 Task: Check the sale-to-list ratio of air conditioning unit in the last 5 years.
Action: Mouse moved to (956, 99)
Screenshot: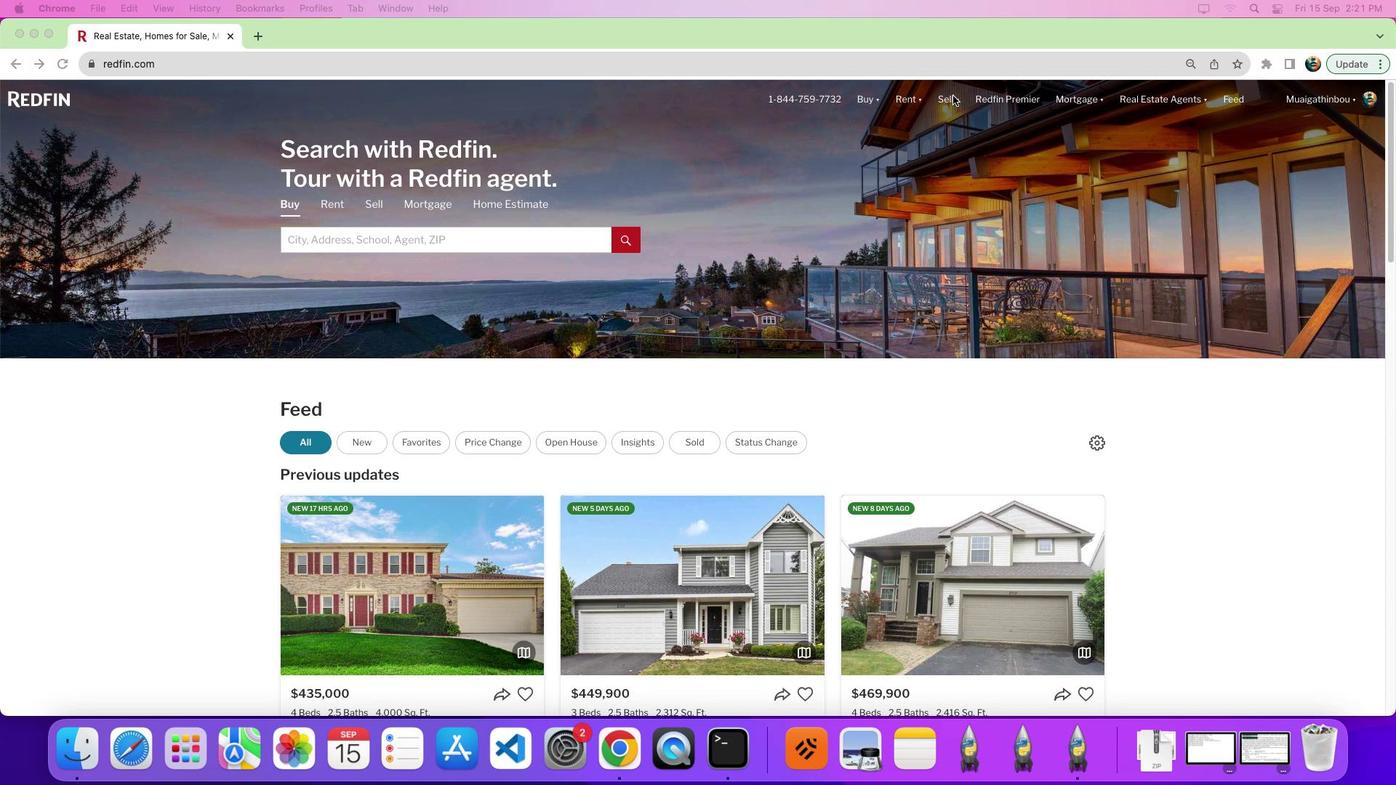 
Action: Mouse pressed left at (956, 99)
Screenshot: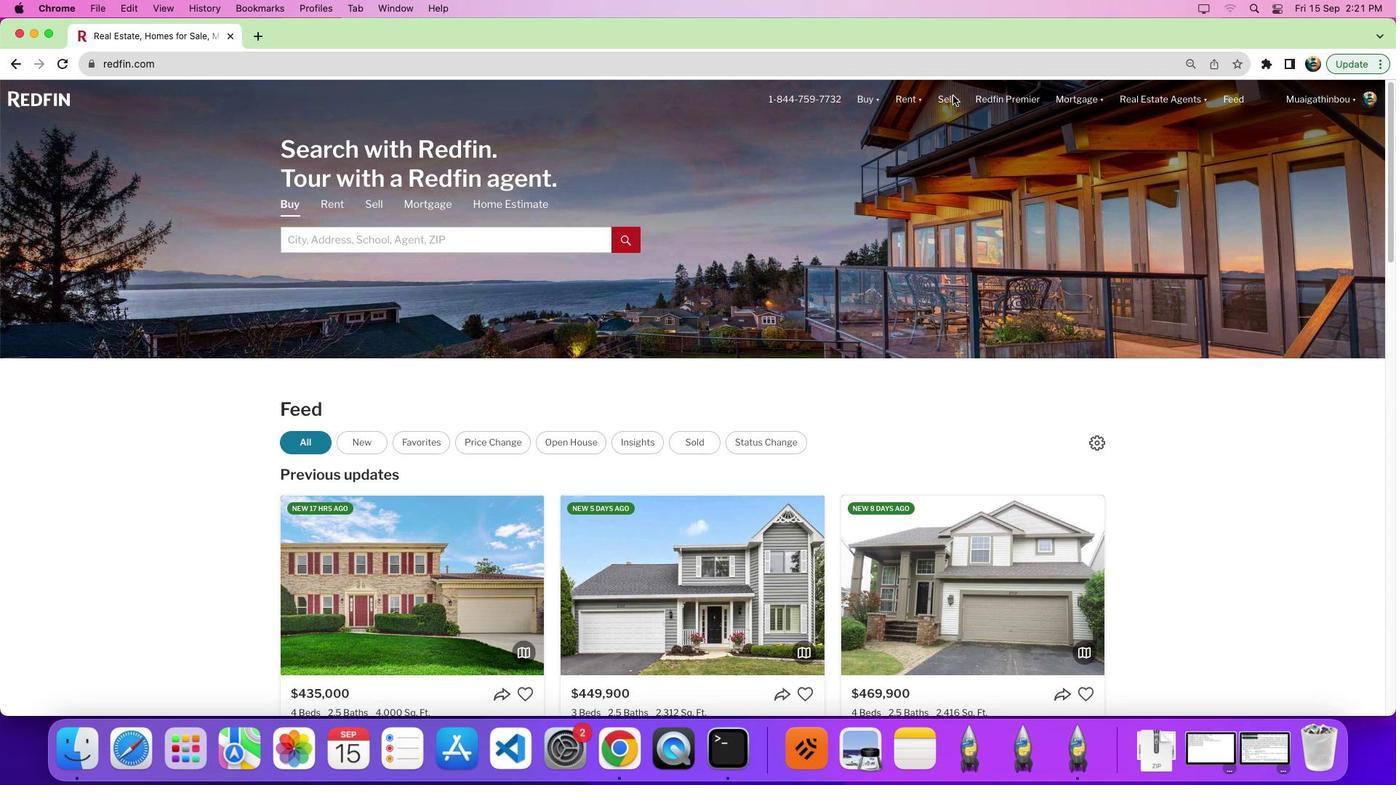 
Action: Mouse moved to (1153, 258)
Screenshot: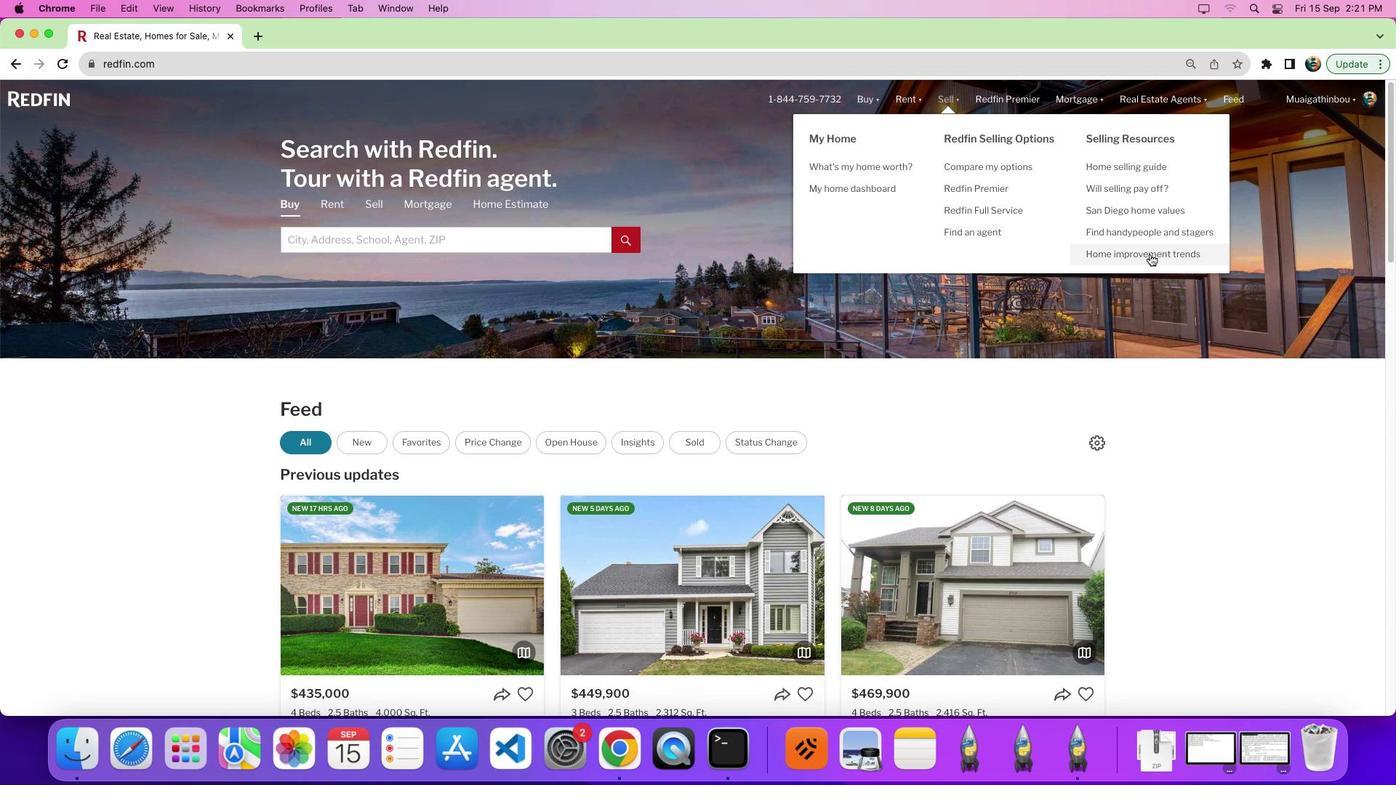 
Action: Mouse pressed left at (1153, 258)
Screenshot: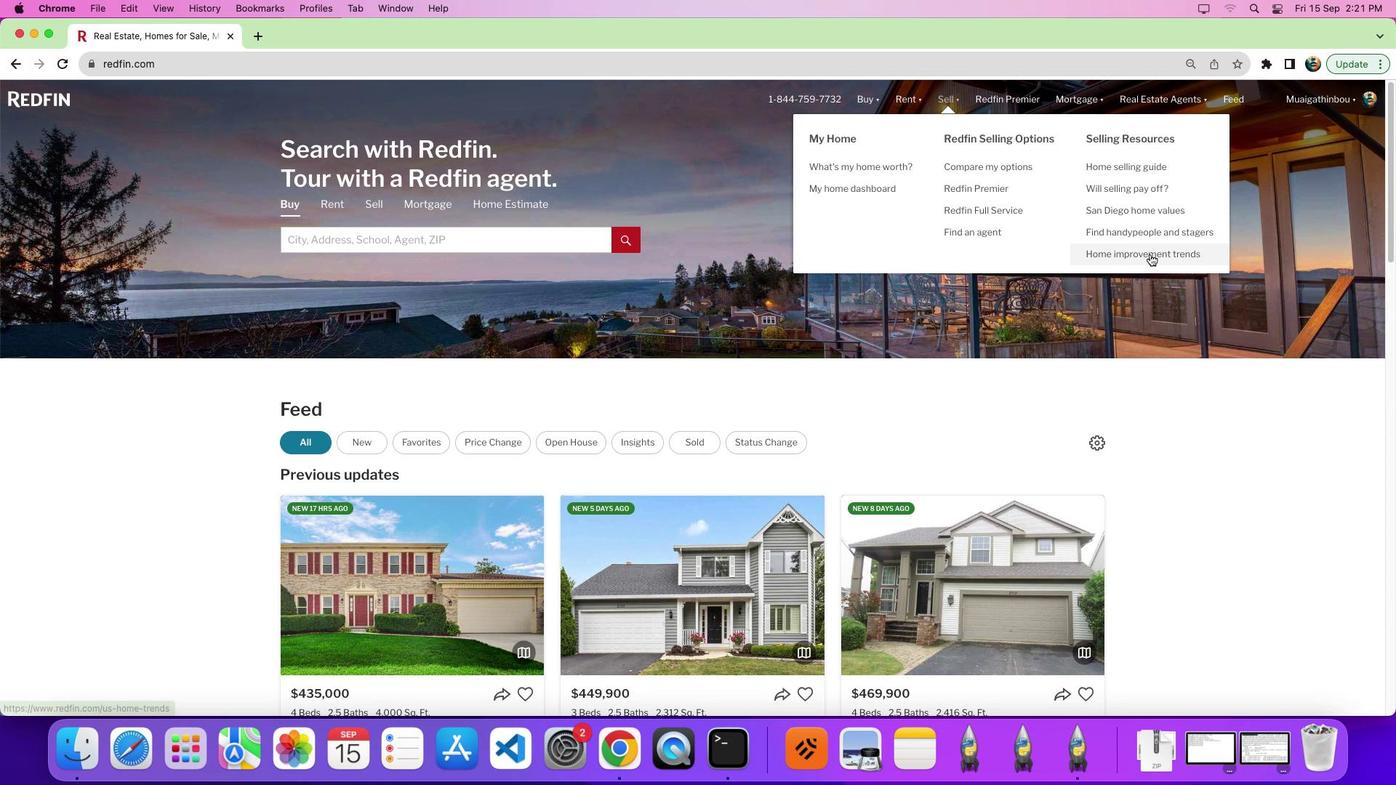 
Action: Mouse moved to (386, 284)
Screenshot: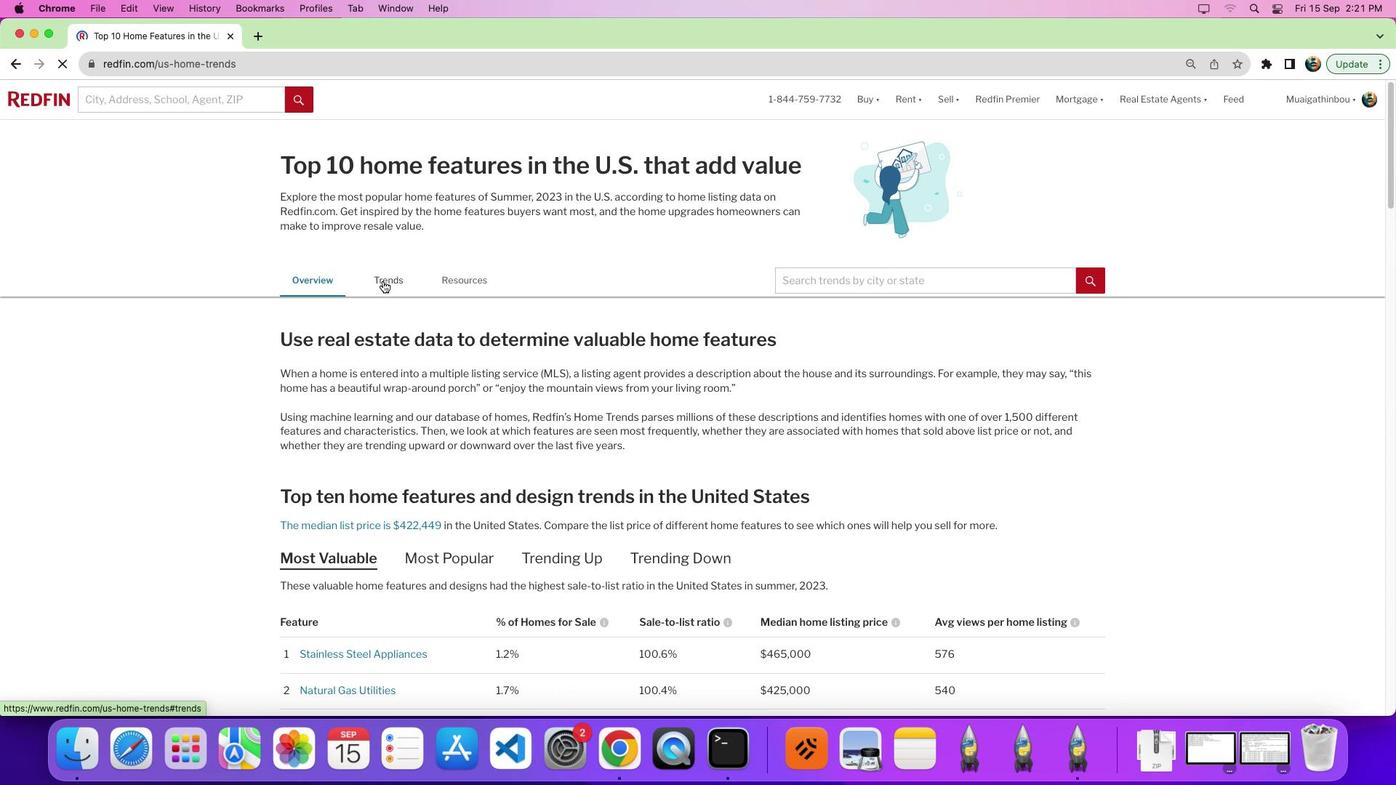 
Action: Mouse pressed left at (386, 284)
Screenshot: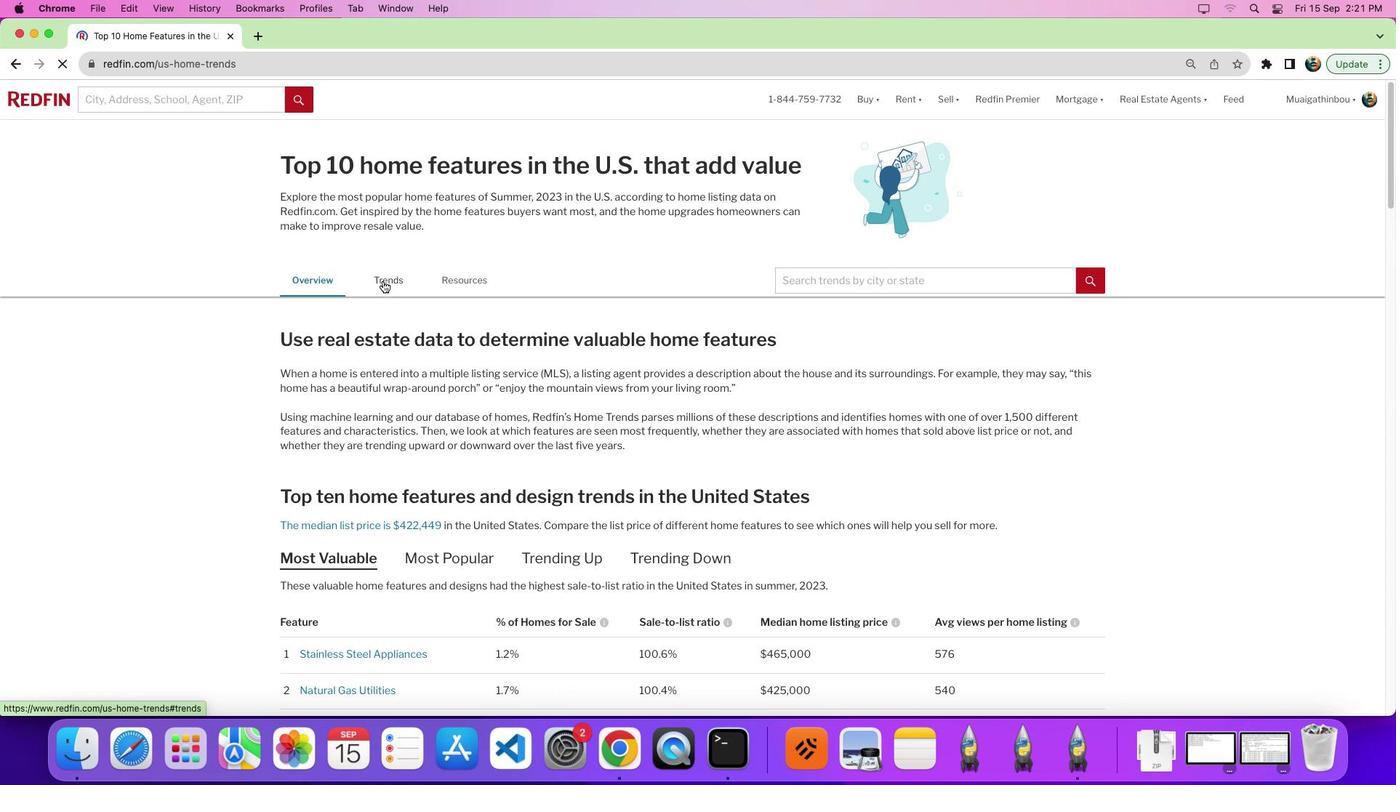 
Action: Mouse pressed left at (386, 284)
Screenshot: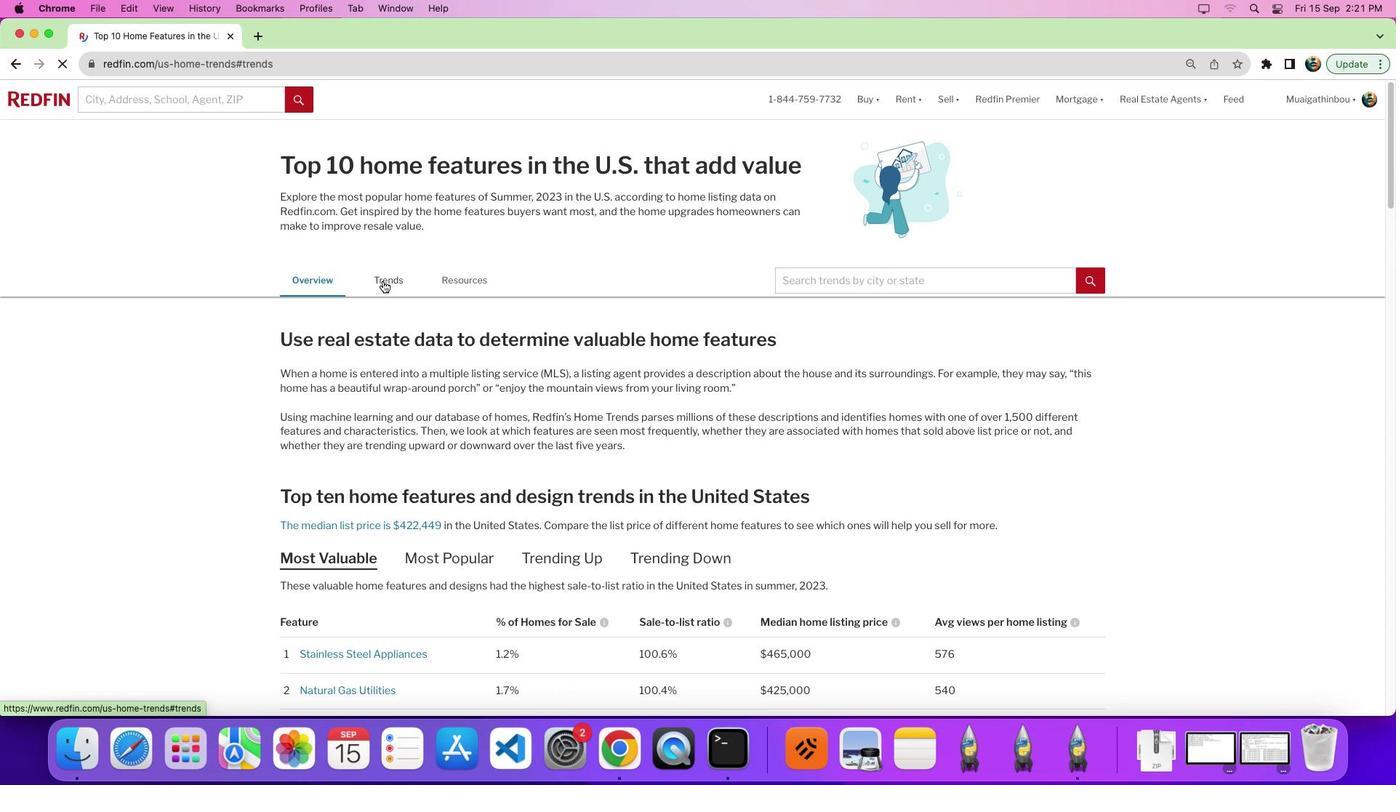 
Action: Mouse moved to (593, 411)
Screenshot: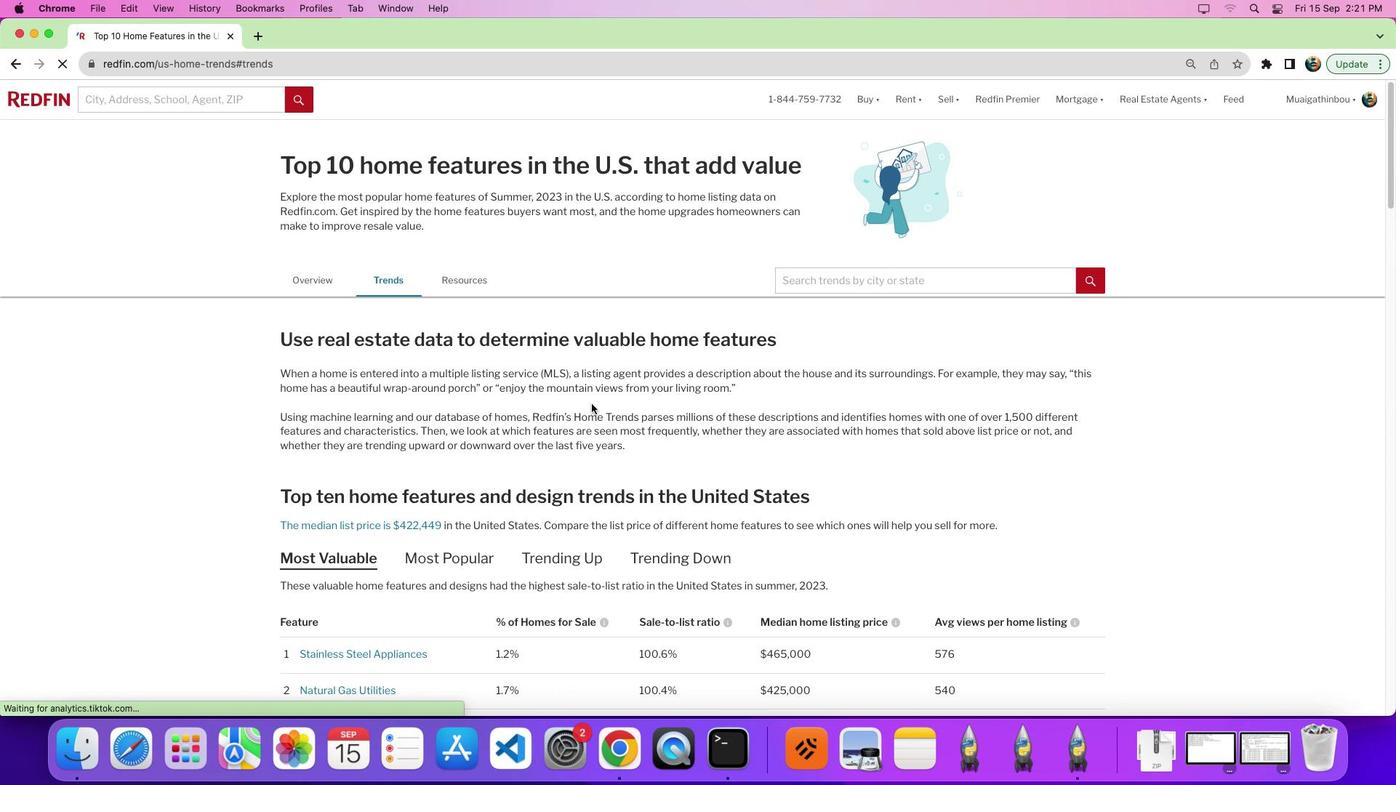 
Action: Mouse scrolled (593, 411) with delta (3, 2)
Screenshot: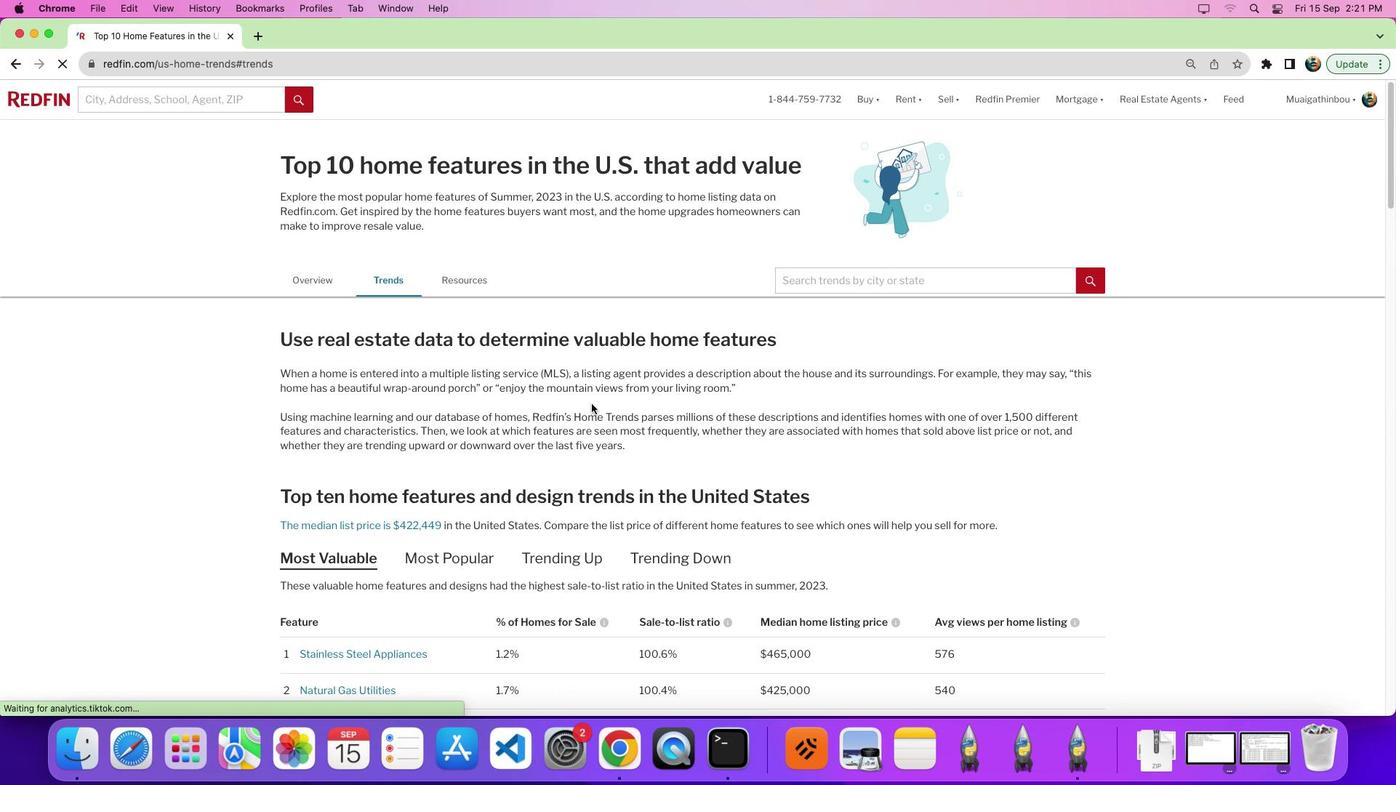 
Action: Mouse moved to (595, 410)
Screenshot: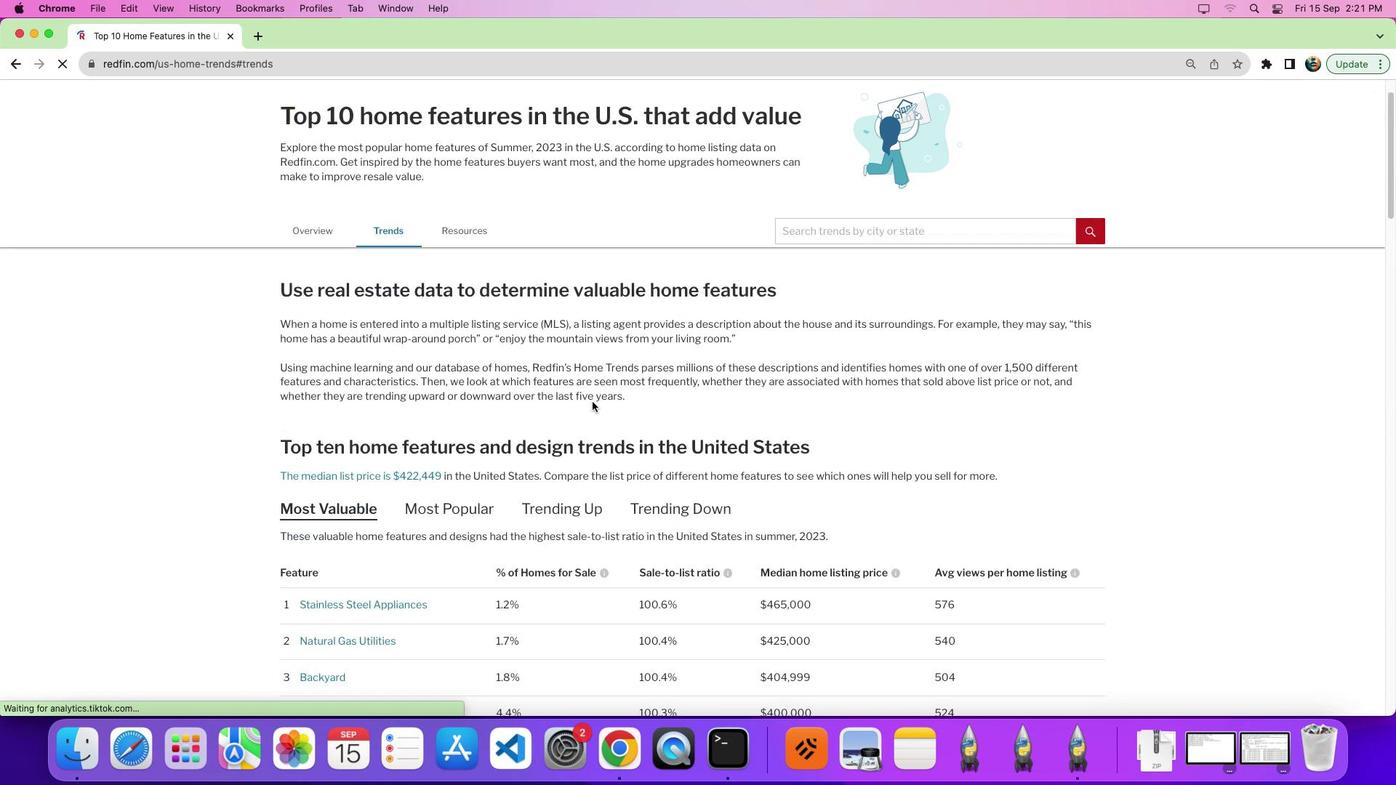 
Action: Mouse scrolled (595, 410) with delta (3, 2)
Screenshot: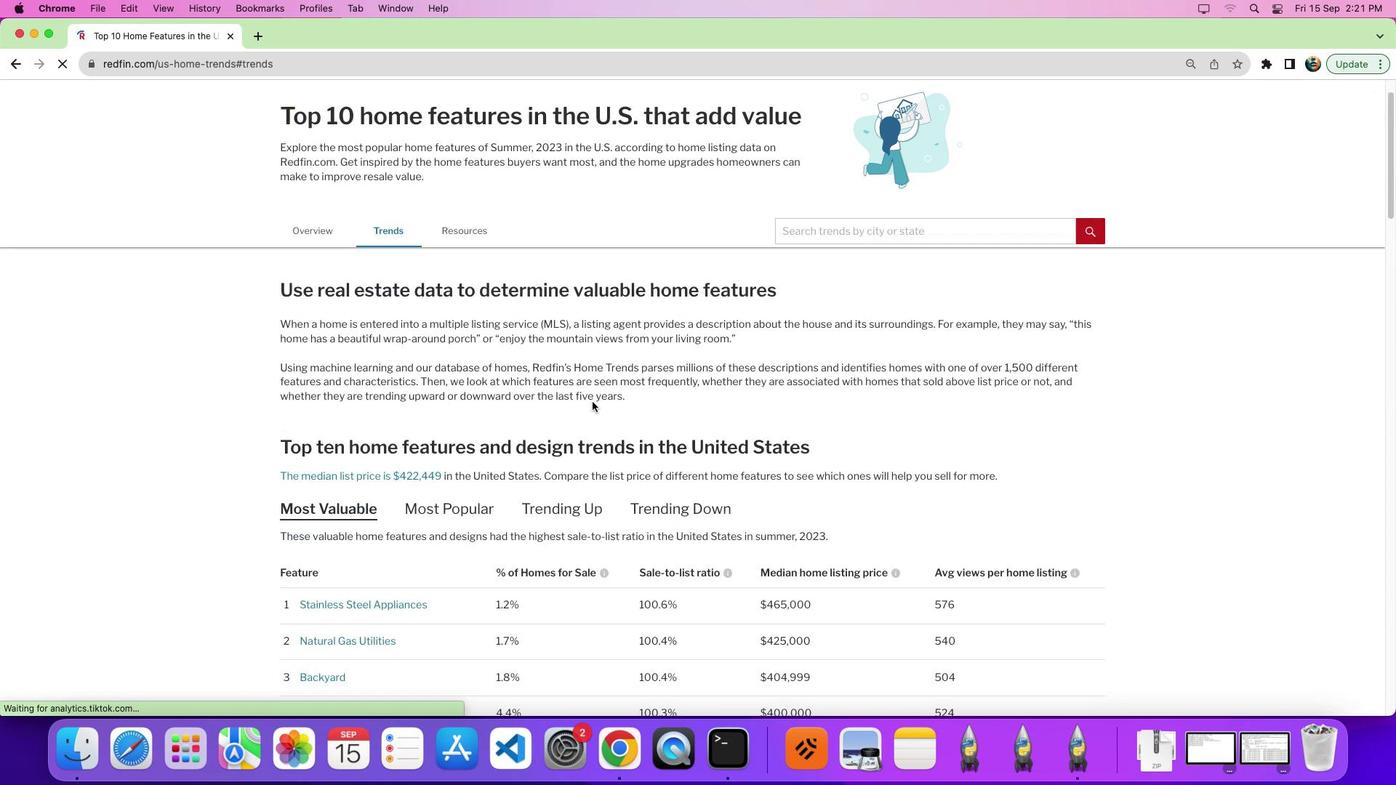 
Action: Mouse moved to (595, 409)
Screenshot: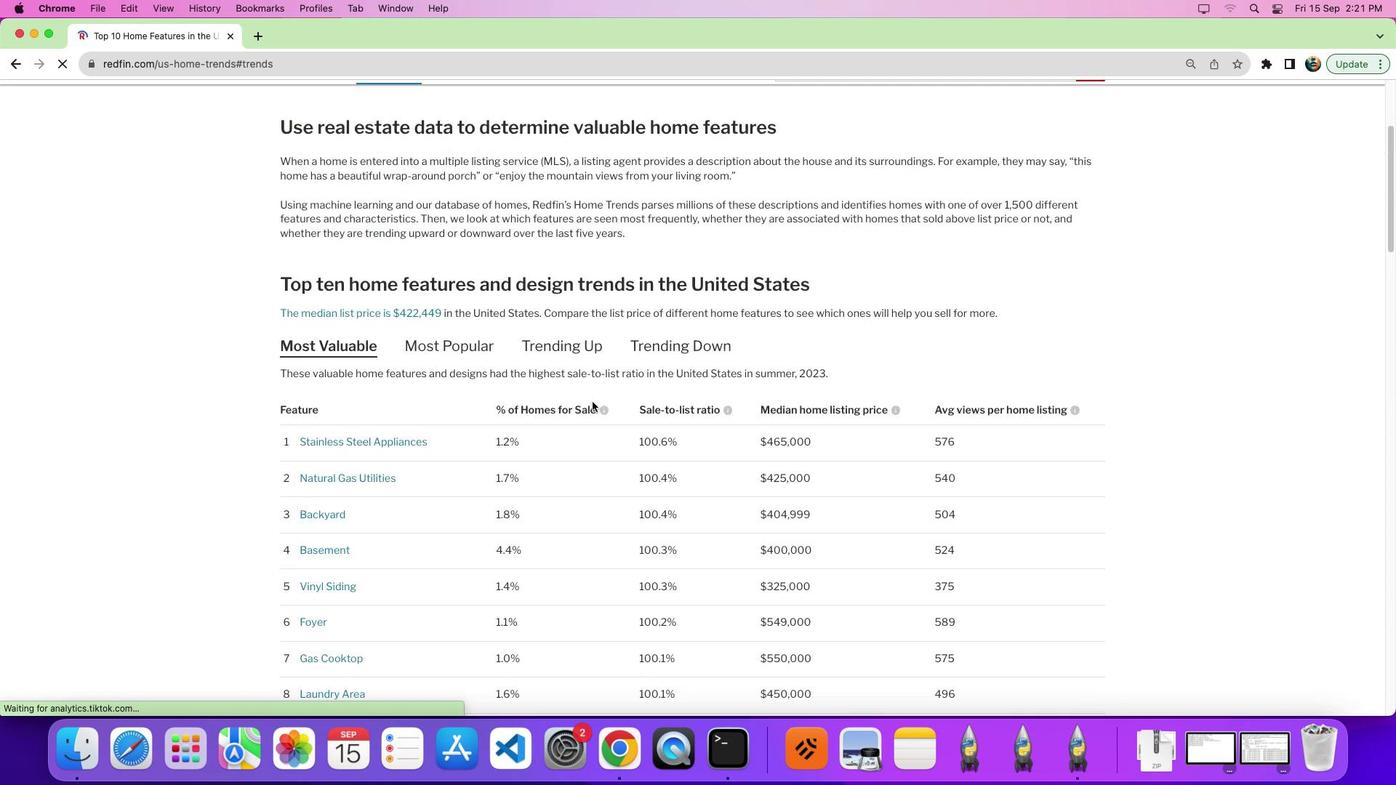 
Action: Mouse scrolled (595, 409) with delta (3, 0)
Screenshot: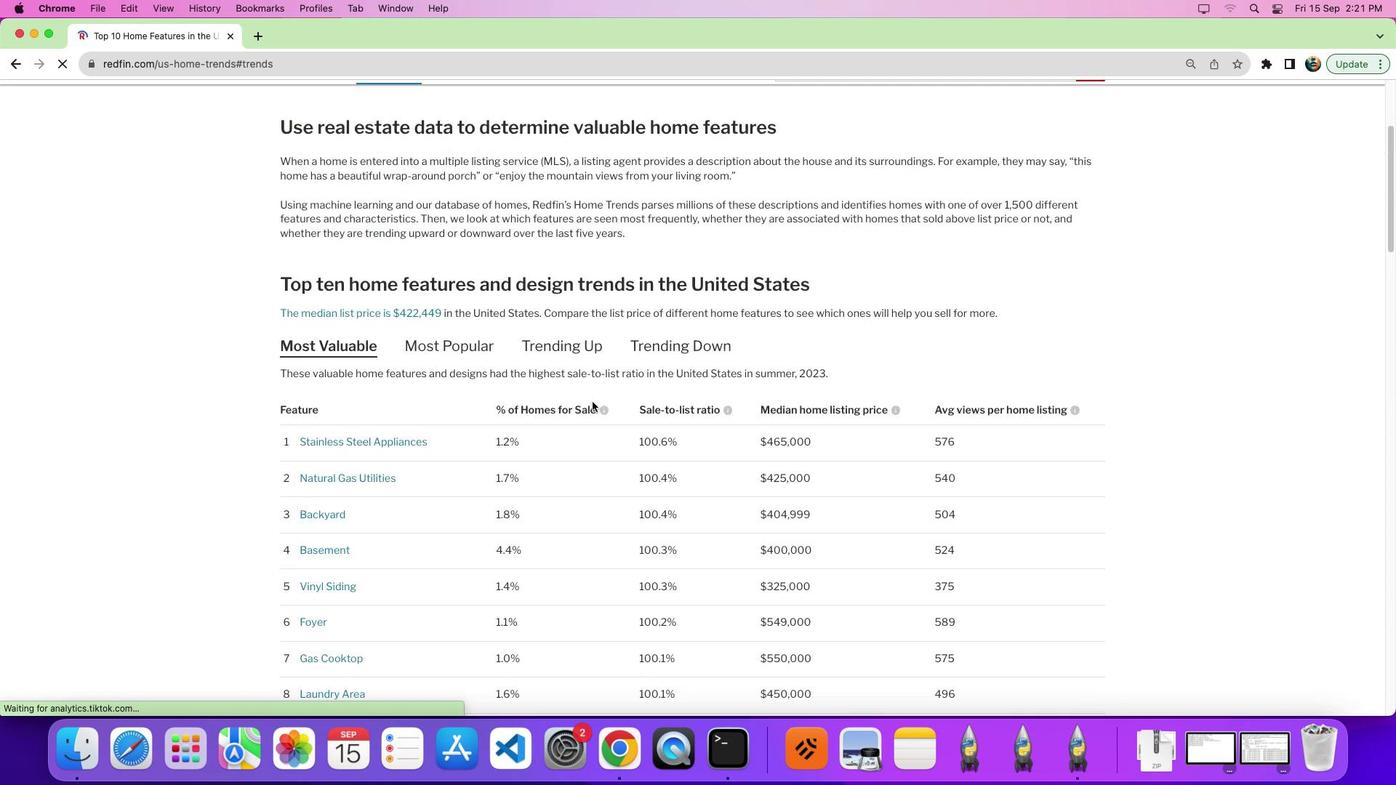 
Action: Mouse moved to (597, 402)
Screenshot: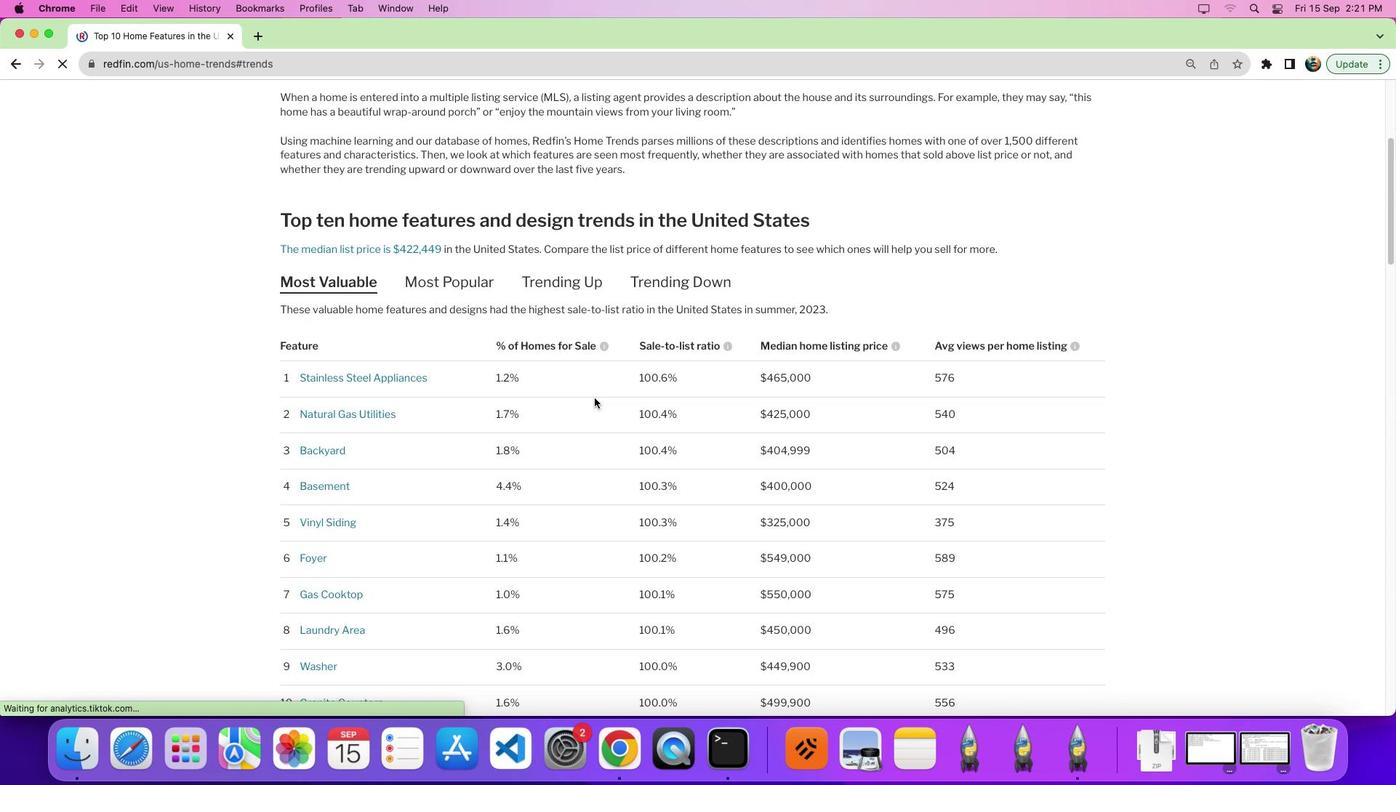 
Action: Mouse scrolled (597, 402) with delta (3, 2)
Screenshot: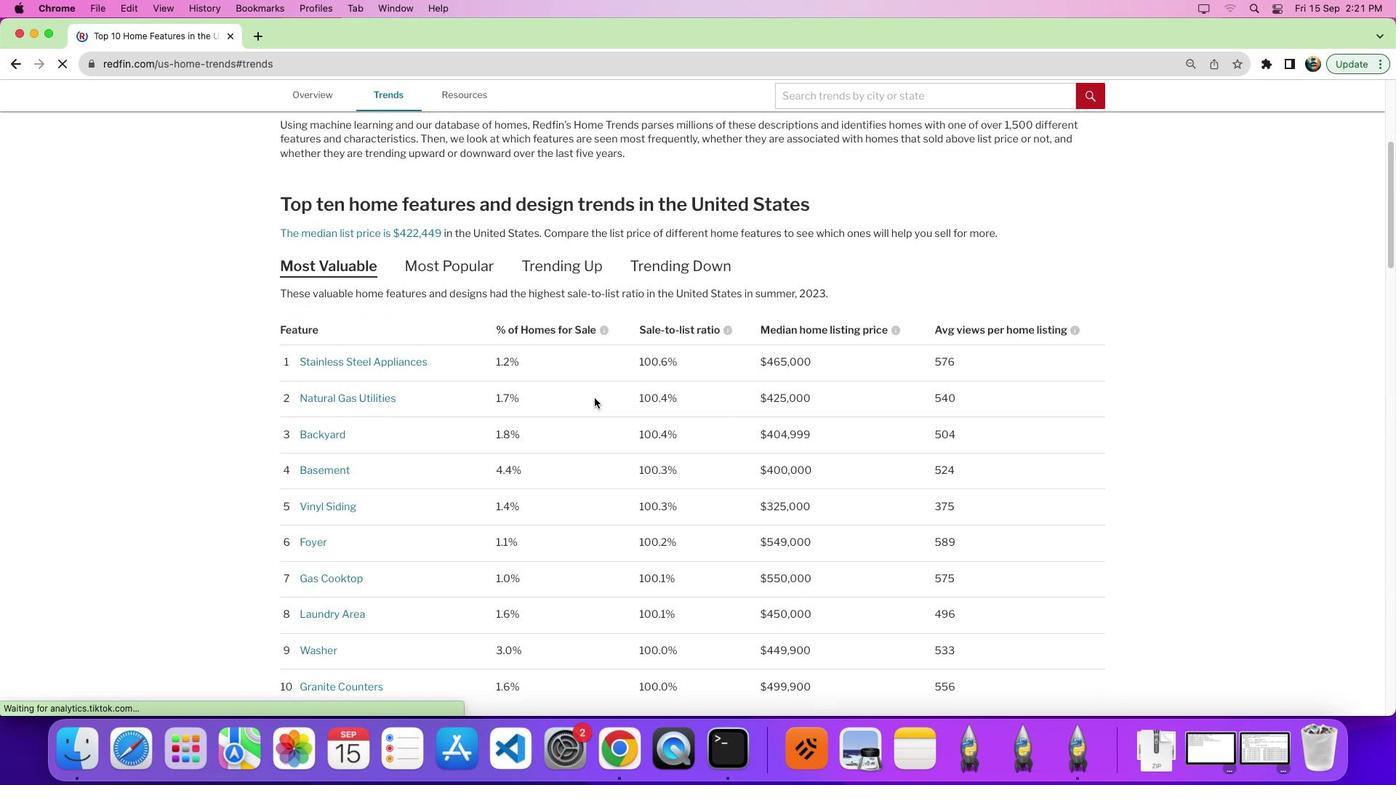 
Action: Mouse scrolled (597, 402) with delta (3, 2)
Screenshot: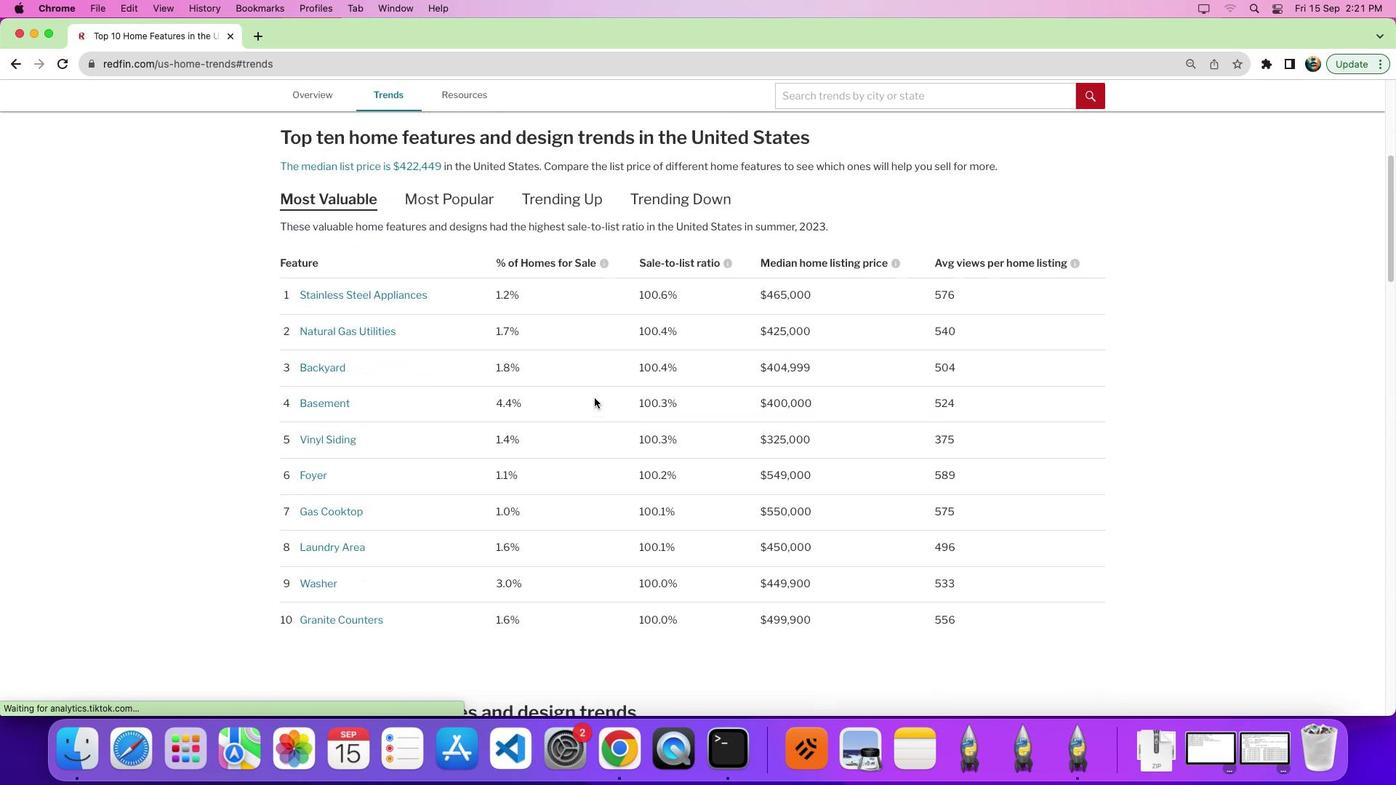 
Action: Mouse scrolled (597, 402) with delta (3, 0)
Screenshot: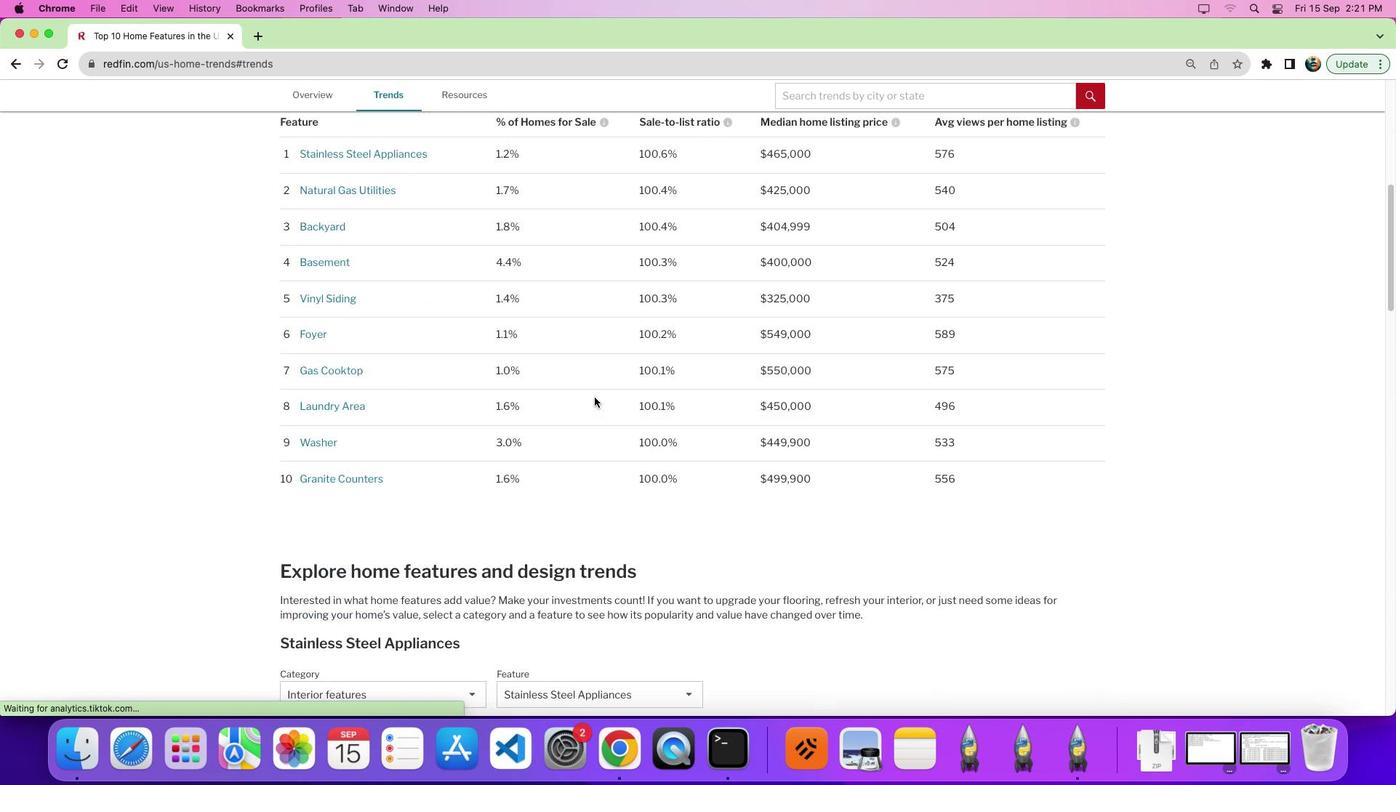 
Action: Mouse scrolled (597, 402) with delta (3, -2)
Screenshot: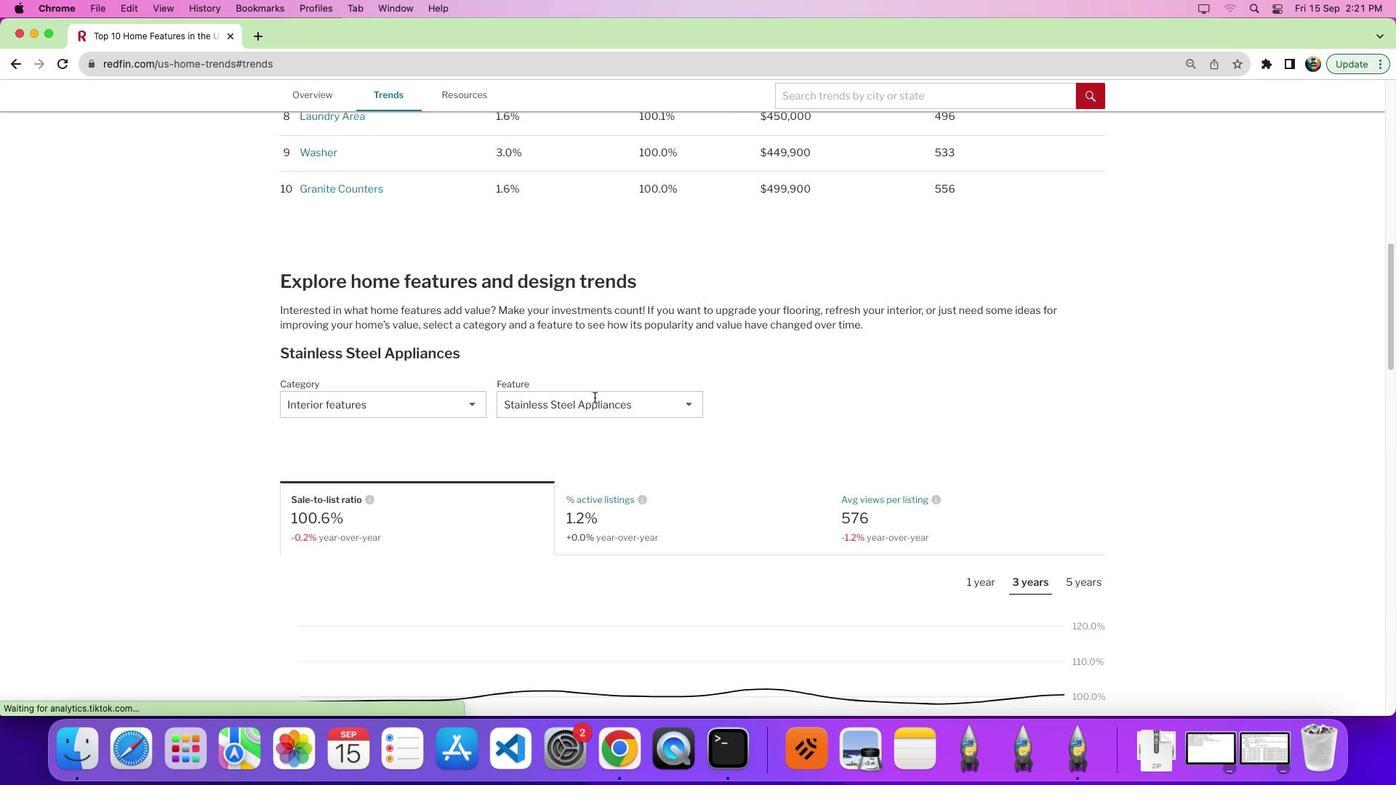 
Action: Mouse moved to (598, 401)
Screenshot: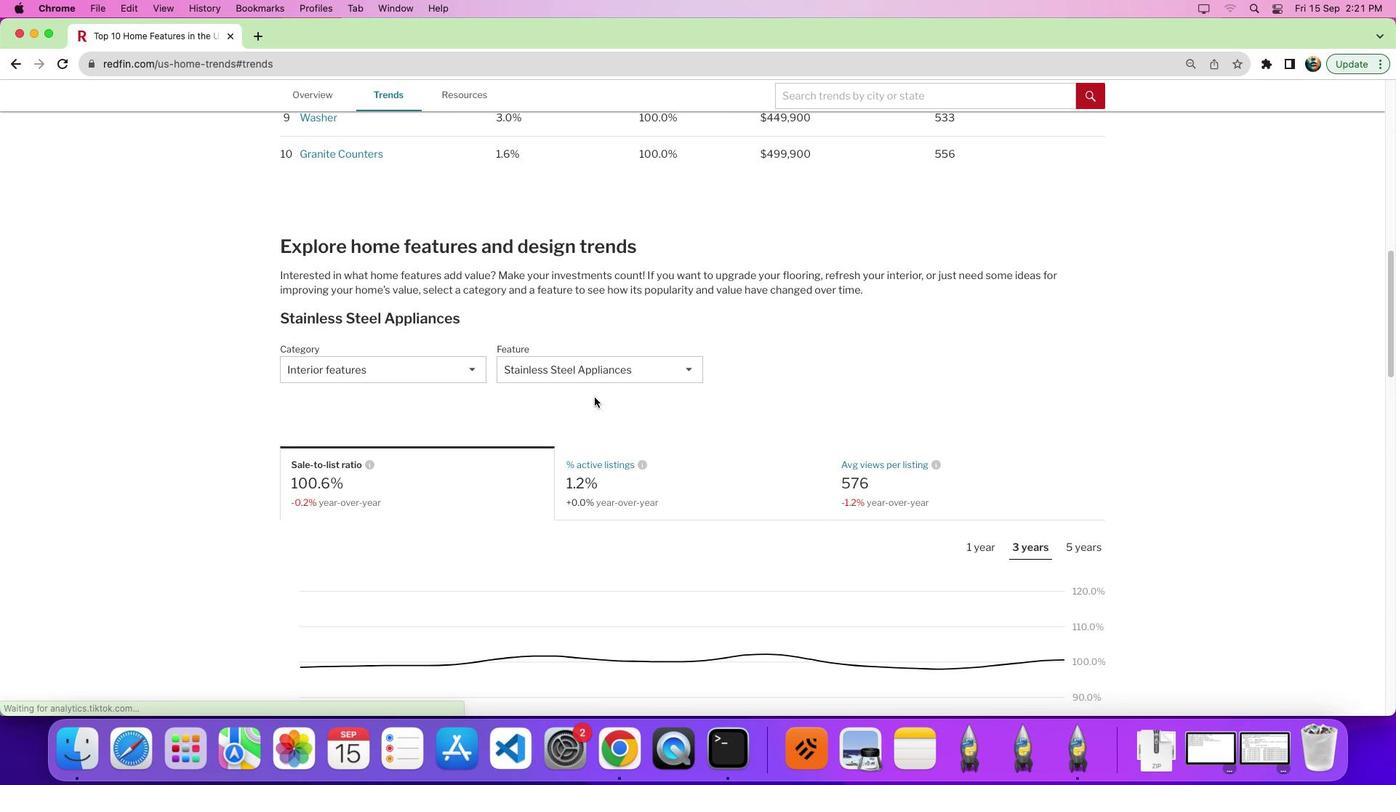 
Action: Mouse scrolled (598, 401) with delta (3, 2)
Screenshot: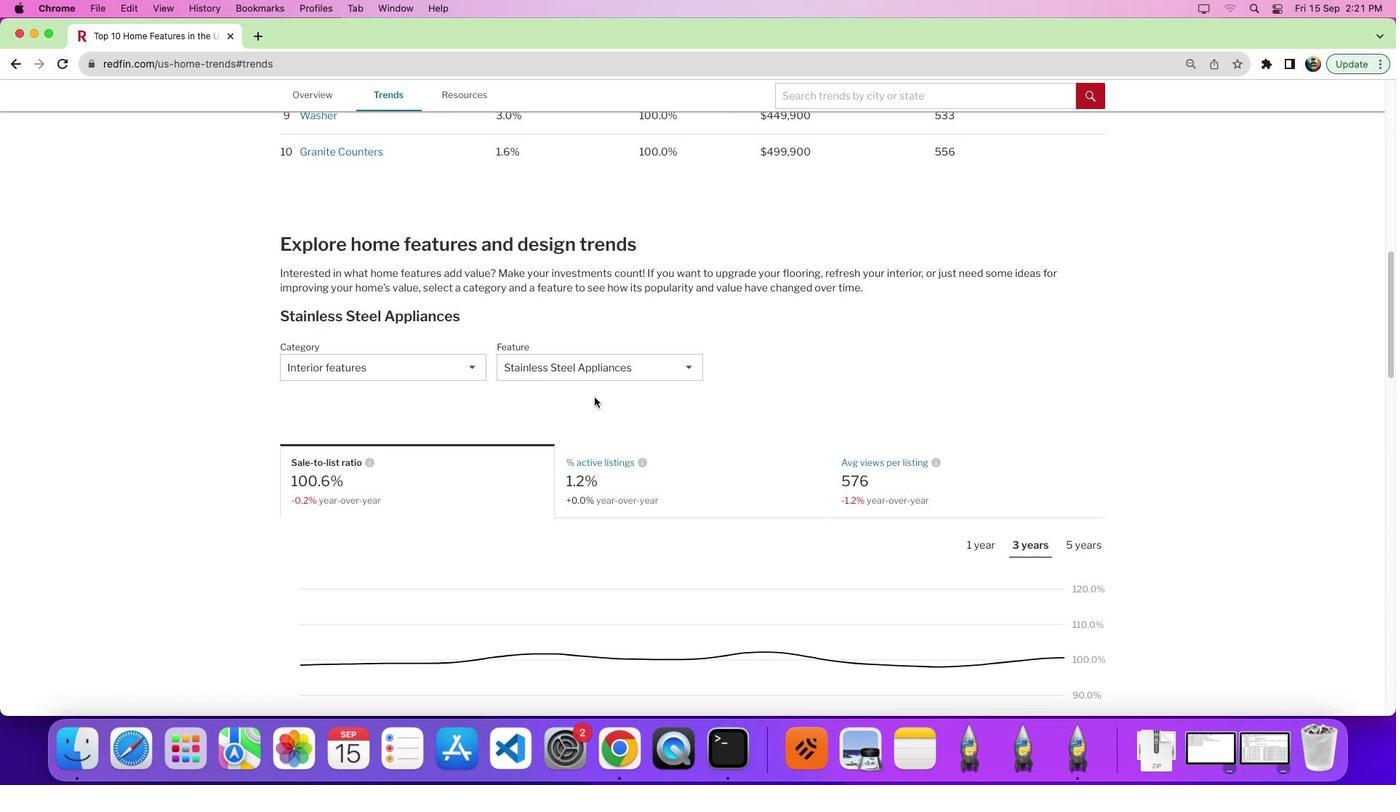 
Action: Mouse moved to (605, 416)
Screenshot: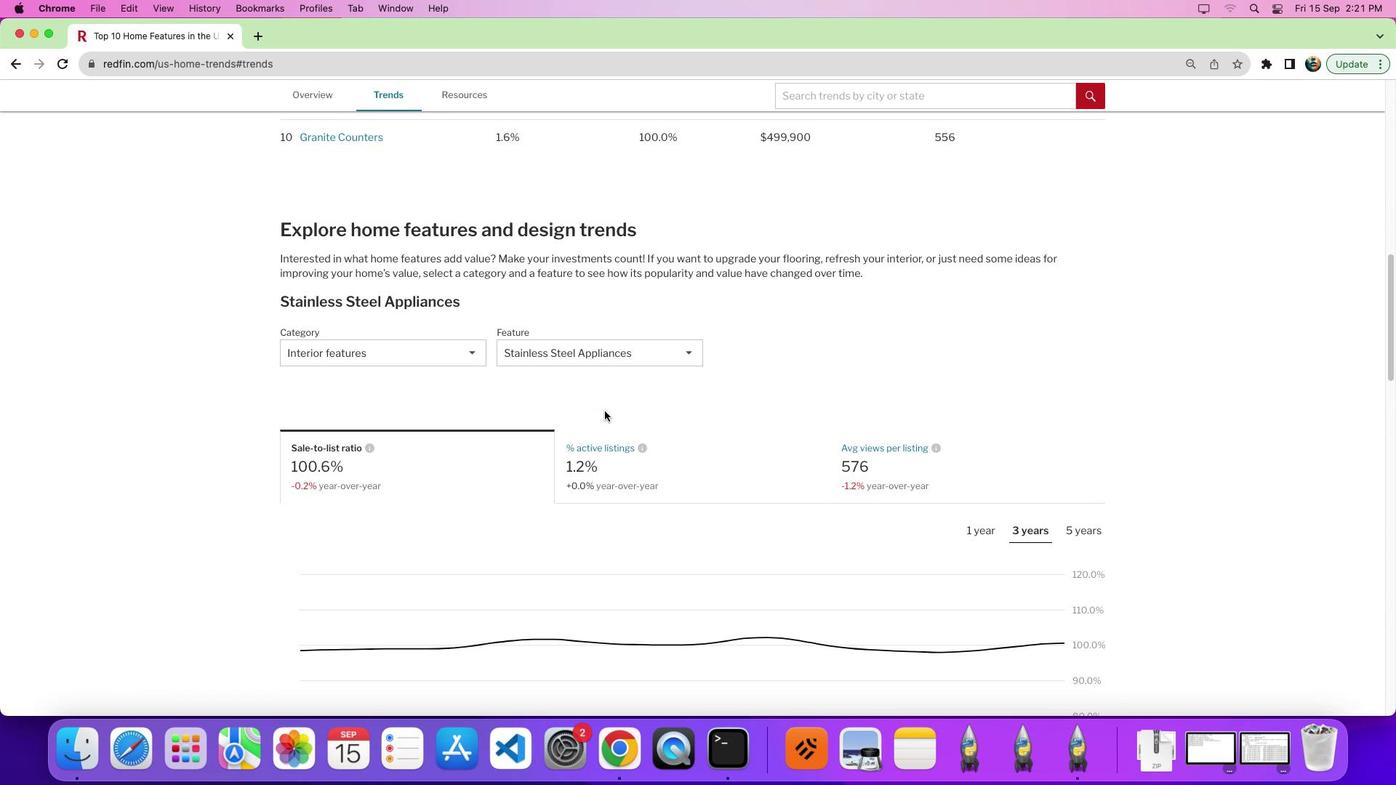 
Action: Mouse scrolled (605, 416) with delta (3, 2)
Screenshot: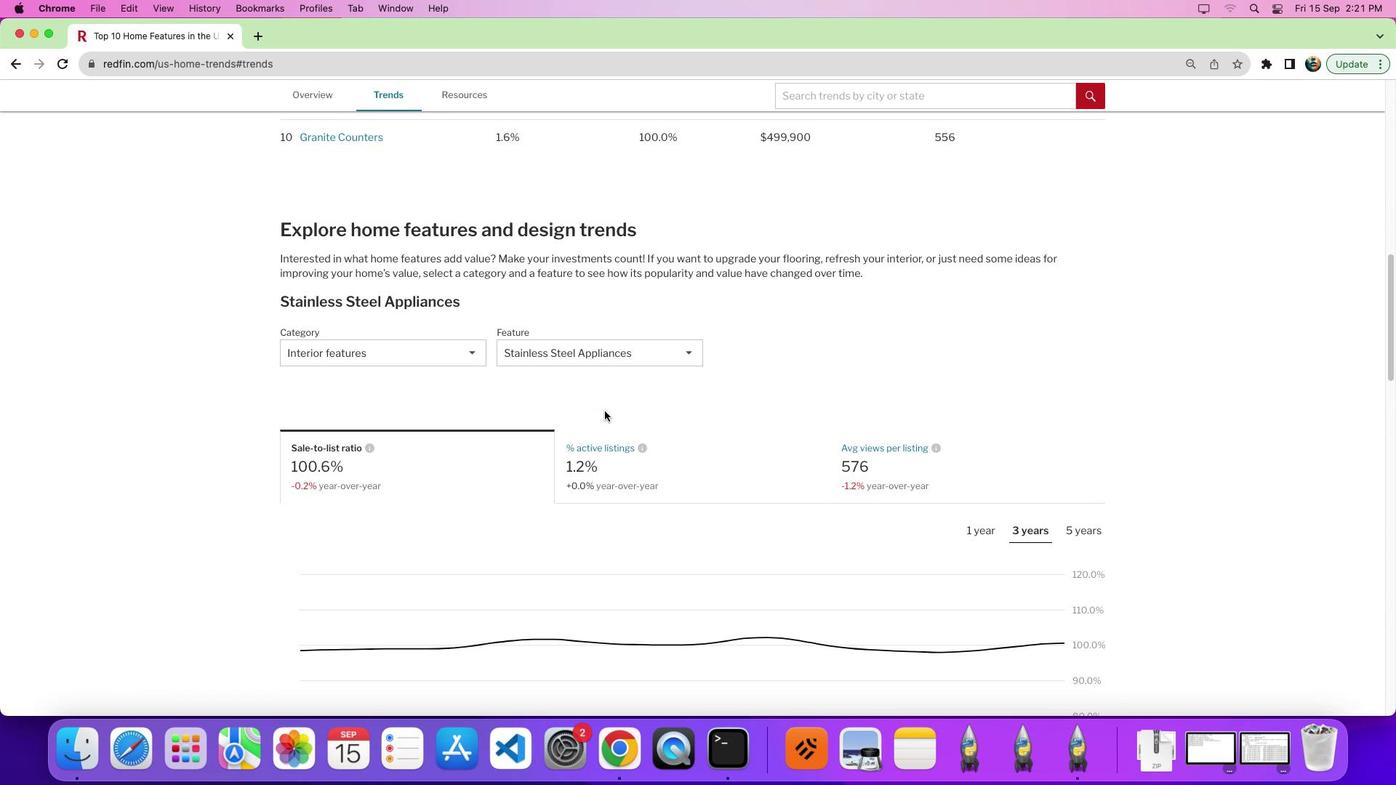 
Action: Mouse moved to (608, 415)
Screenshot: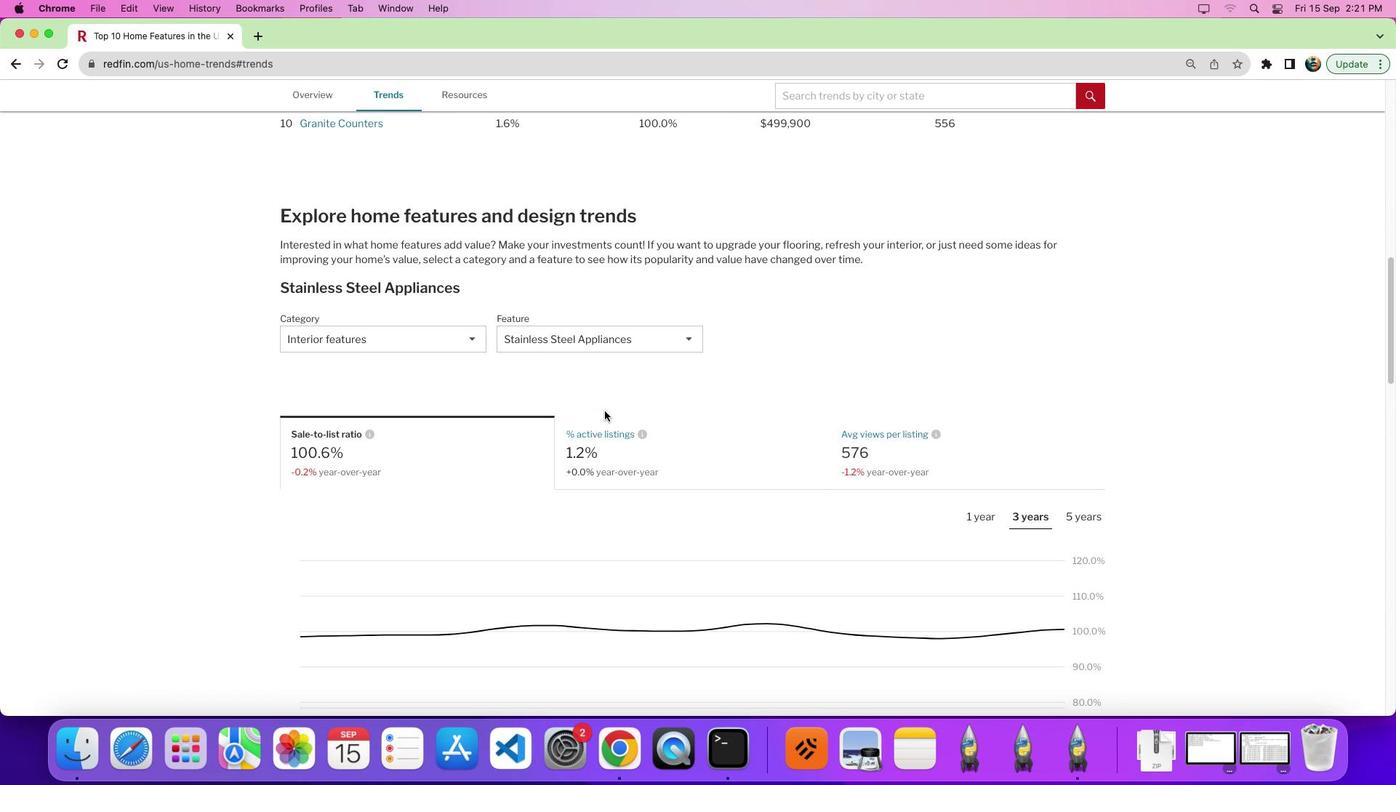 
Action: Mouse scrolled (608, 415) with delta (3, 2)
Screenshot: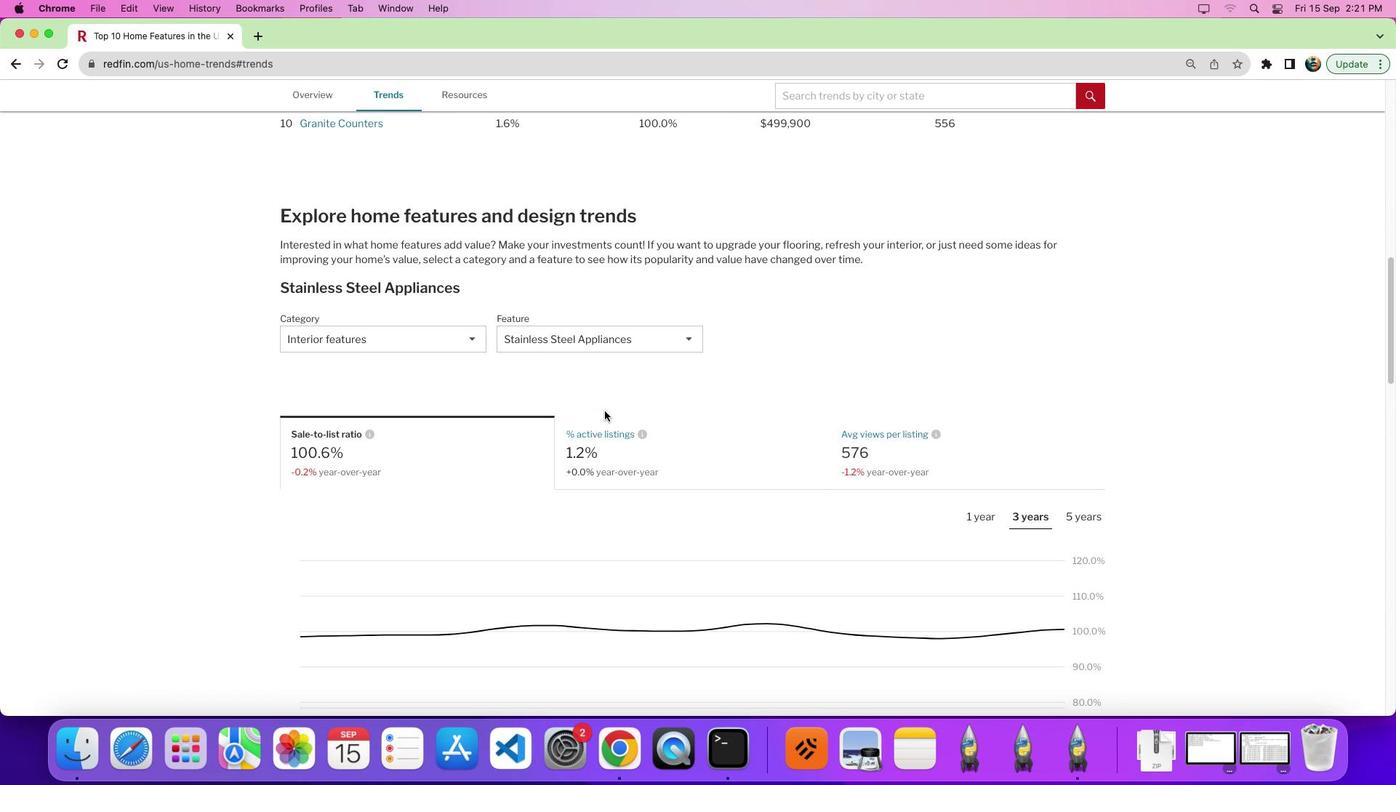 
Action: Mouse moved to (763, 467)
Screenshot: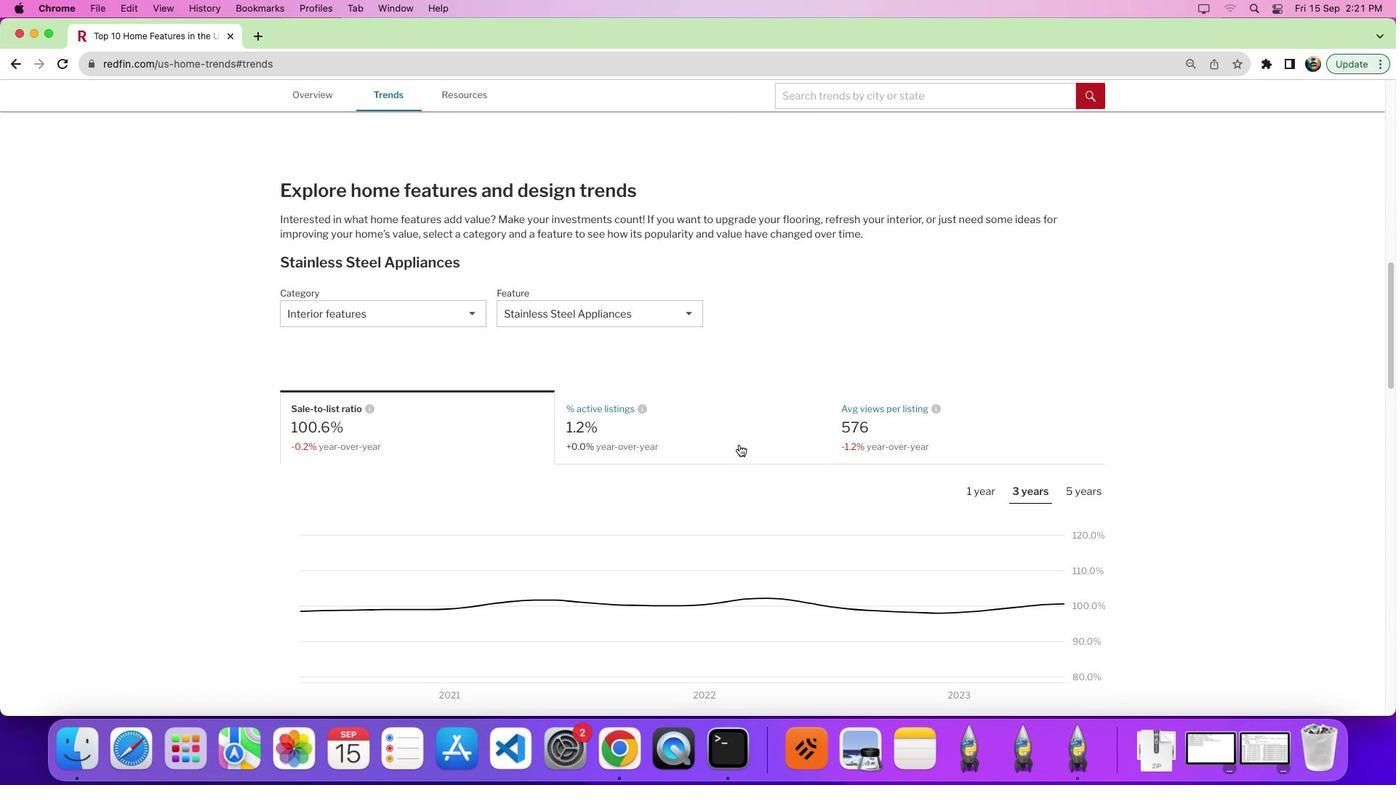 
Action: Mouse scrolled (763, 467) with delta (3, 2)
Screenshot: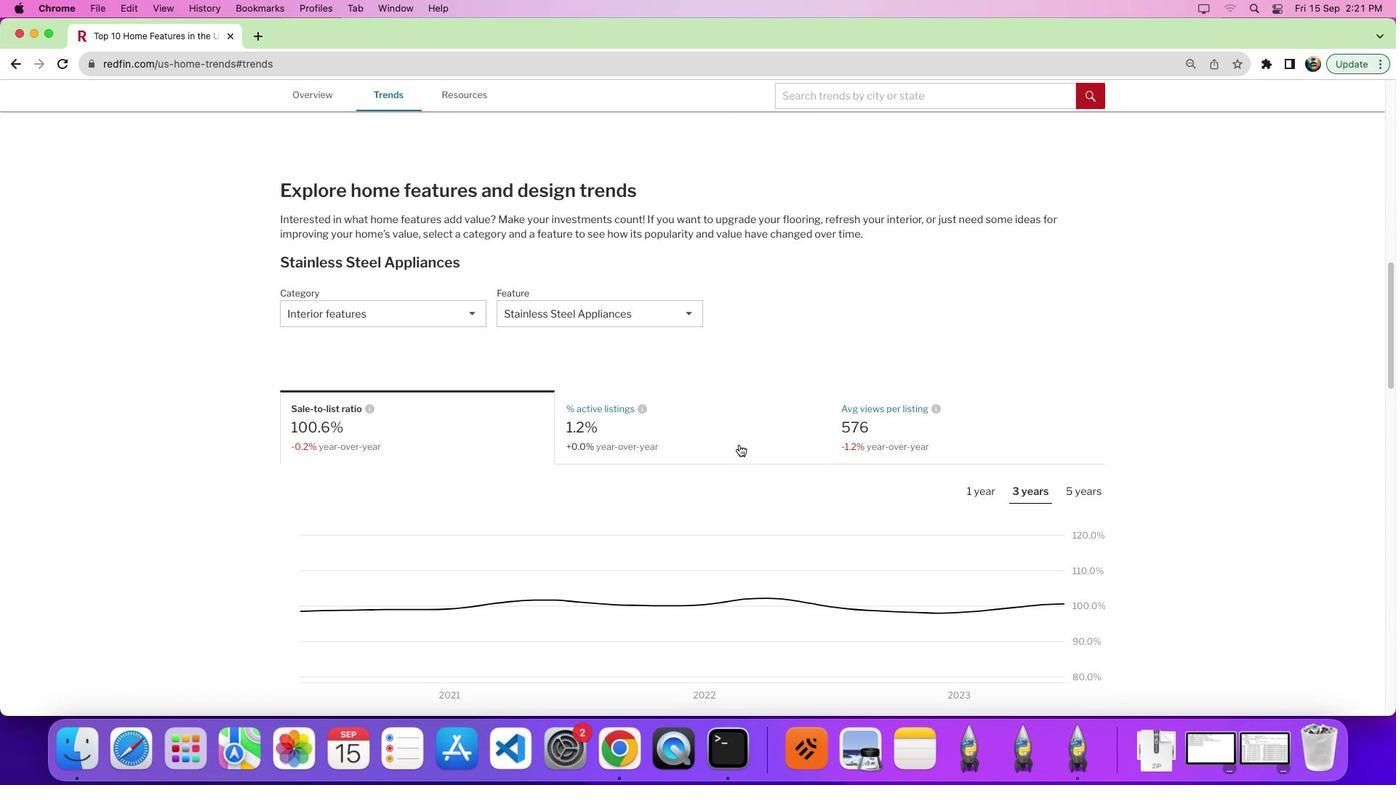 
Action: Mouse moved to (760, 447)
Screenshot: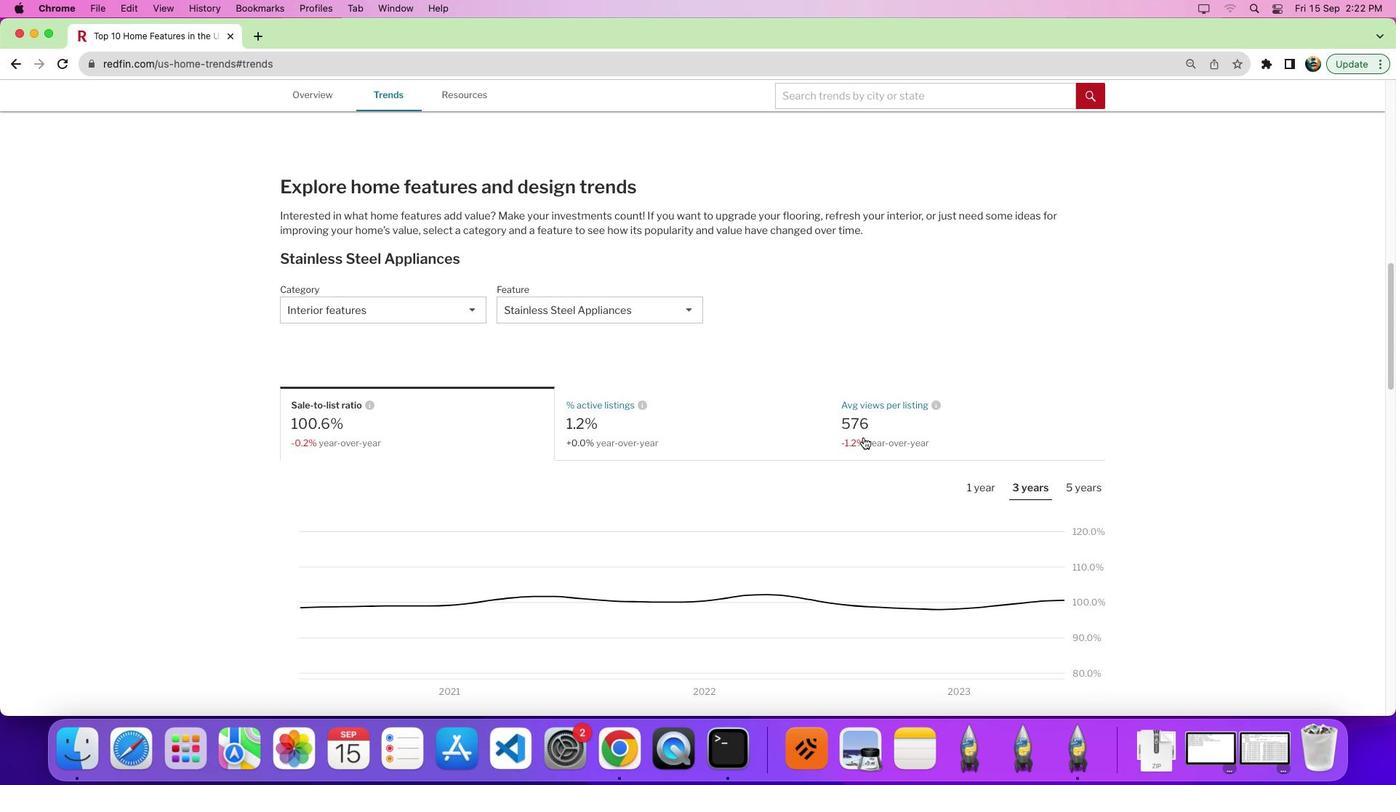 
Action: Mouse scrolled (760, 447) with delta (3, 2)
Screenshot: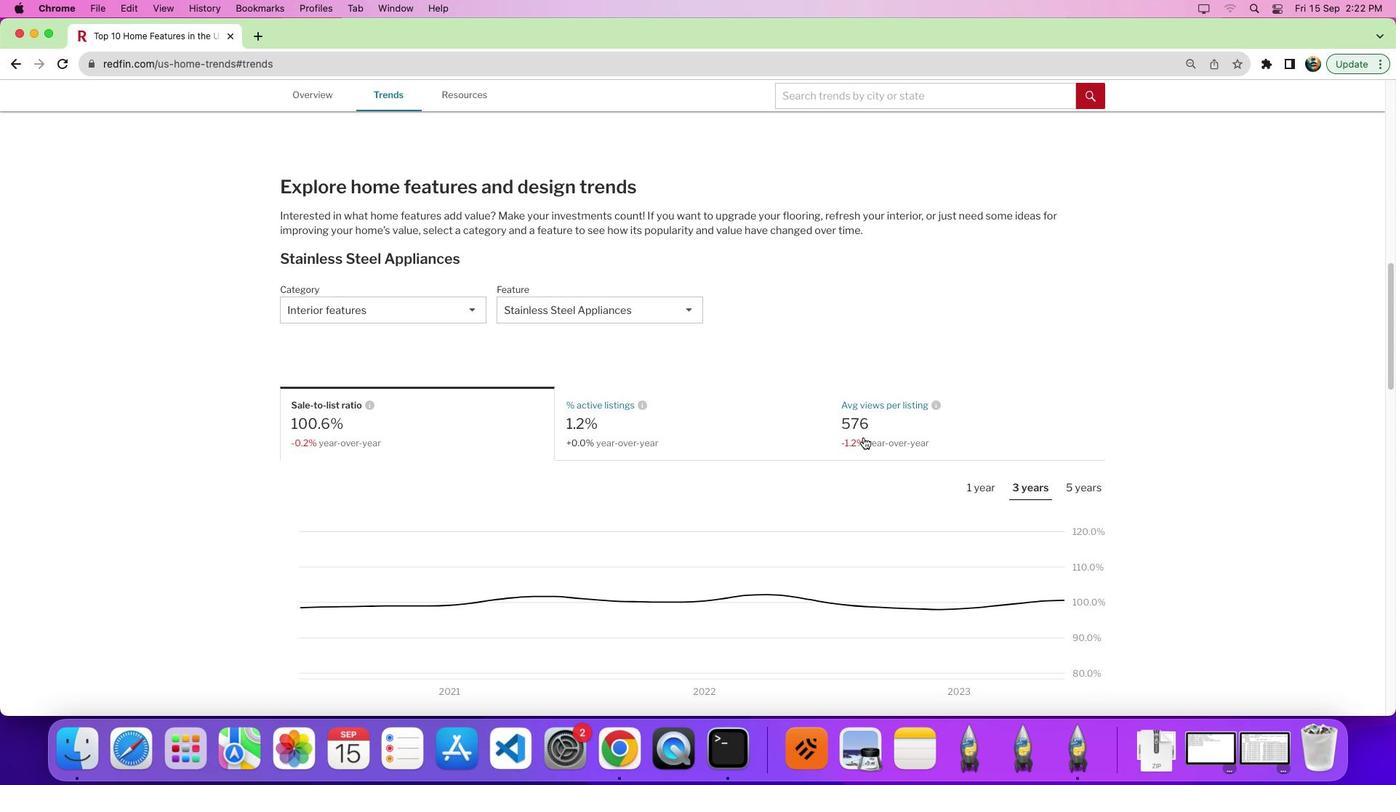 
Action: Mouse moved to (413, 322)
Screenshot: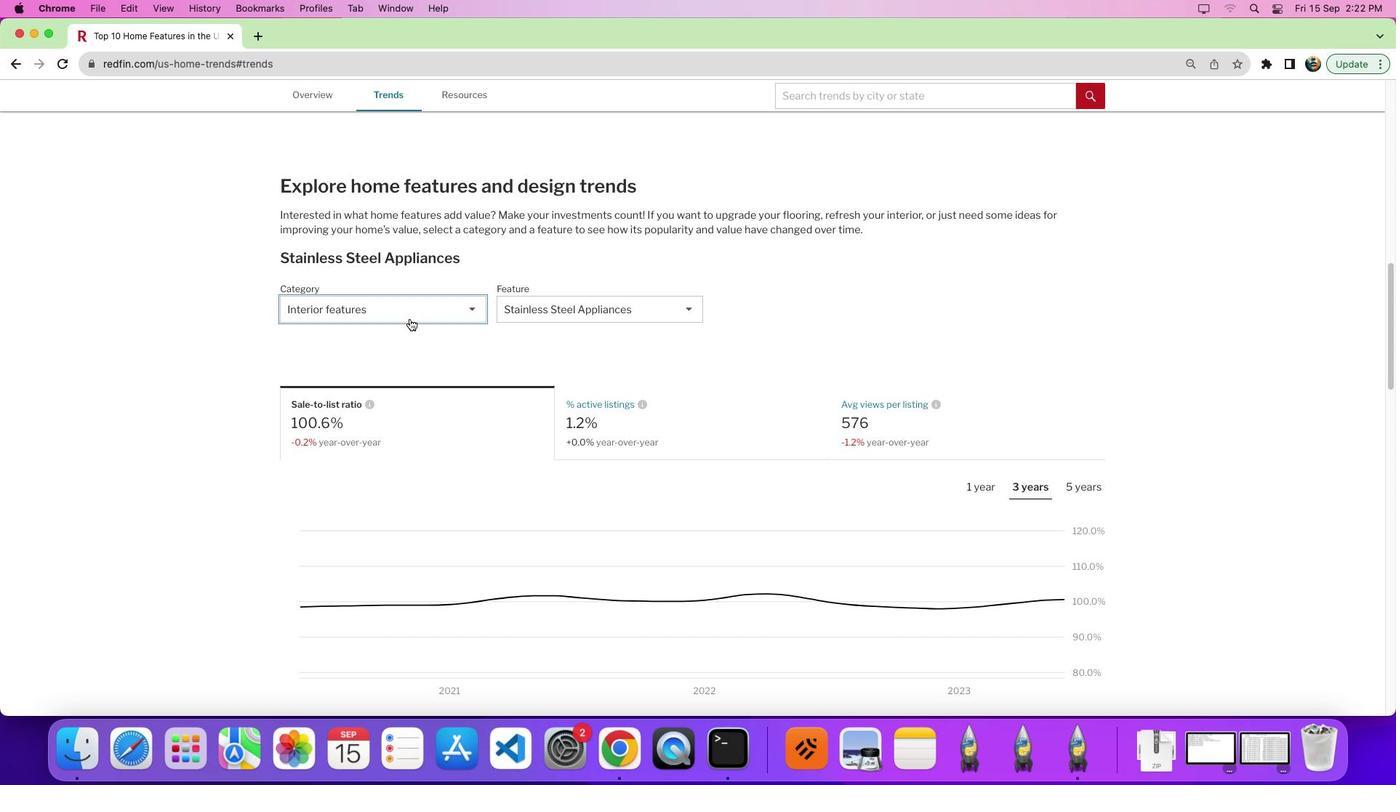 
Action: Mouse pressed left at (413, 322)
Screenshot: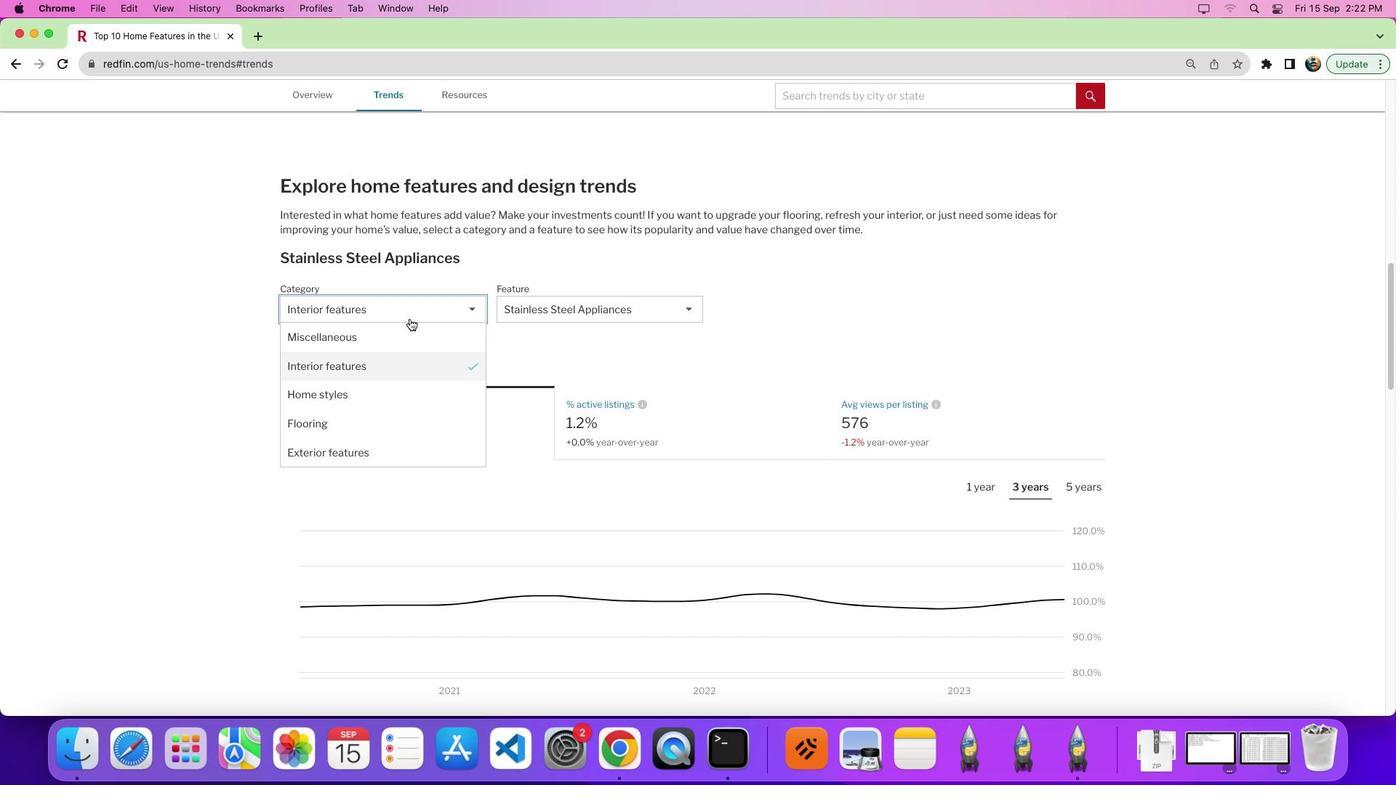 
Action: Mouse moved to (421, 363)
Screenshot: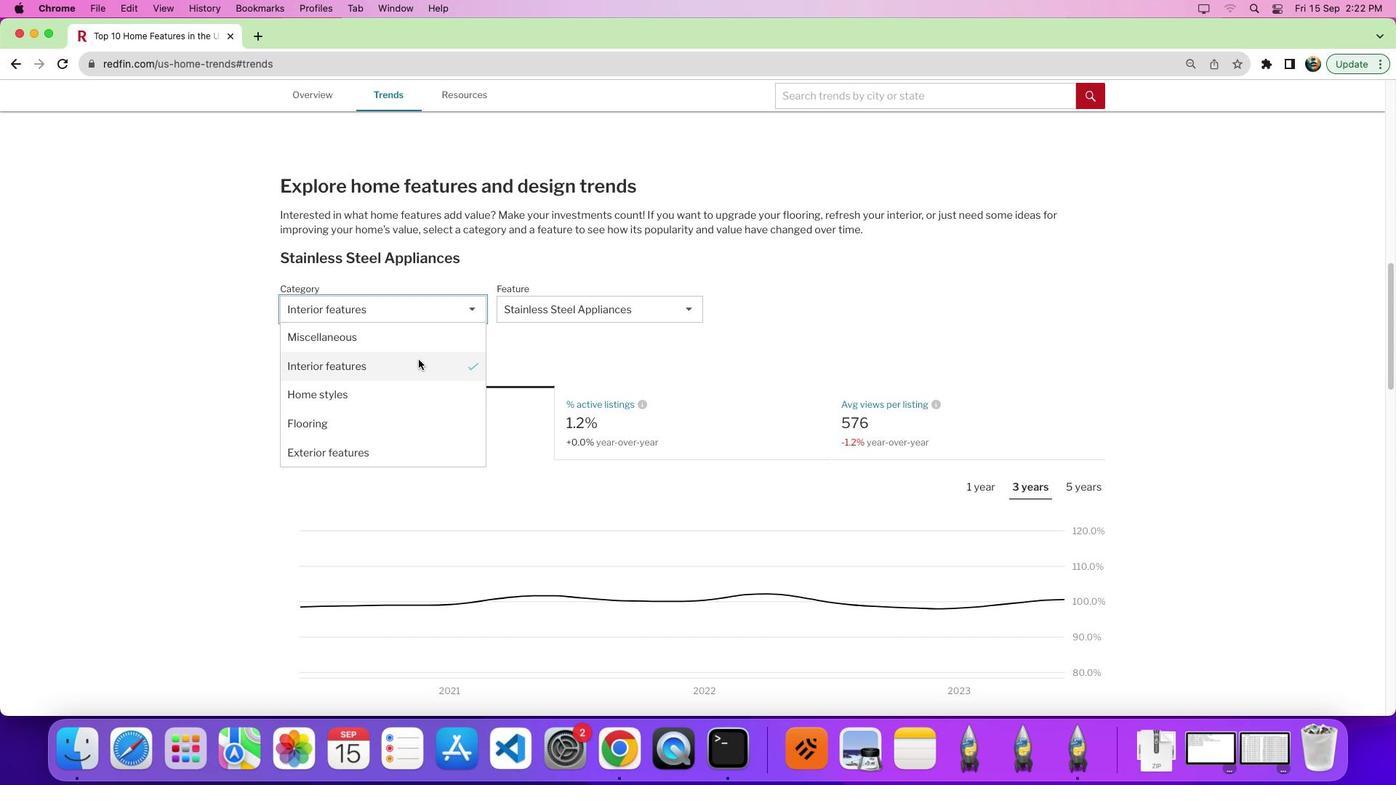 
Action: Mouse pressed left at (421, 363)
Screenshot: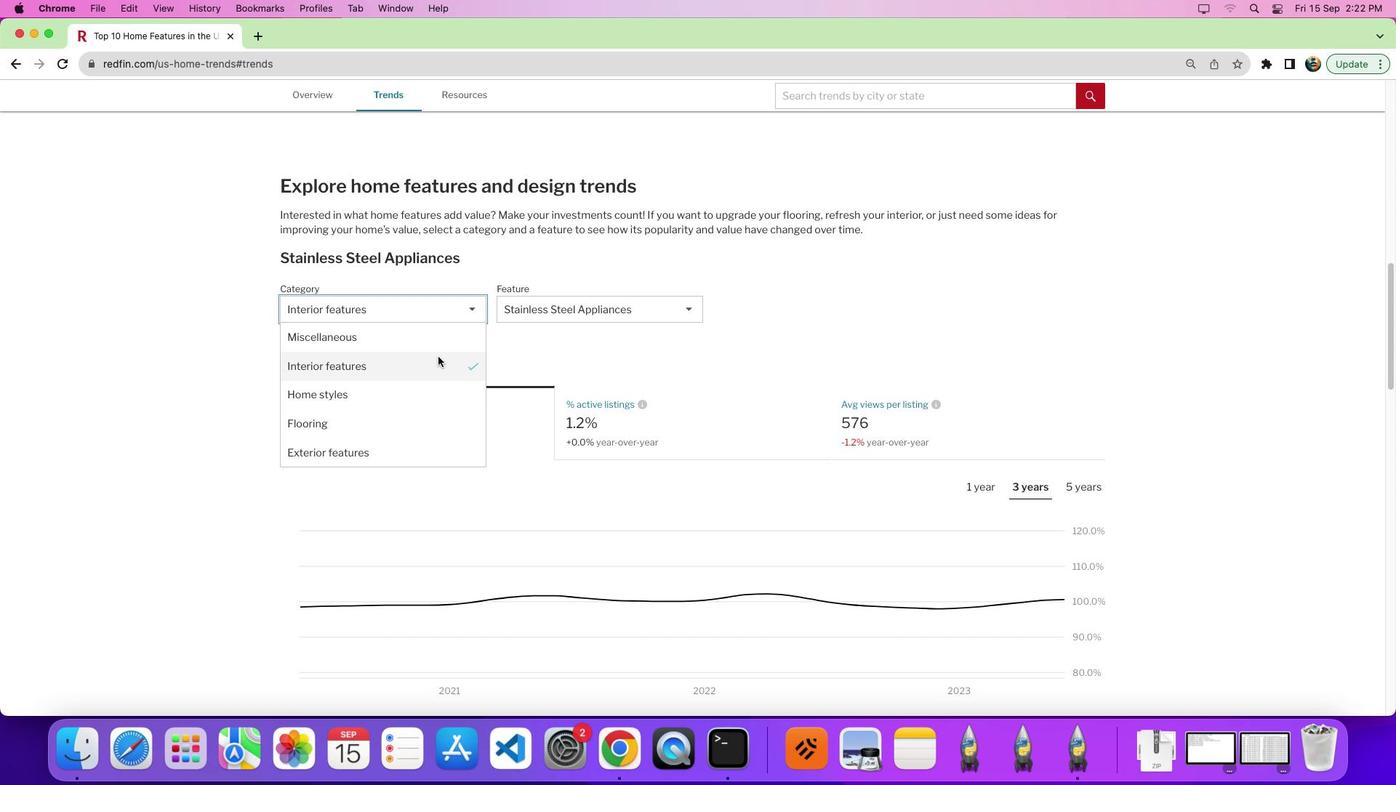 
Action: Mouse moved to (603, 303)
Screenshot: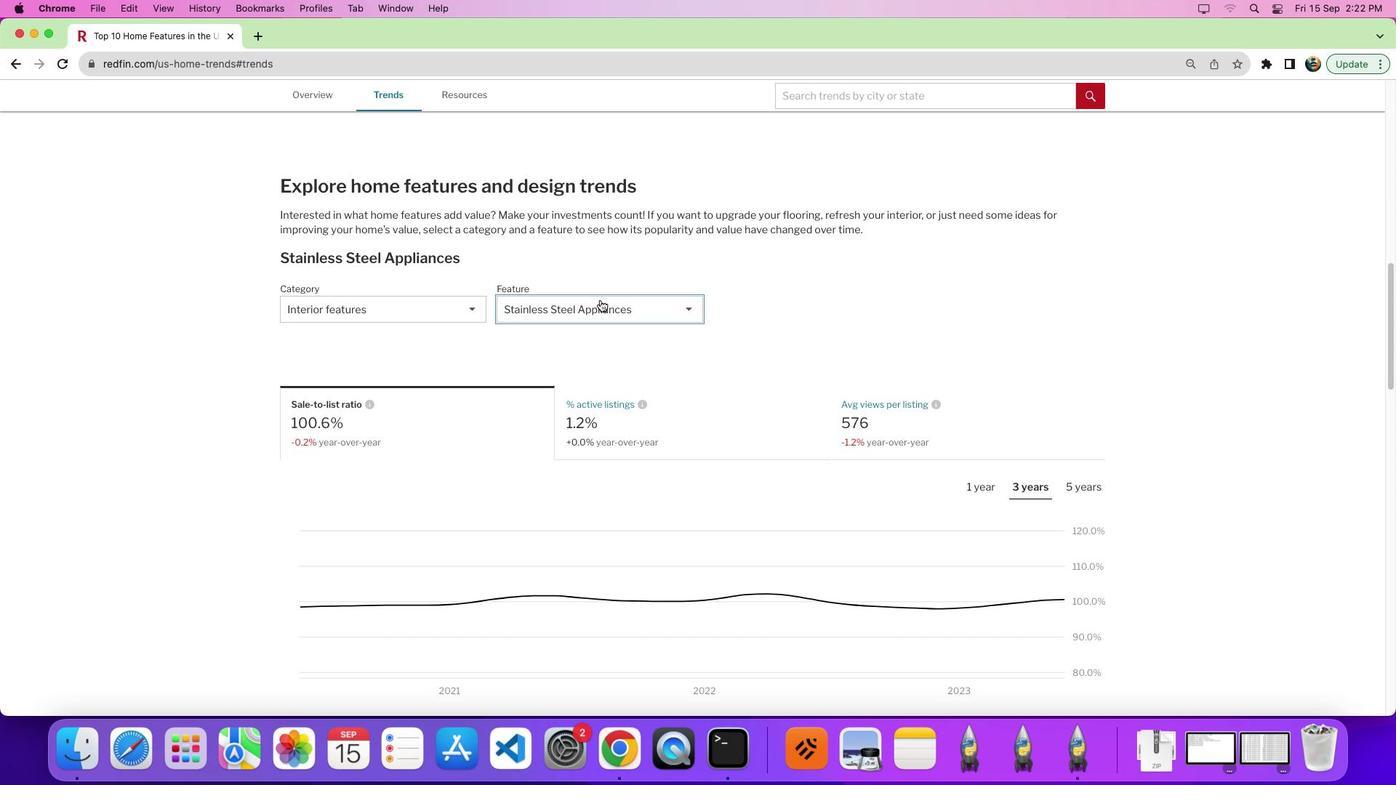 
Action: Mouse pressed left at (603, 303)
Screenshot: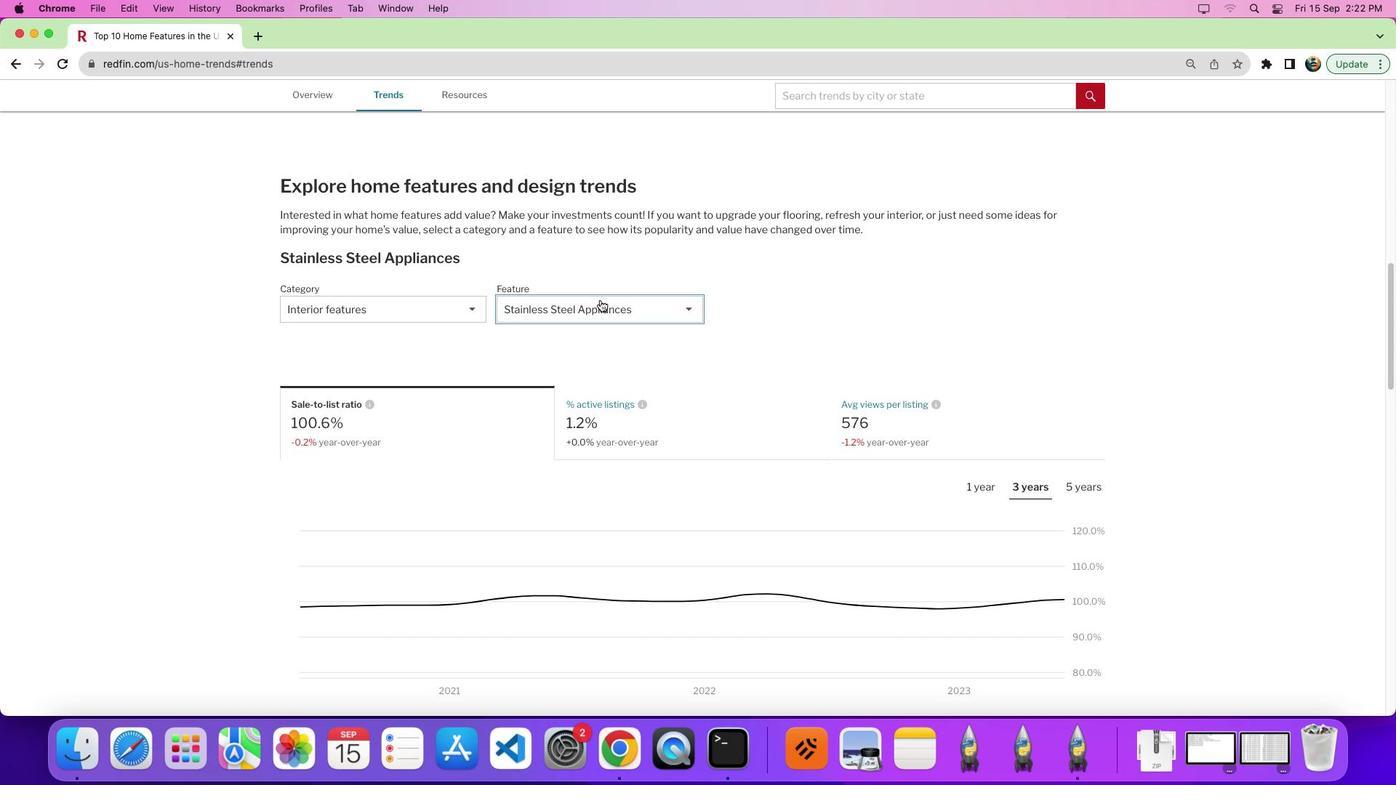 
Action: Mouse moved to (595, 353)
Screenshot: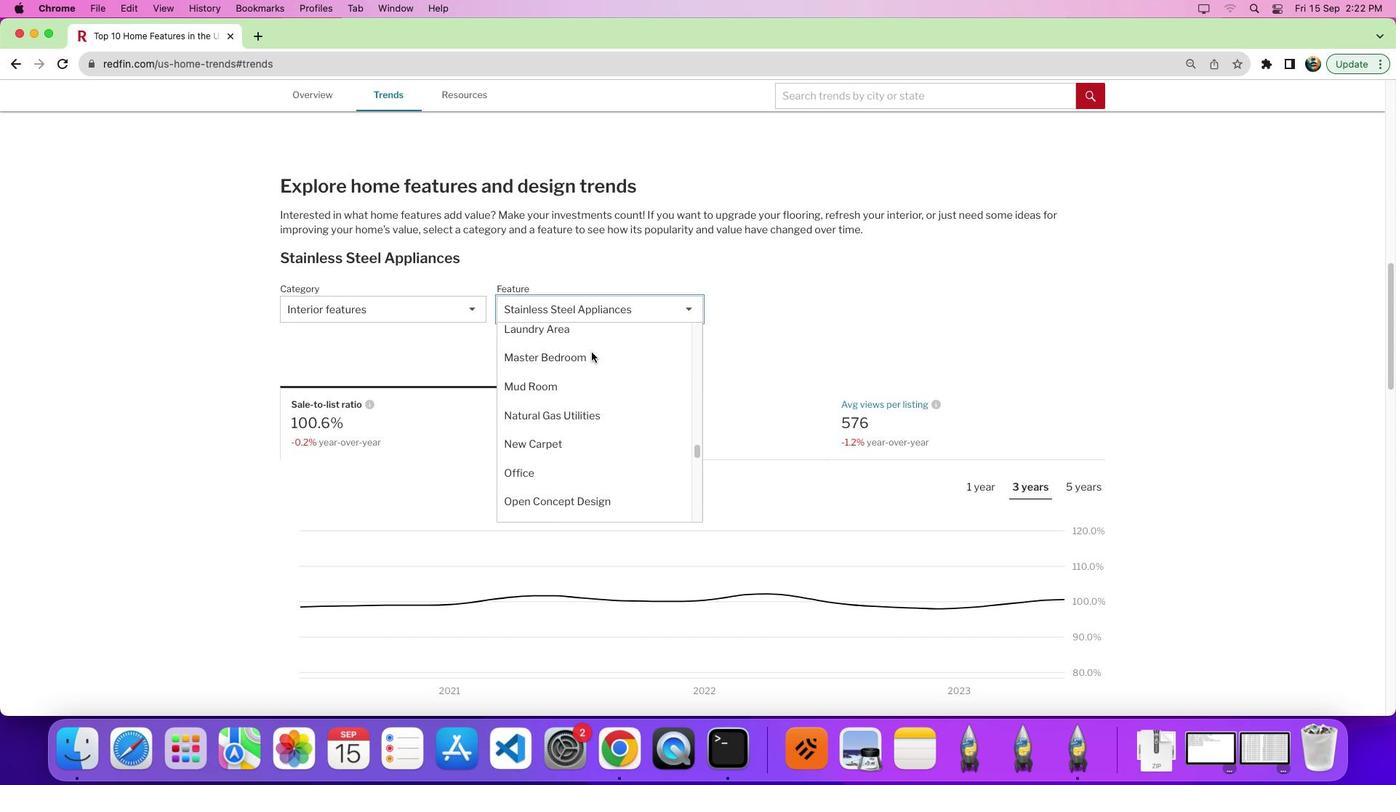 
Action: Mouse scrolled (595, 353) with delta (3, 4)
Screenshot: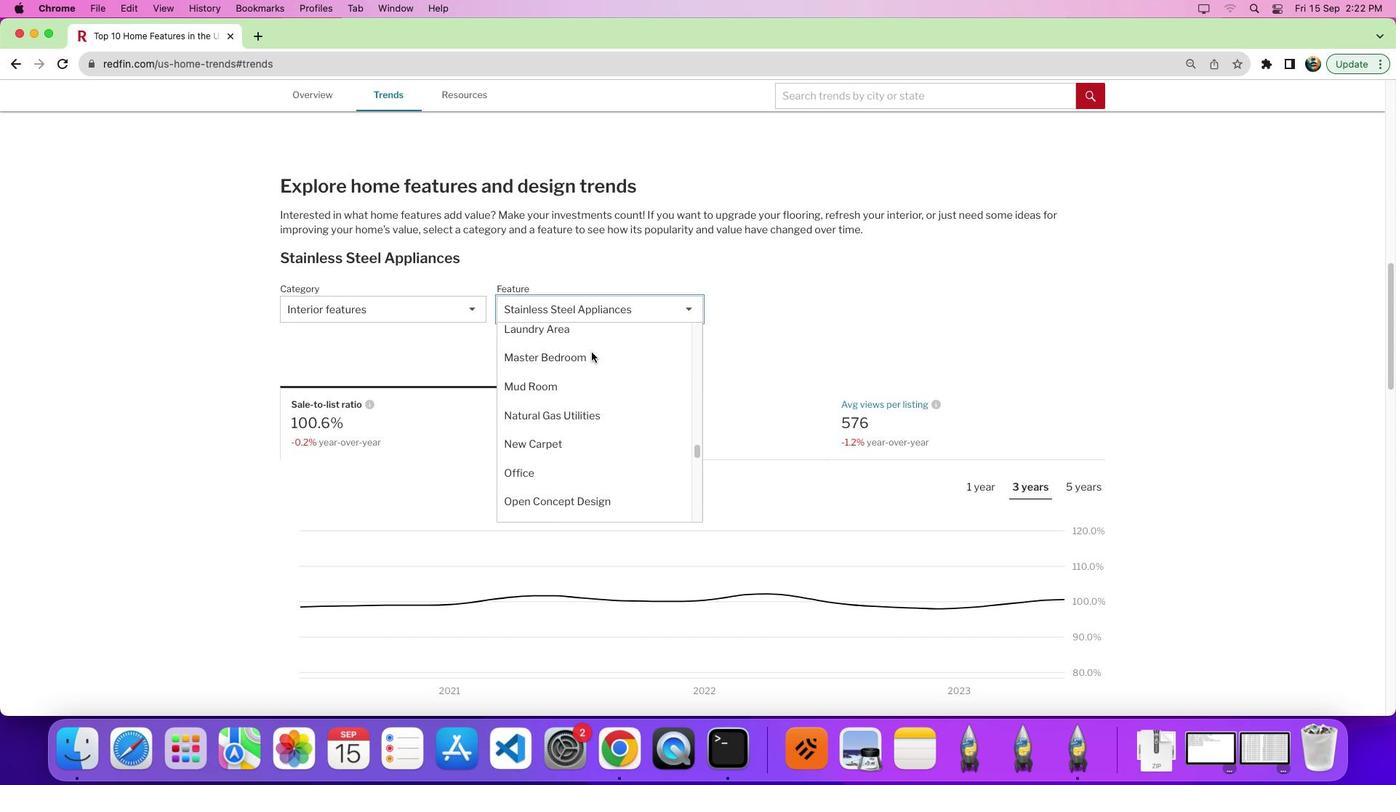 
Action: Mouse moved to (595, 354)
Screenshot: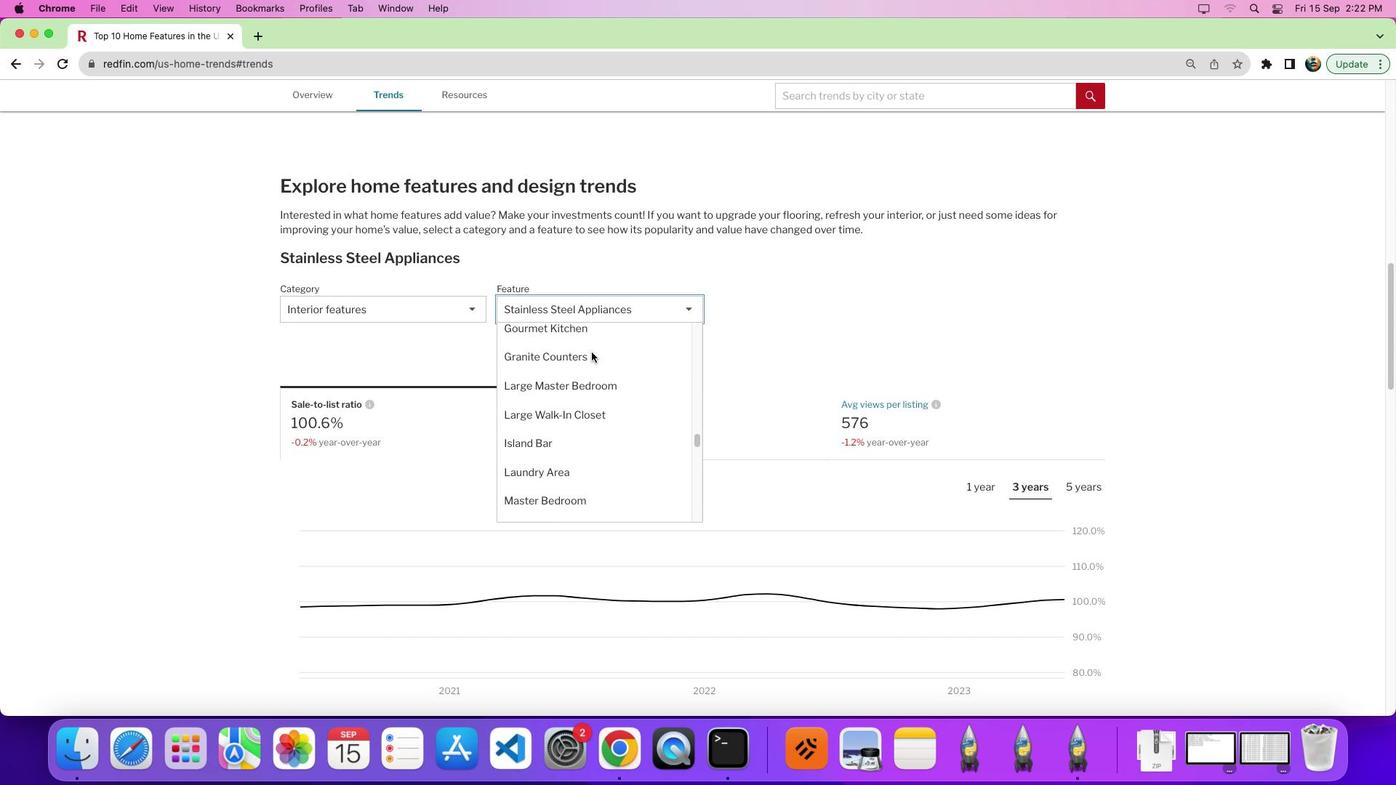 
Action: Mouse scrolled (595, 354) with delta (3, 5)
Screenshot: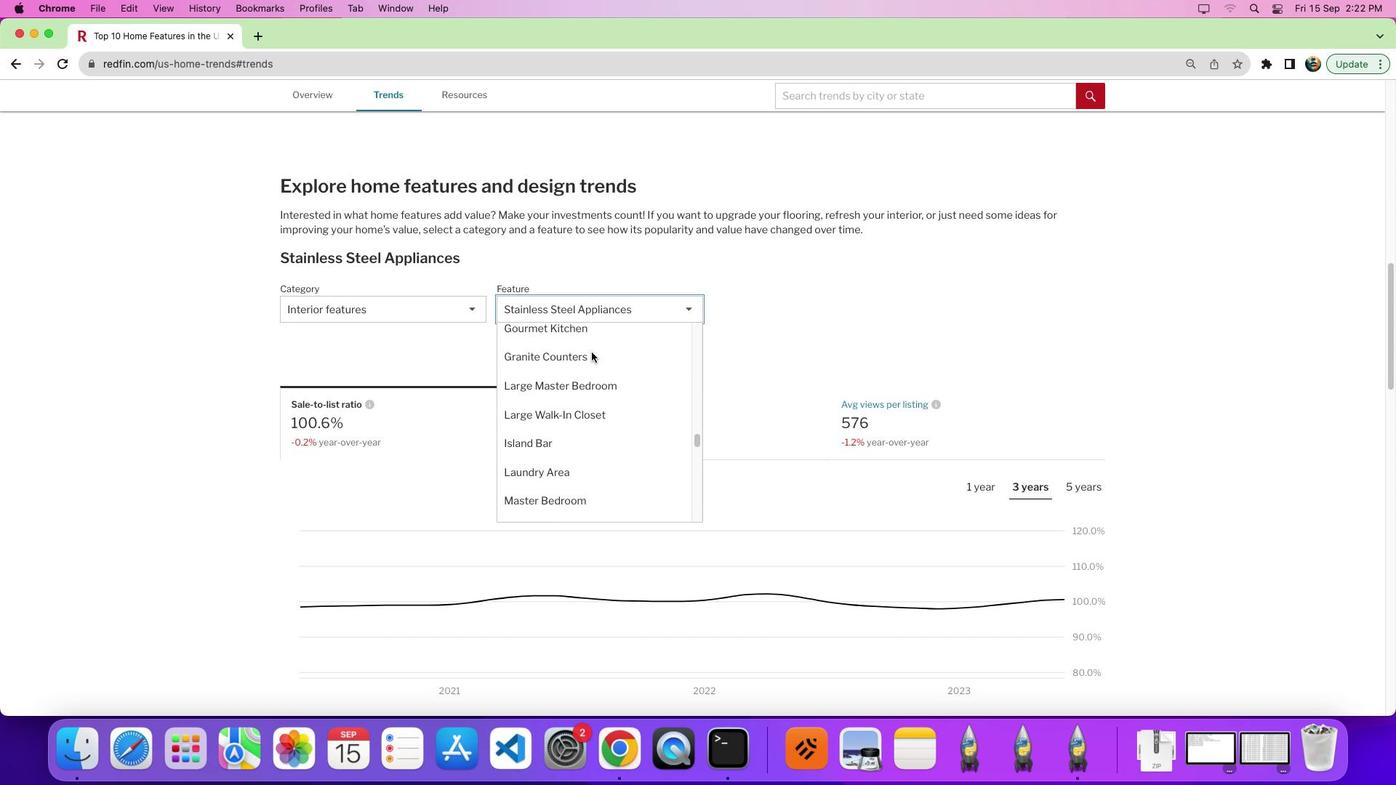 
Action: Mouse scrolled (595, 354) with delta (3, 10)
Screenshot: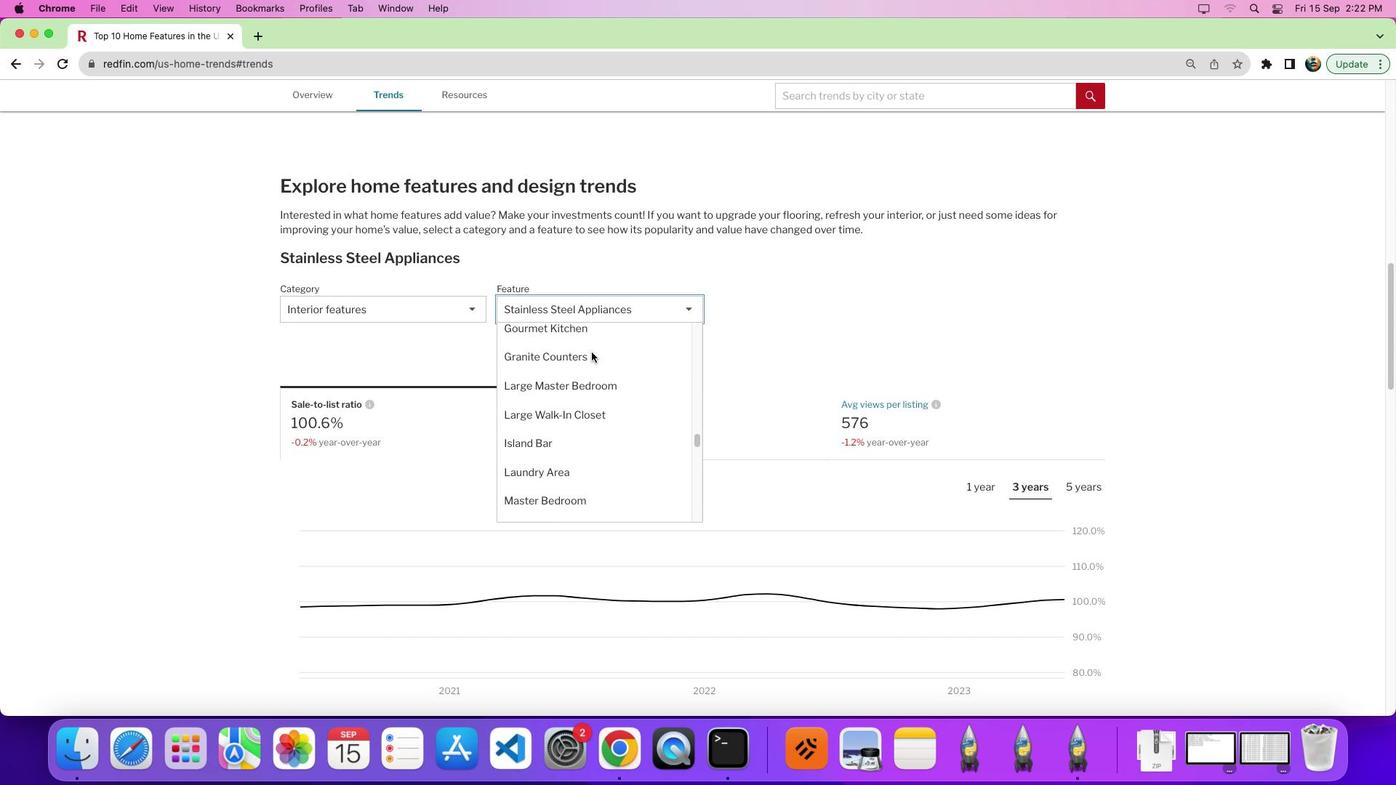 
Action: Mouse moved to (595, 355)
Screenshot: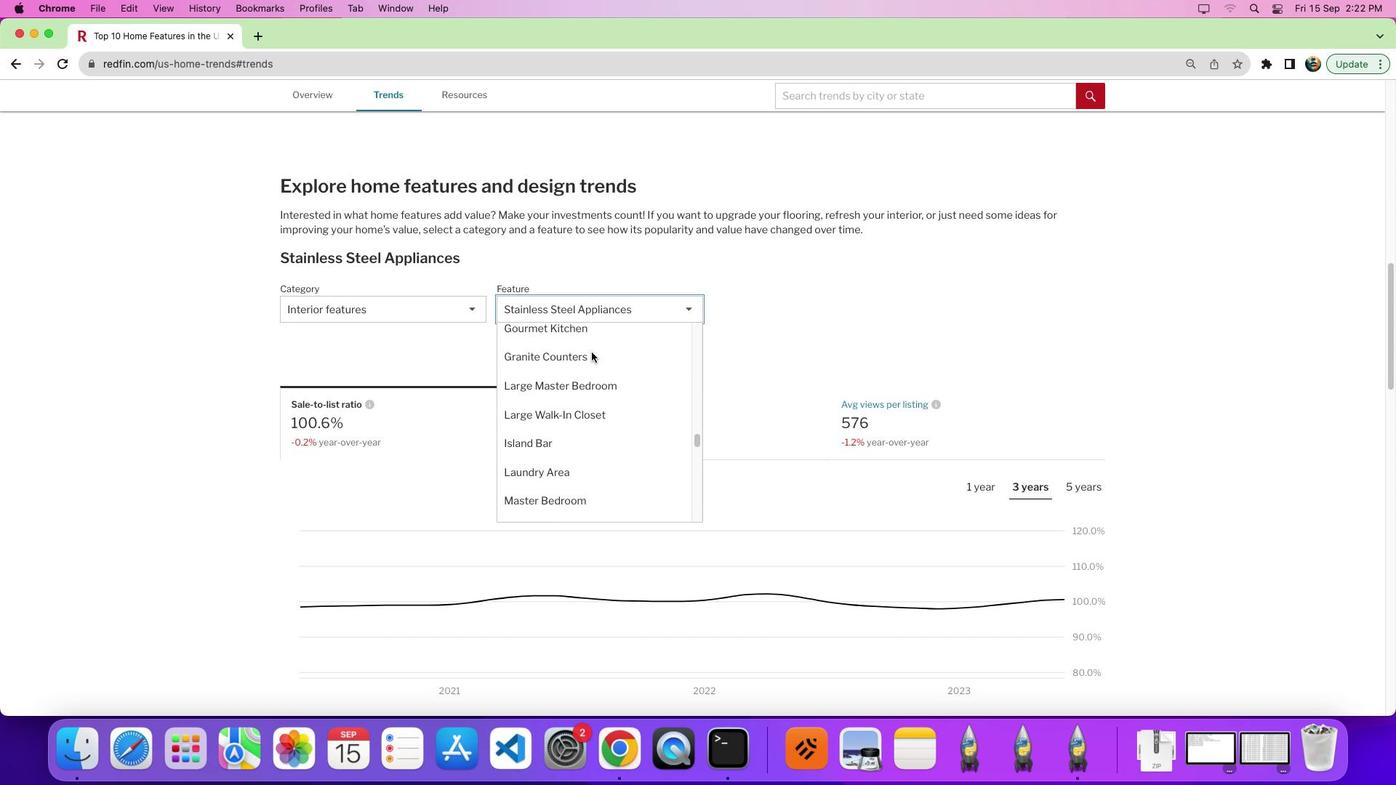
Action: Mouse scrolled (595, 355) with delta (3, 13)
Screenshot: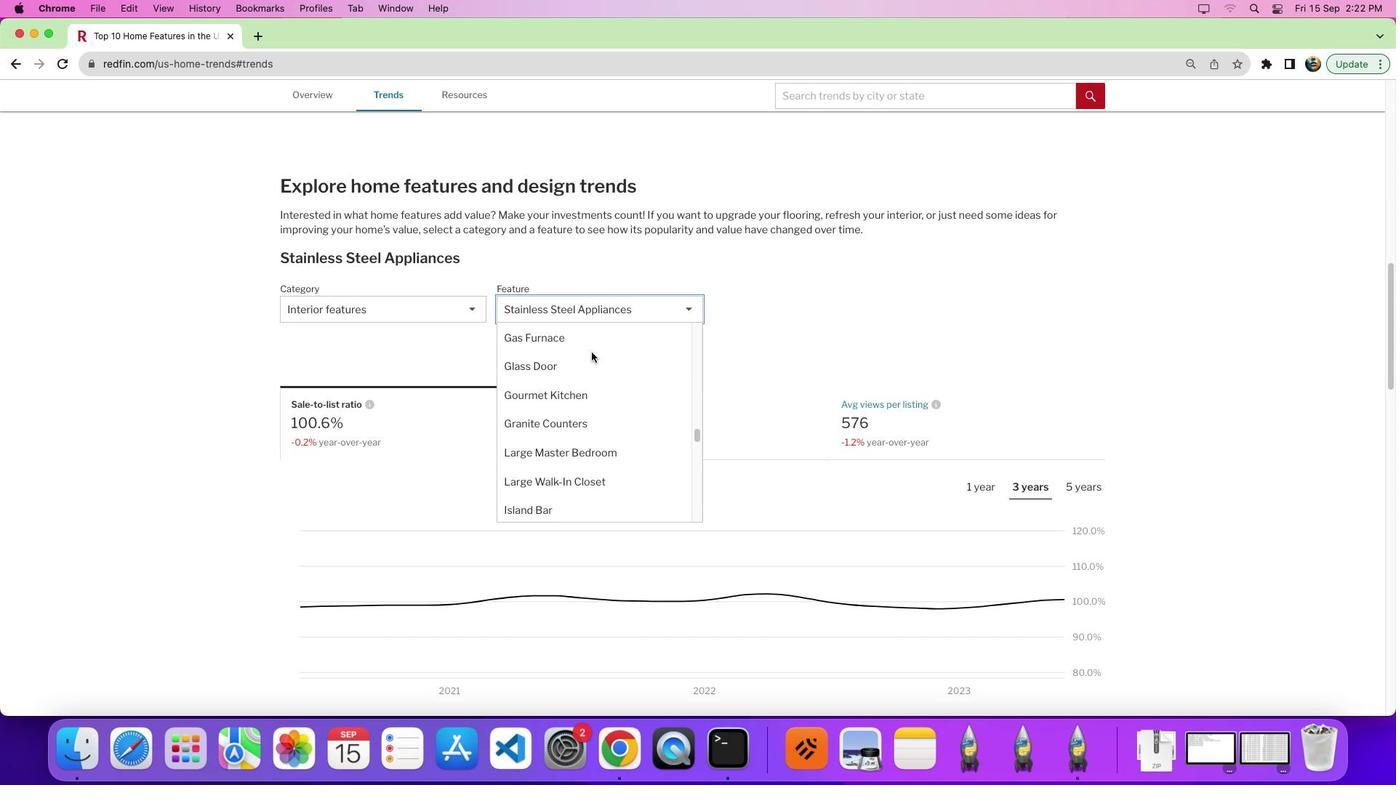 
Action: Mouse moved to (595, 355)
Screenshot: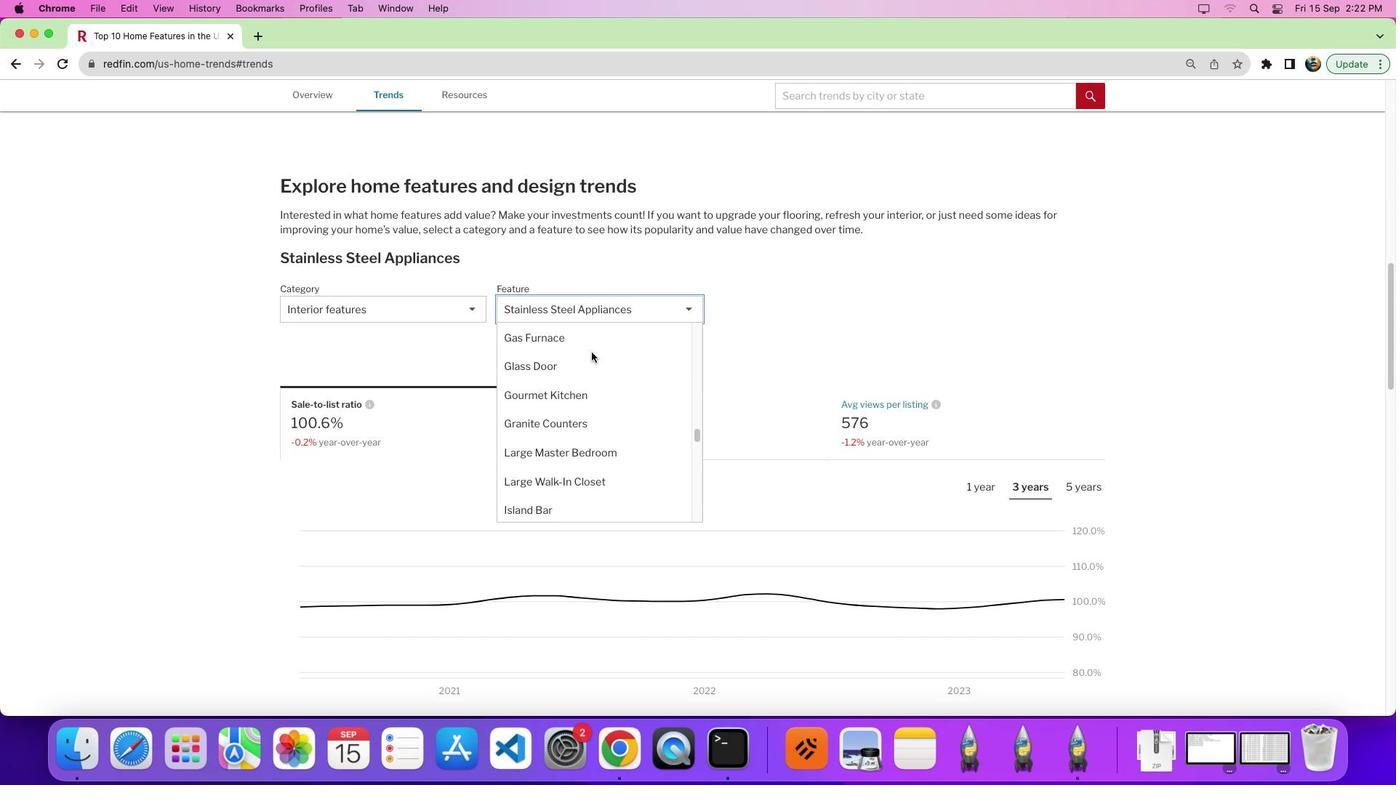 
Action: Mouse scrolled (595, 355) with delta (3, 4)
Screenshot: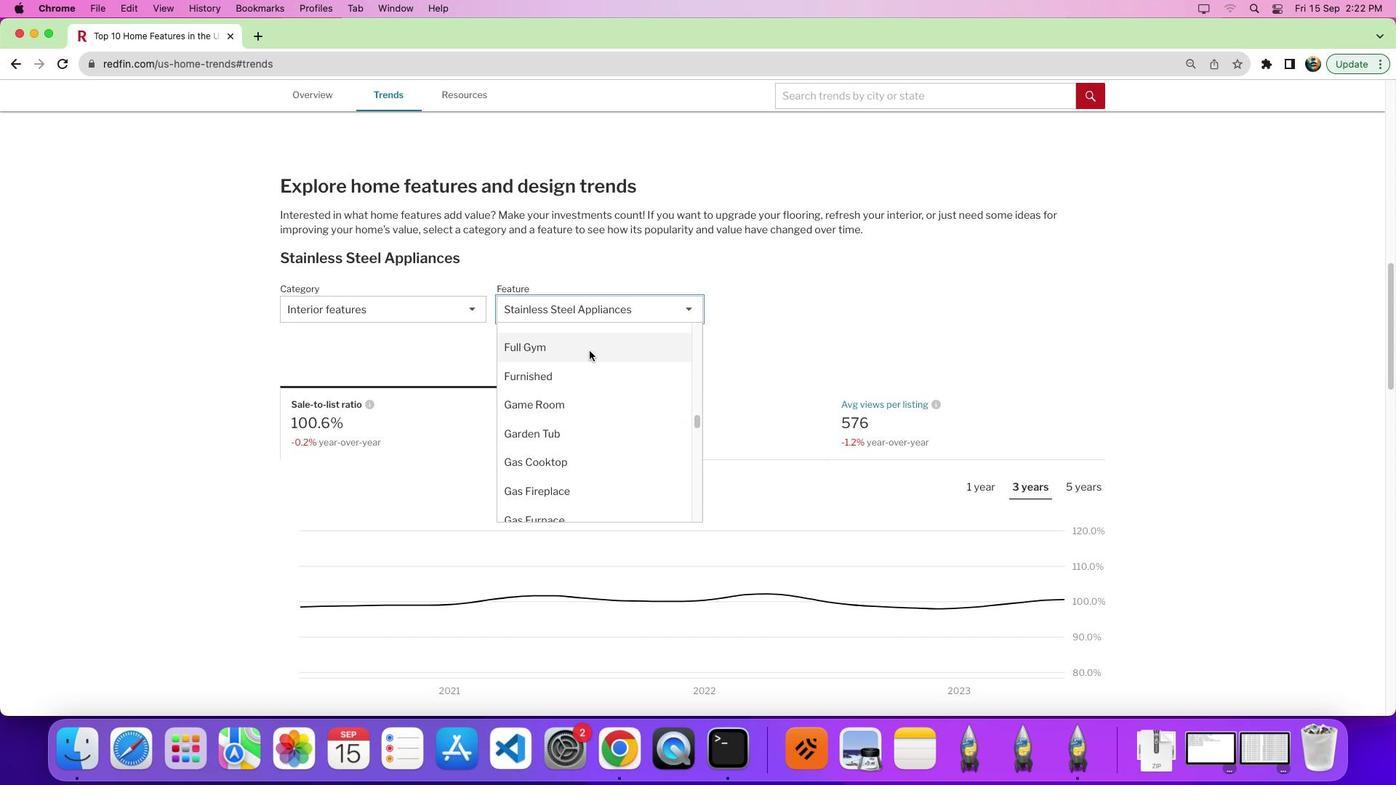 
Action: Mouse scrolled (595, 355) with delta (3, 5)
Screenshot: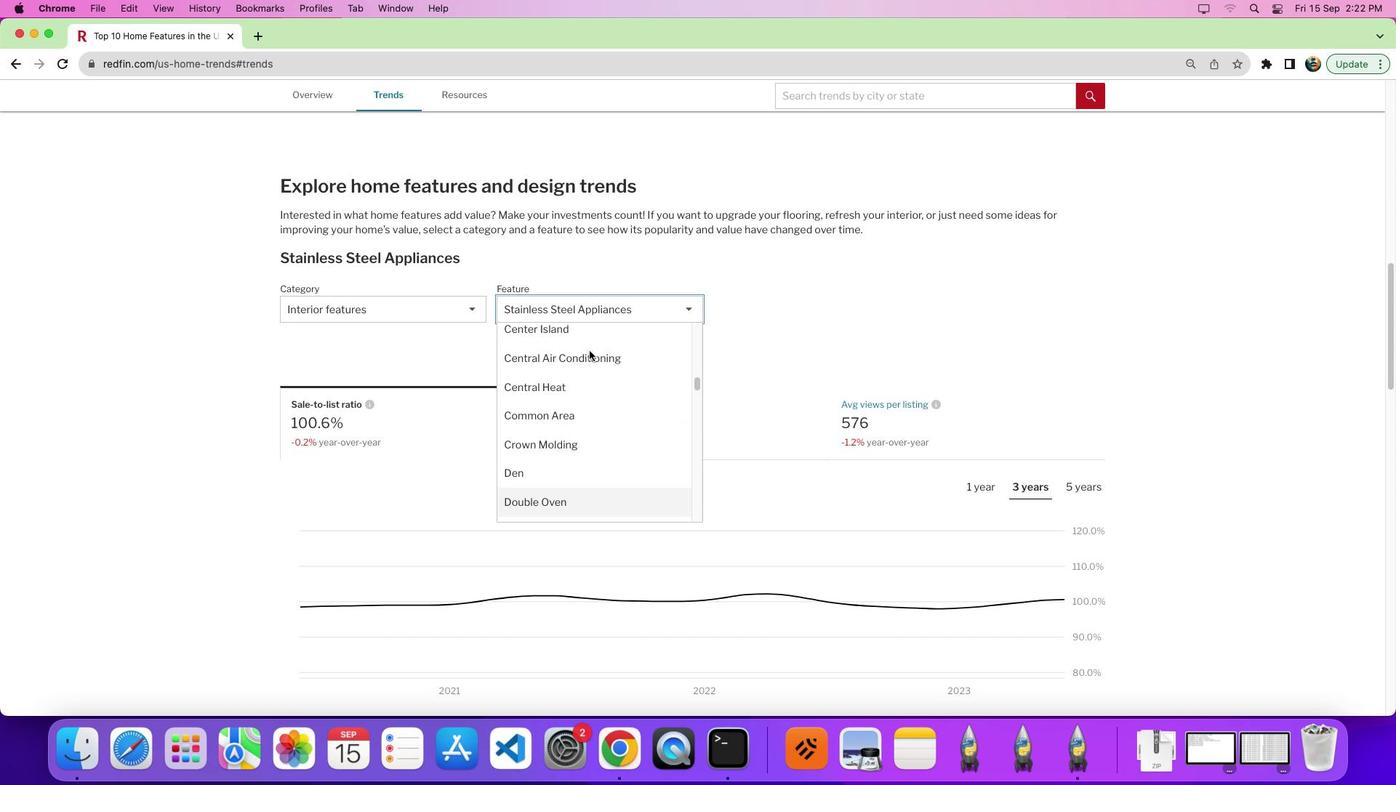 
Action: Mouse scrolled (595, 355) with delta (3, 10)
Screenshot: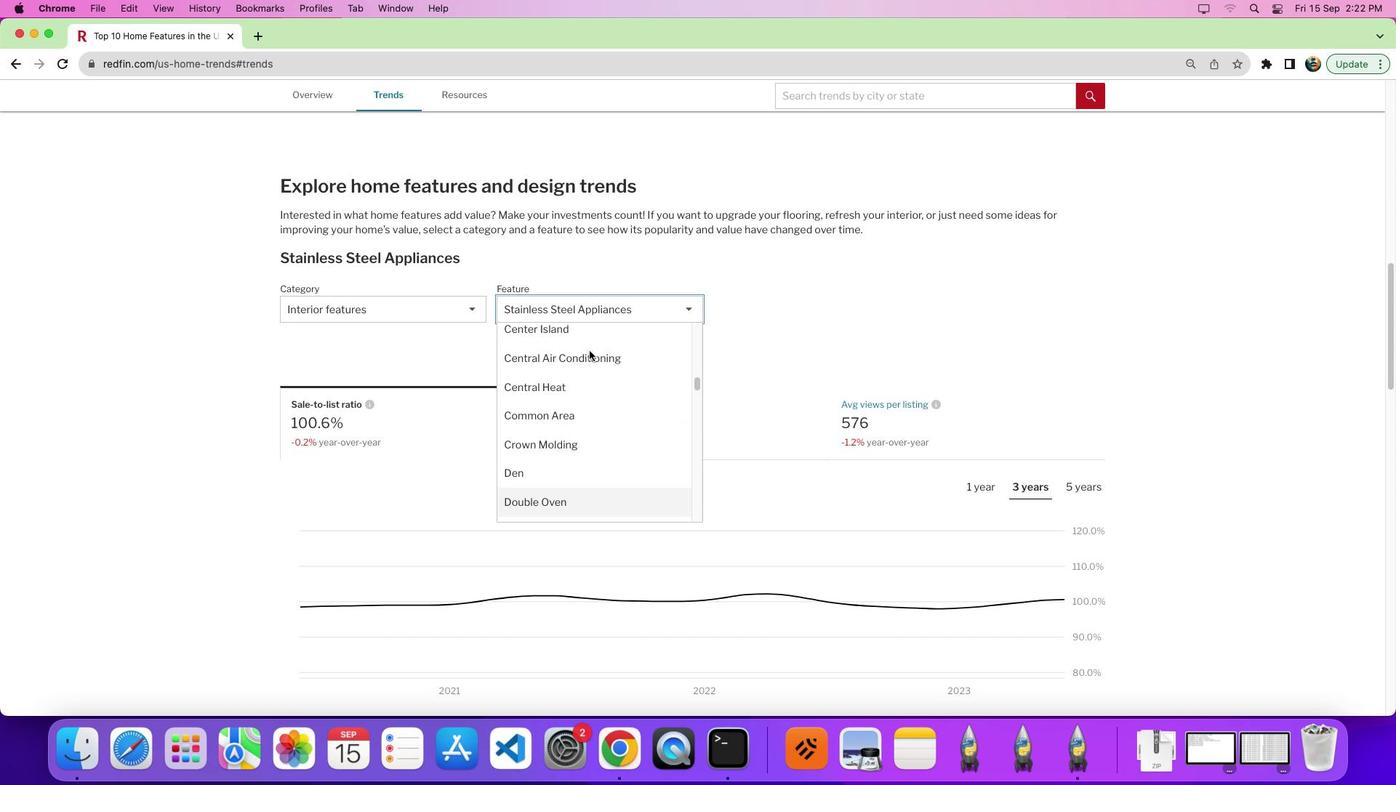 
Action: Mouse moved to (595, 355)
Screenshot: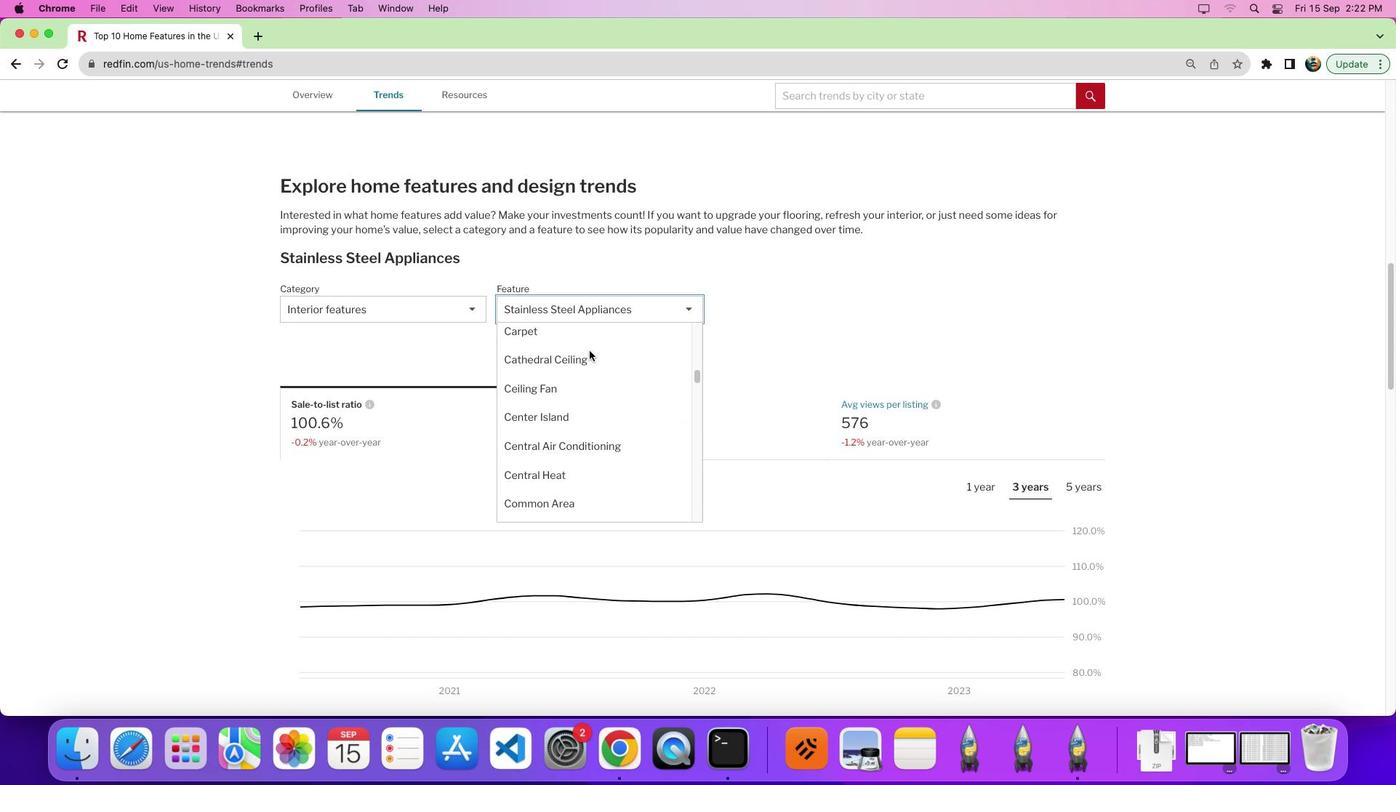 
Action: Mouse scrolled (595, 355) with delta (3, 13)
Screenshot: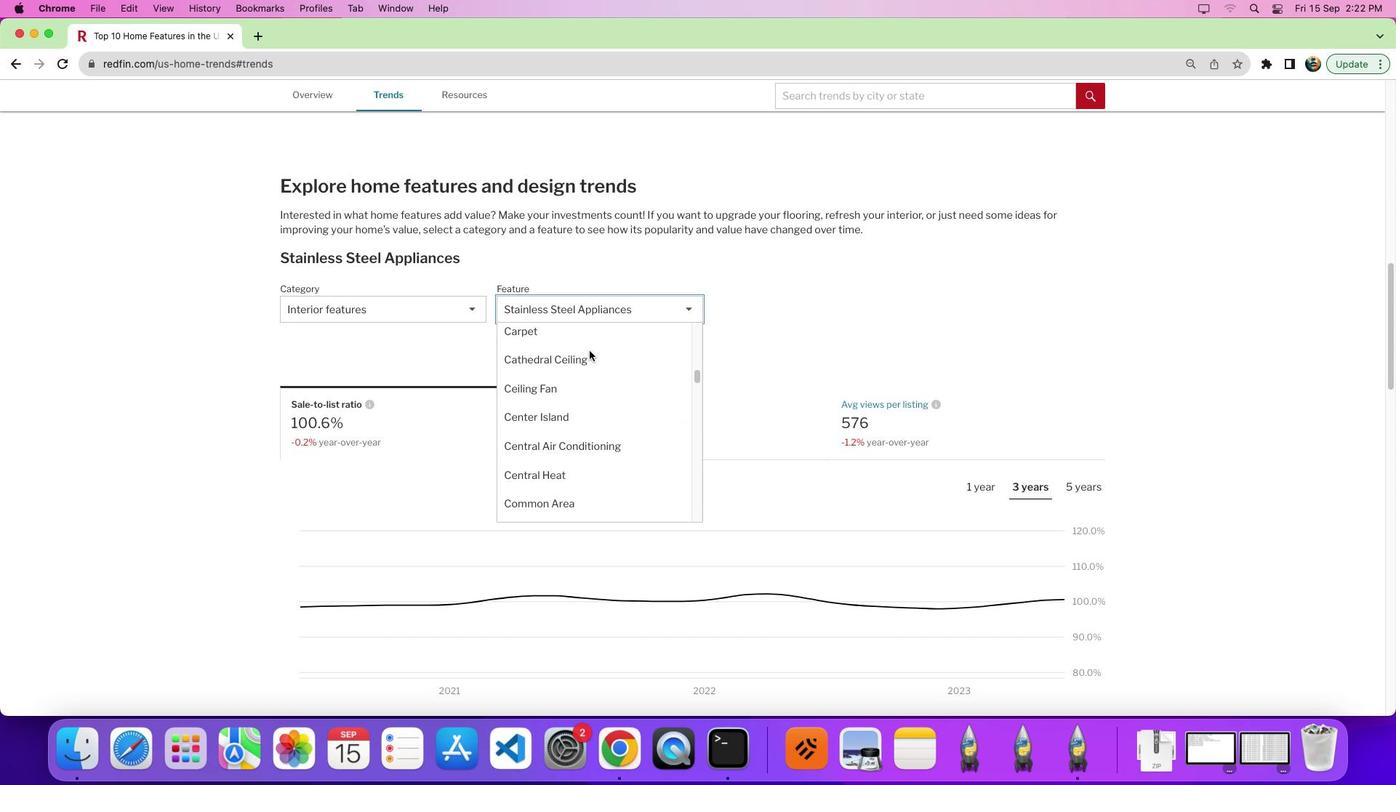 
Action: Mouse moved to (593, 353)
Screenshot: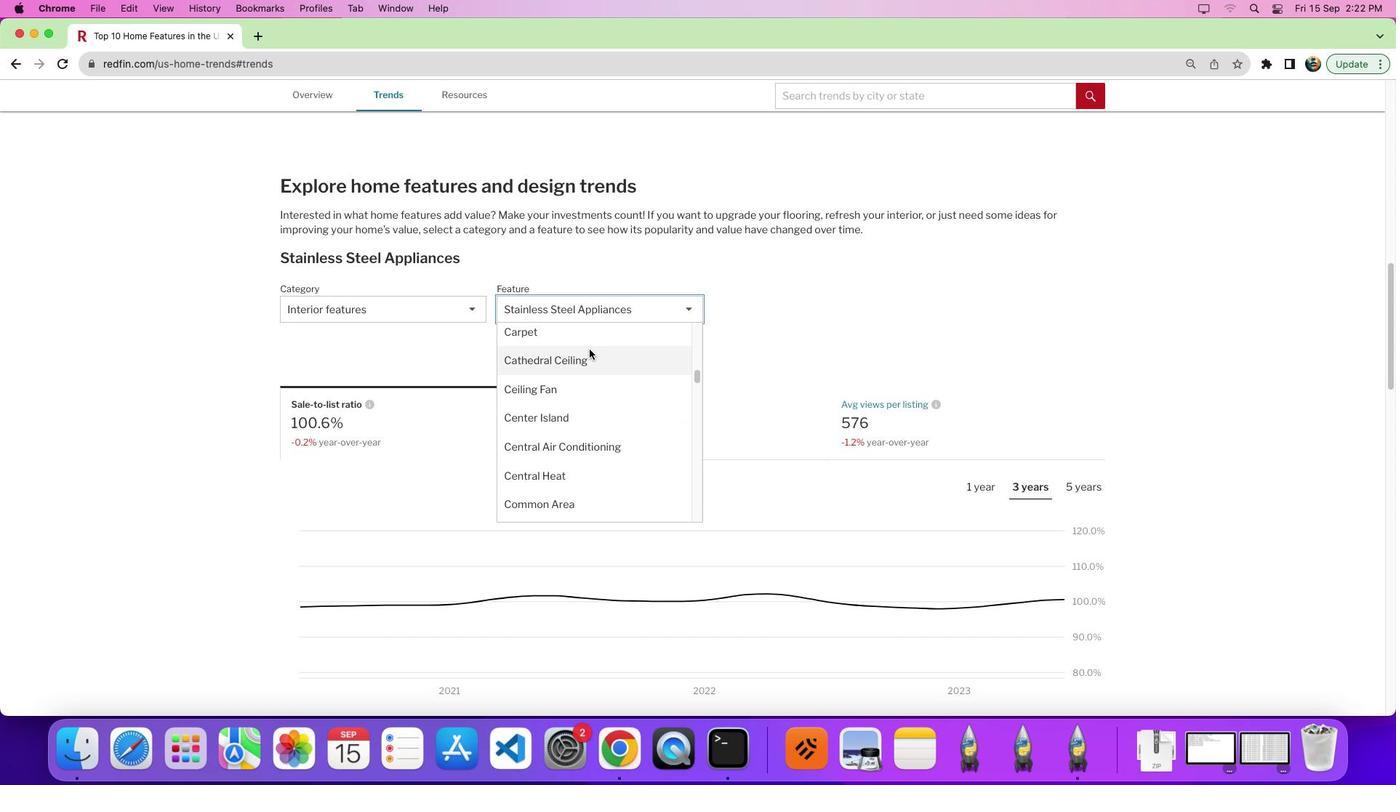 
Action: Mouse scrolled (593, 353) with delta (3, 4)
Screenshot: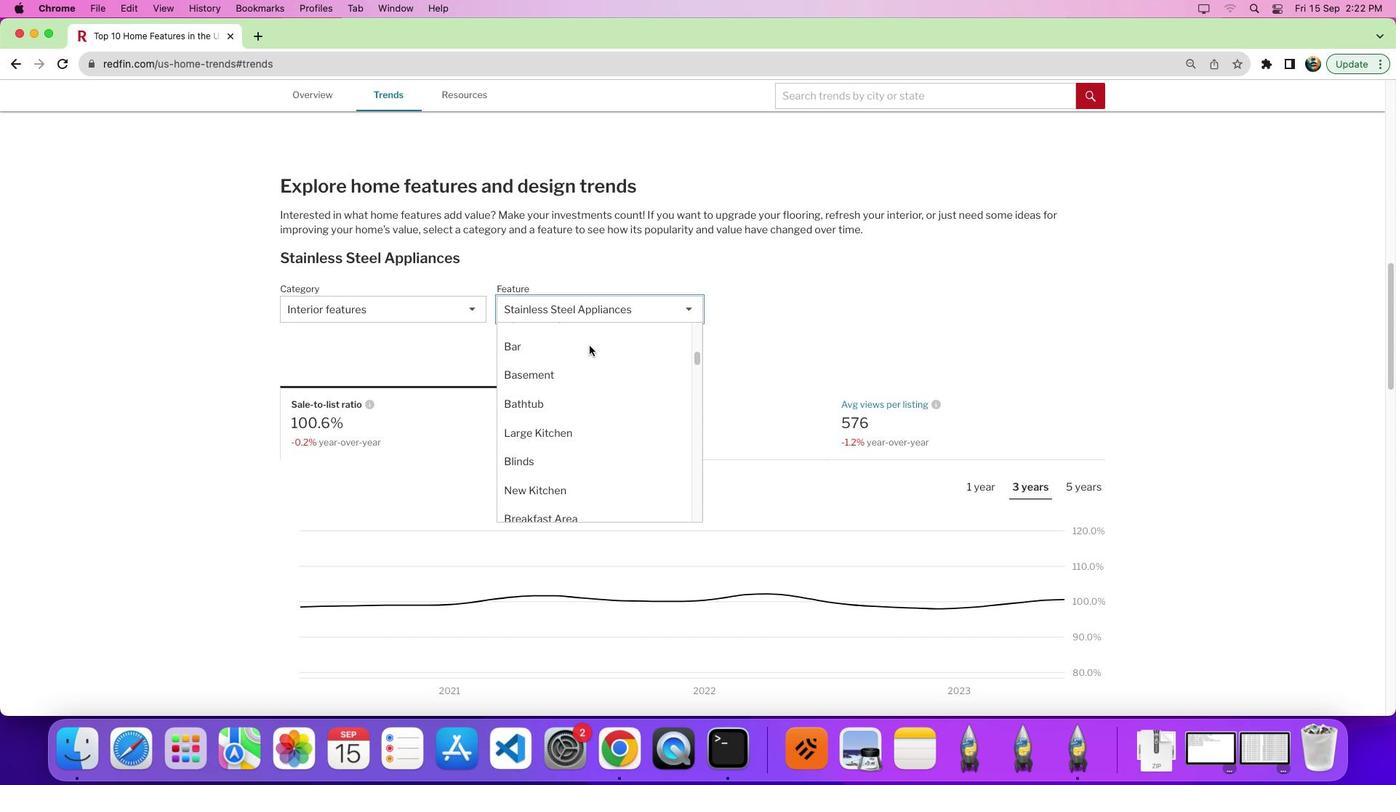 
Action: Mouse scrolled (593, 353) with delta (3, 4)
Screenshot: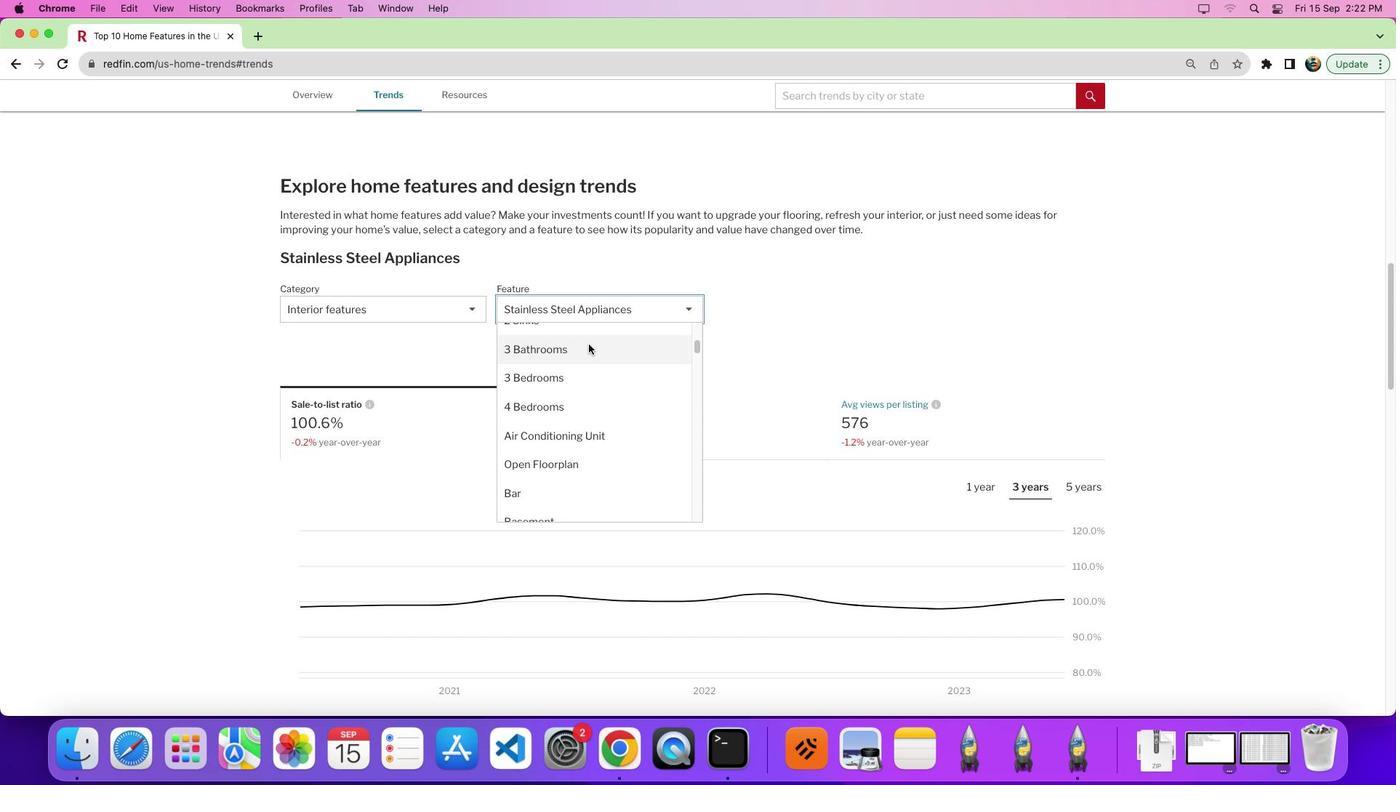 
Action: Mouse scrolled (593, 353) with delta (3, 10)
Screenshot: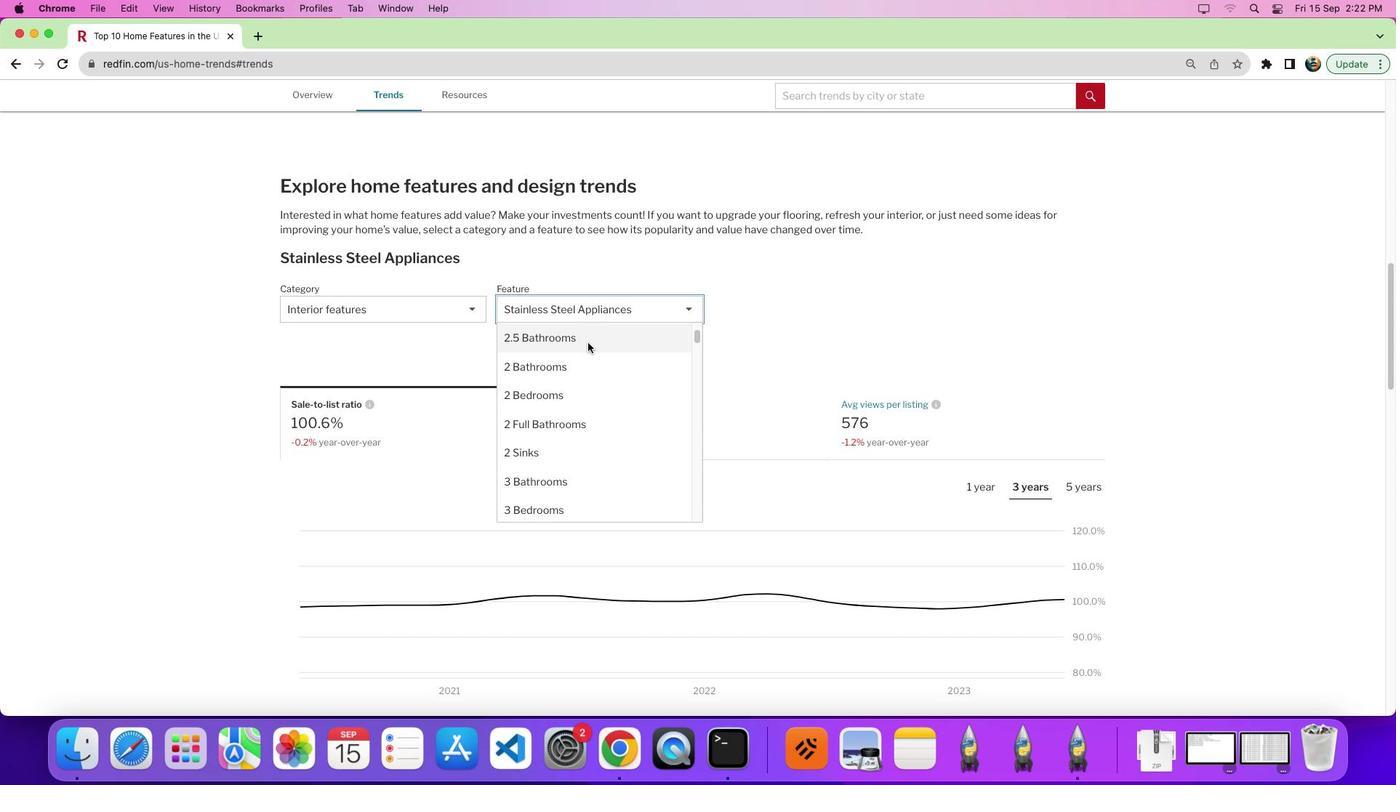 
Action: Mouse scrolled (593, 353) with delta (3, 13)
Screenshot: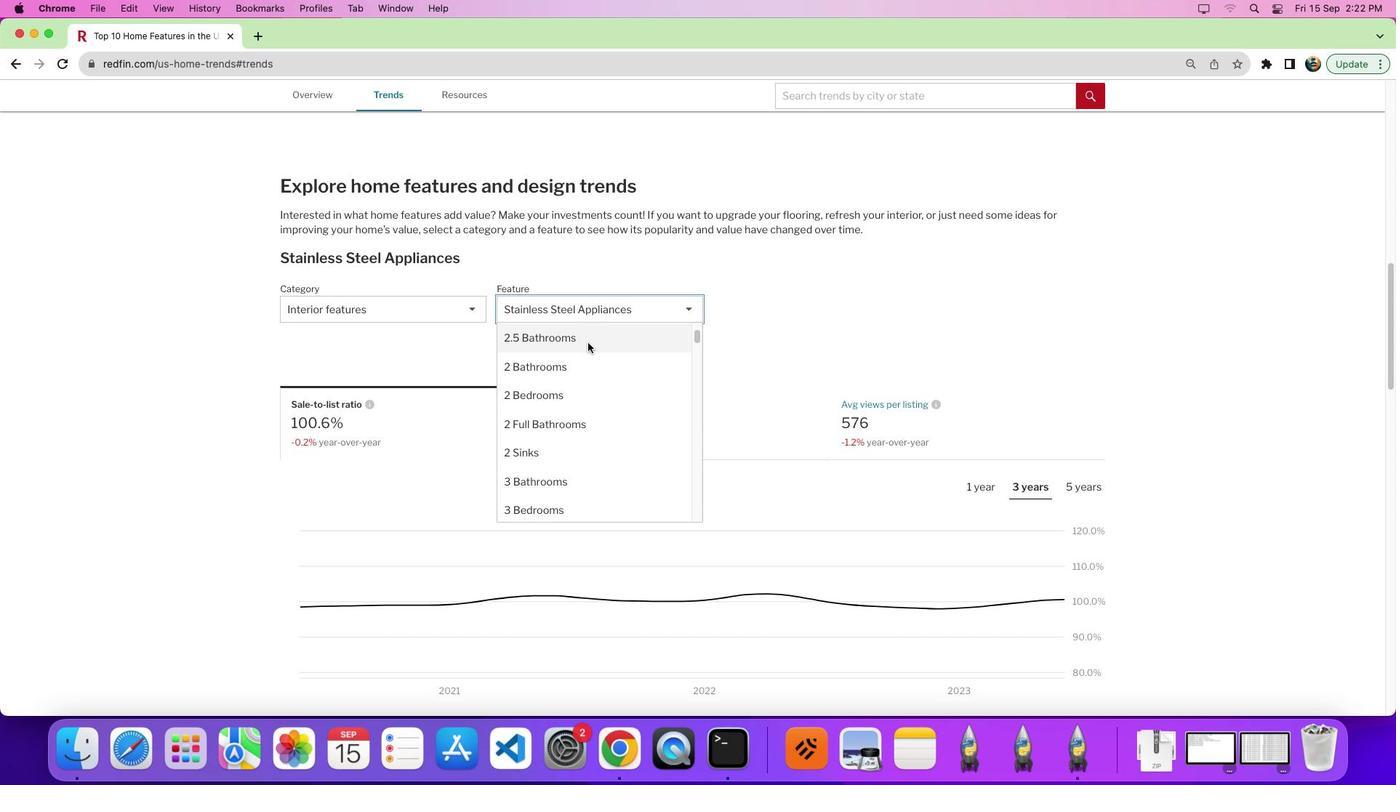 
Action: Mouse moved to (559, 427)
Screenshot: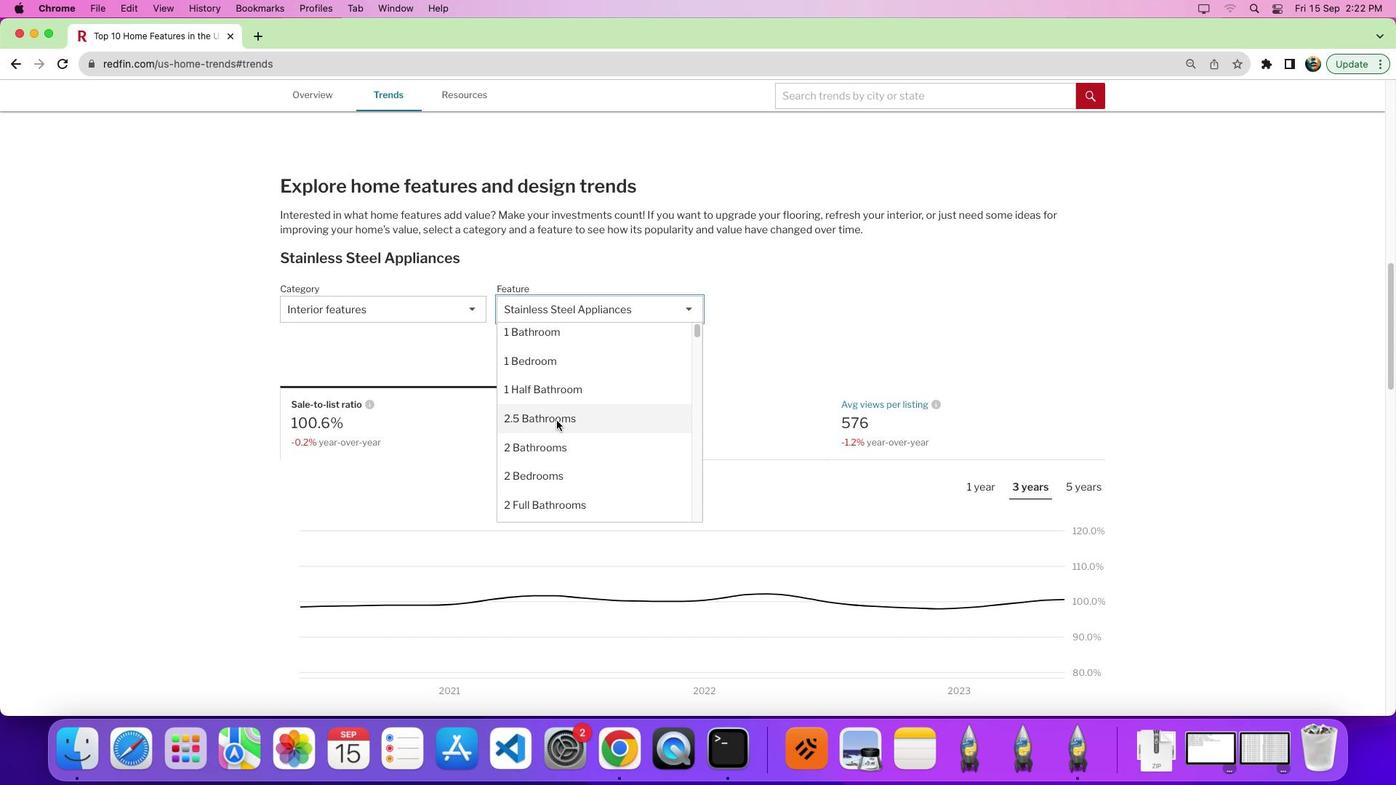 
Action: Mouse scrolled (559, 427) with delta (3, 2)
Screenshot: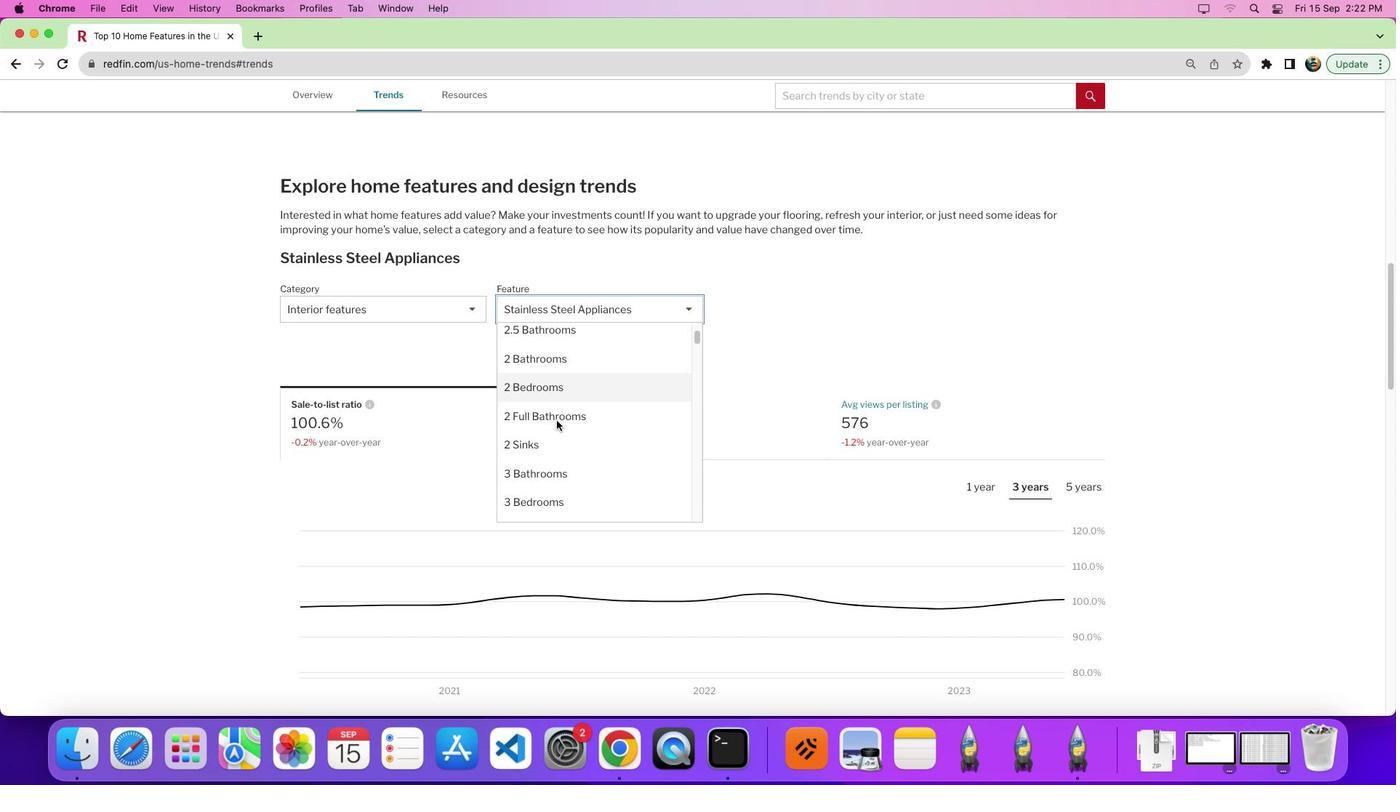 
Action: Mouse moved to (560, 427)
Screenshot: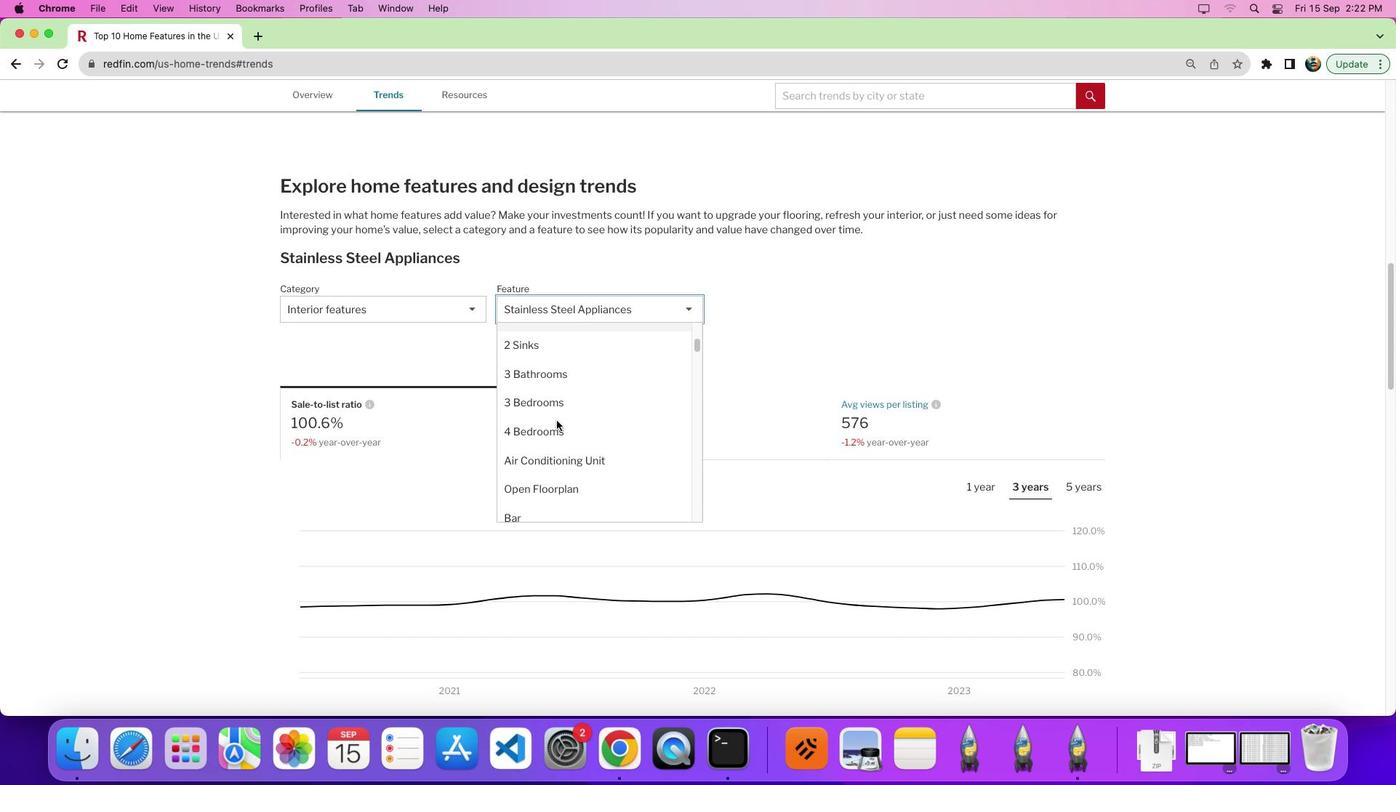 
Action: Mouse scrolled (560, 427) with delta (3, 2)
Screenshot: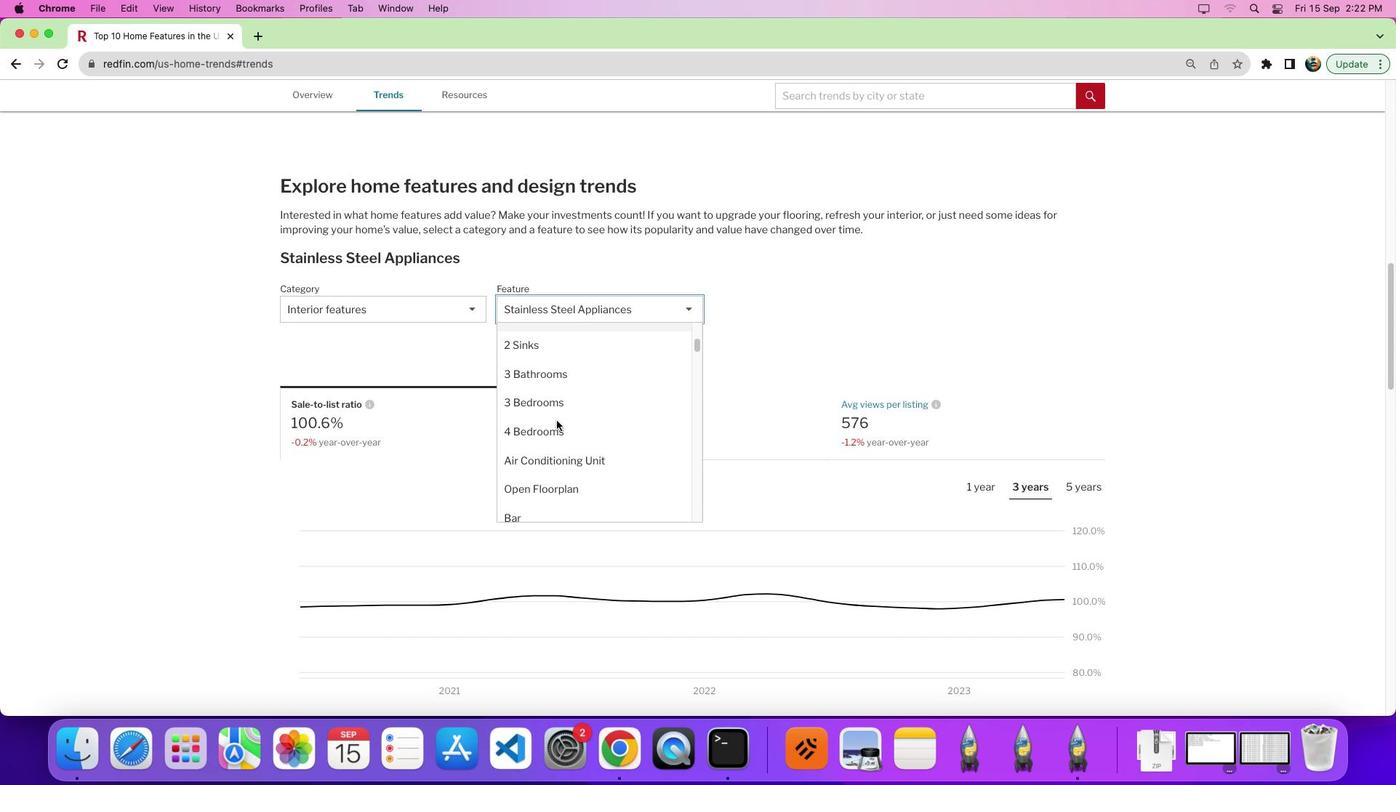 
Action: Mouse moved to (560, 427)
Screenshot: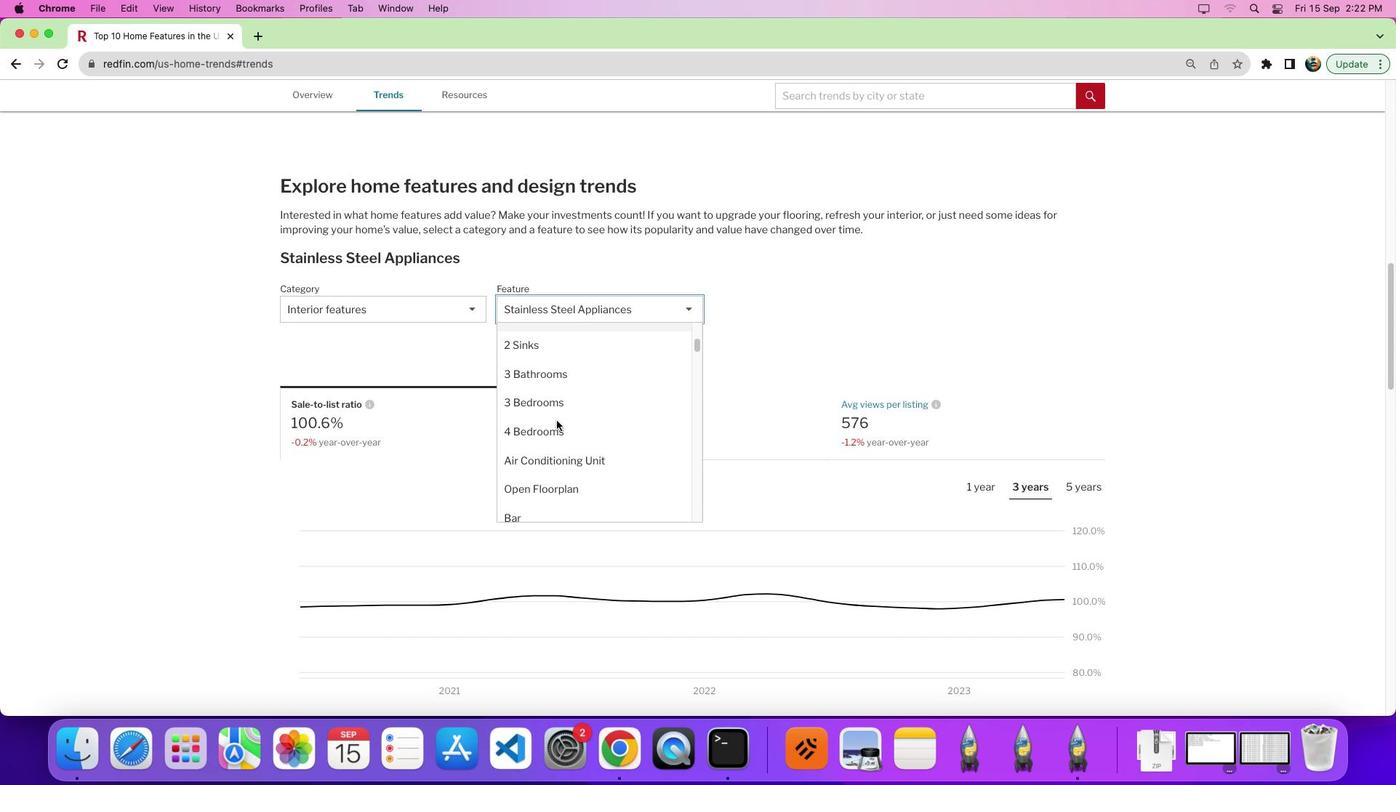 
Action: Mouse scrolled (560, 427) with delta (3, 0)
Screenshot: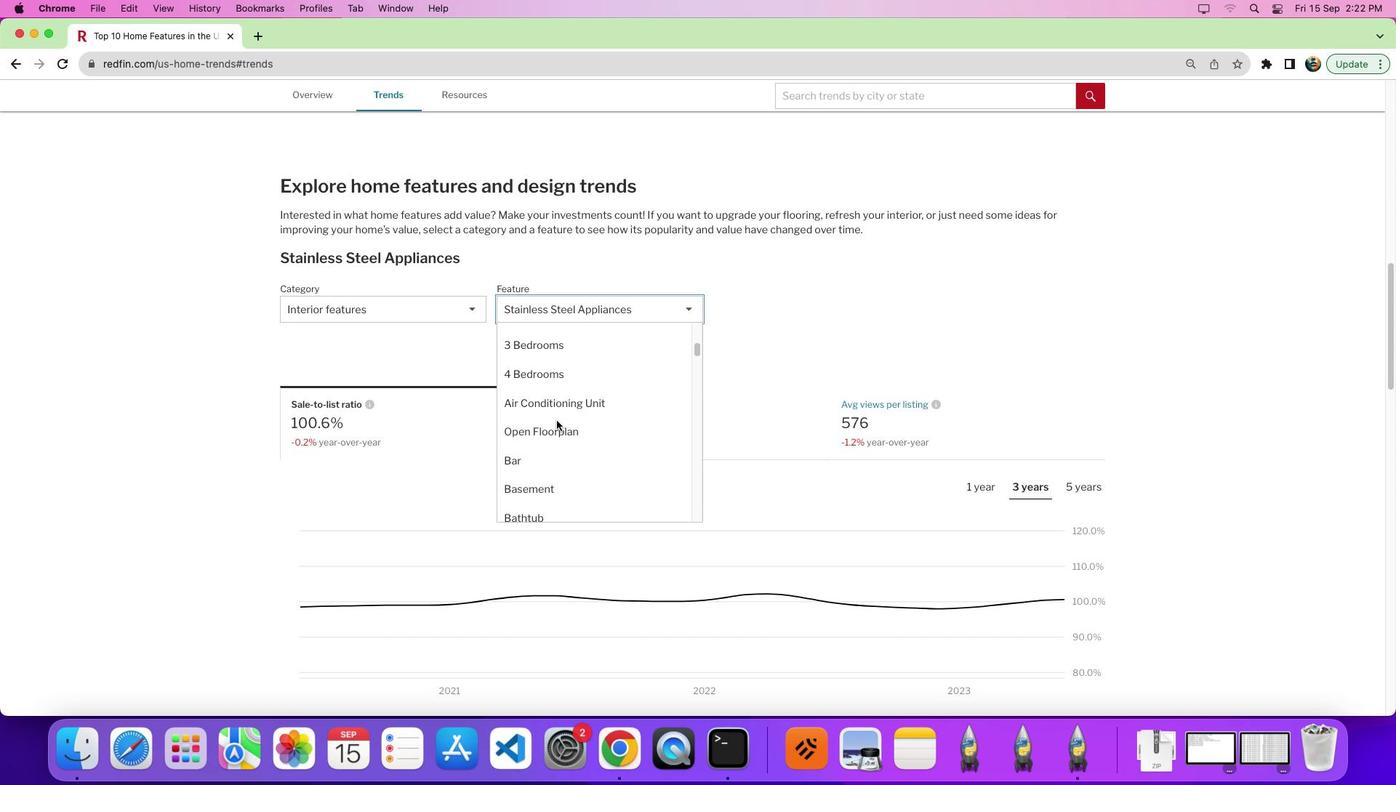 
Action: Mouse moved to (563, 407)
Screenshot: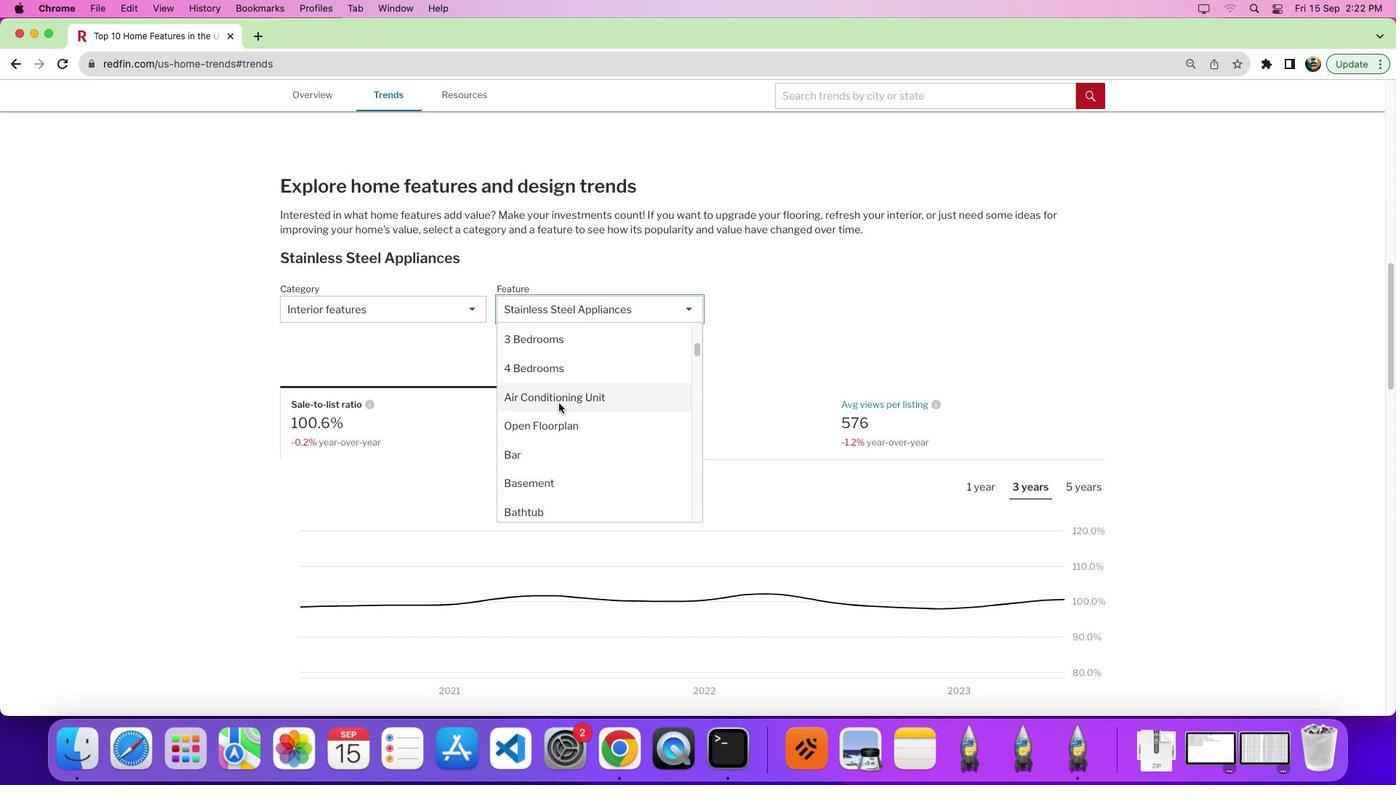 
Action: Mouse pressed left at (563, 407)
Screenshot: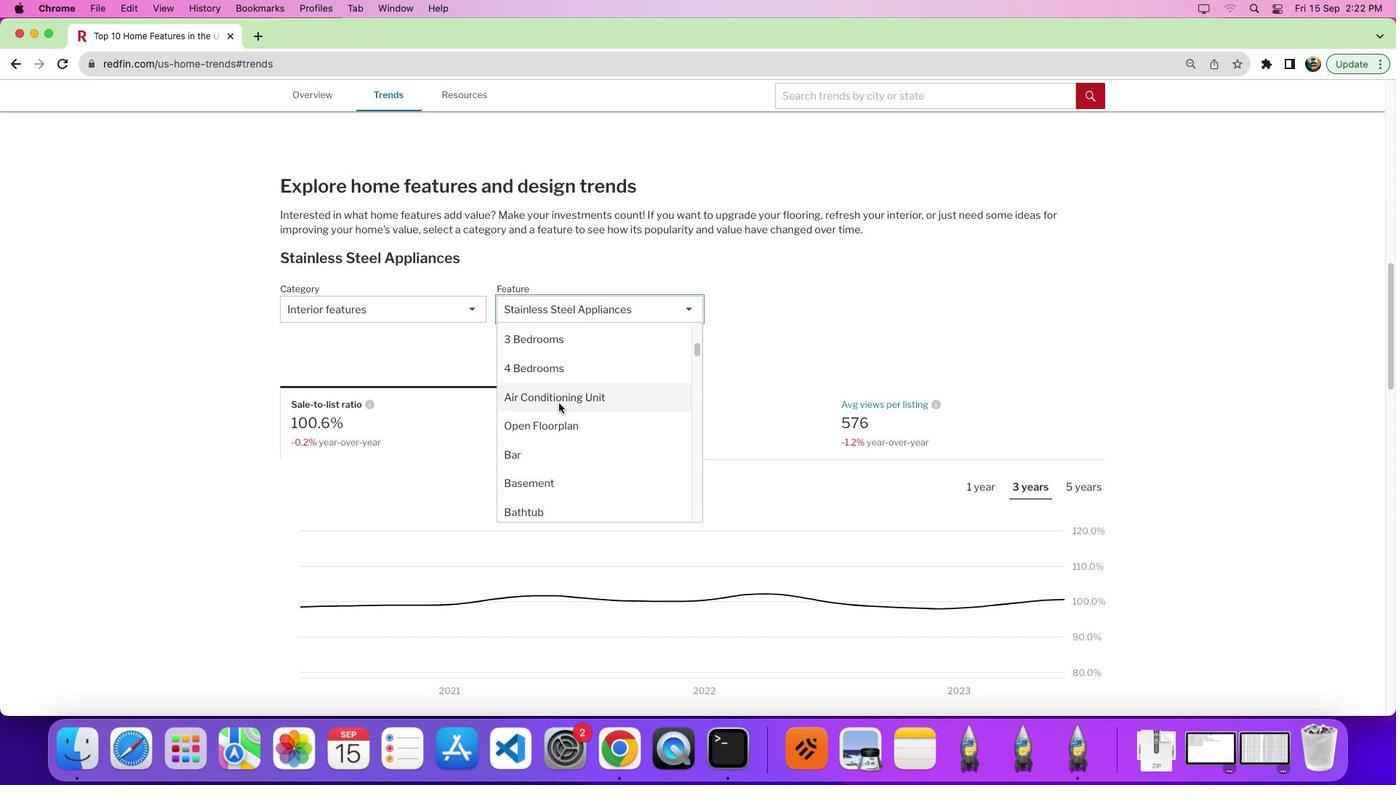 
Action: Mouse moved to (758, 421)
Screenshot: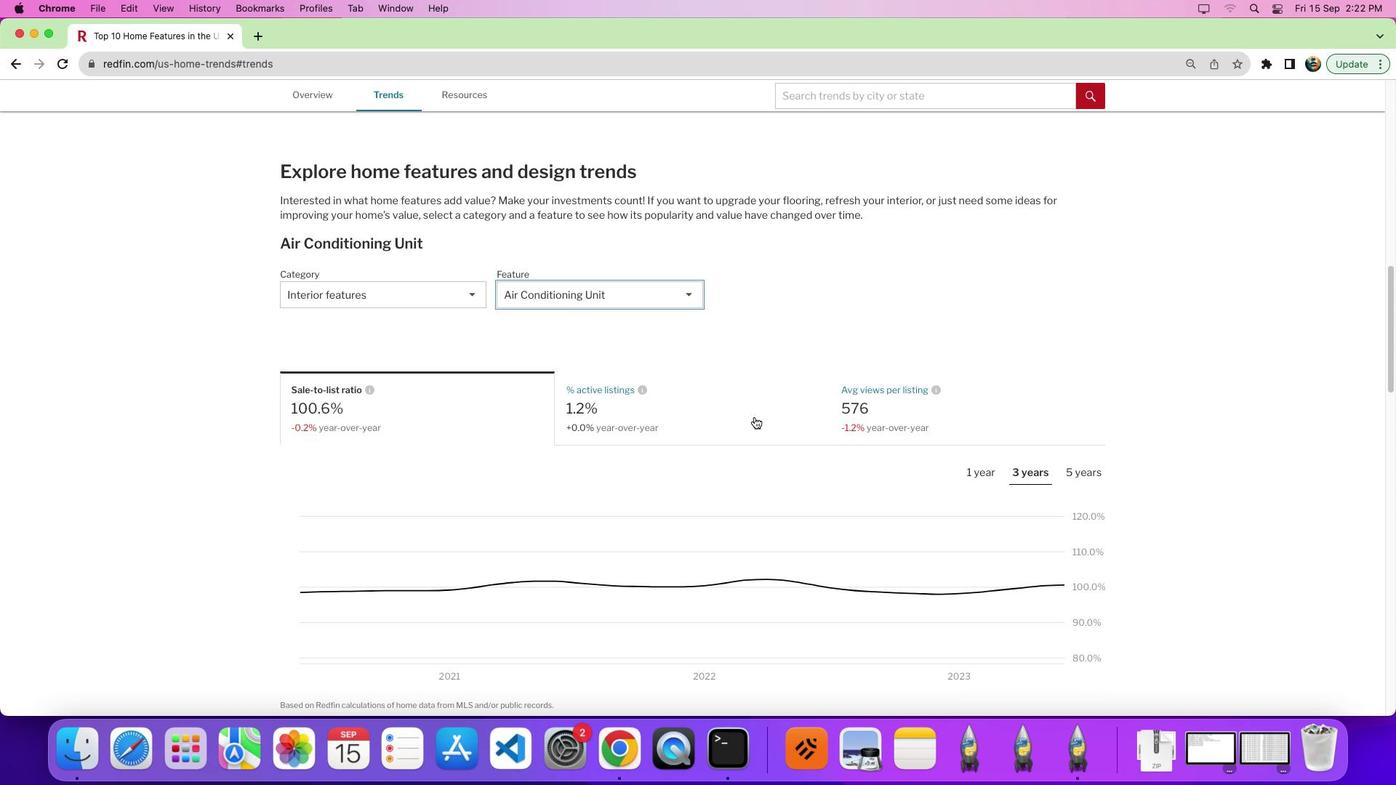
Action: Mouse scrolled (758, 421) with delta (3, 2)
Screenshot: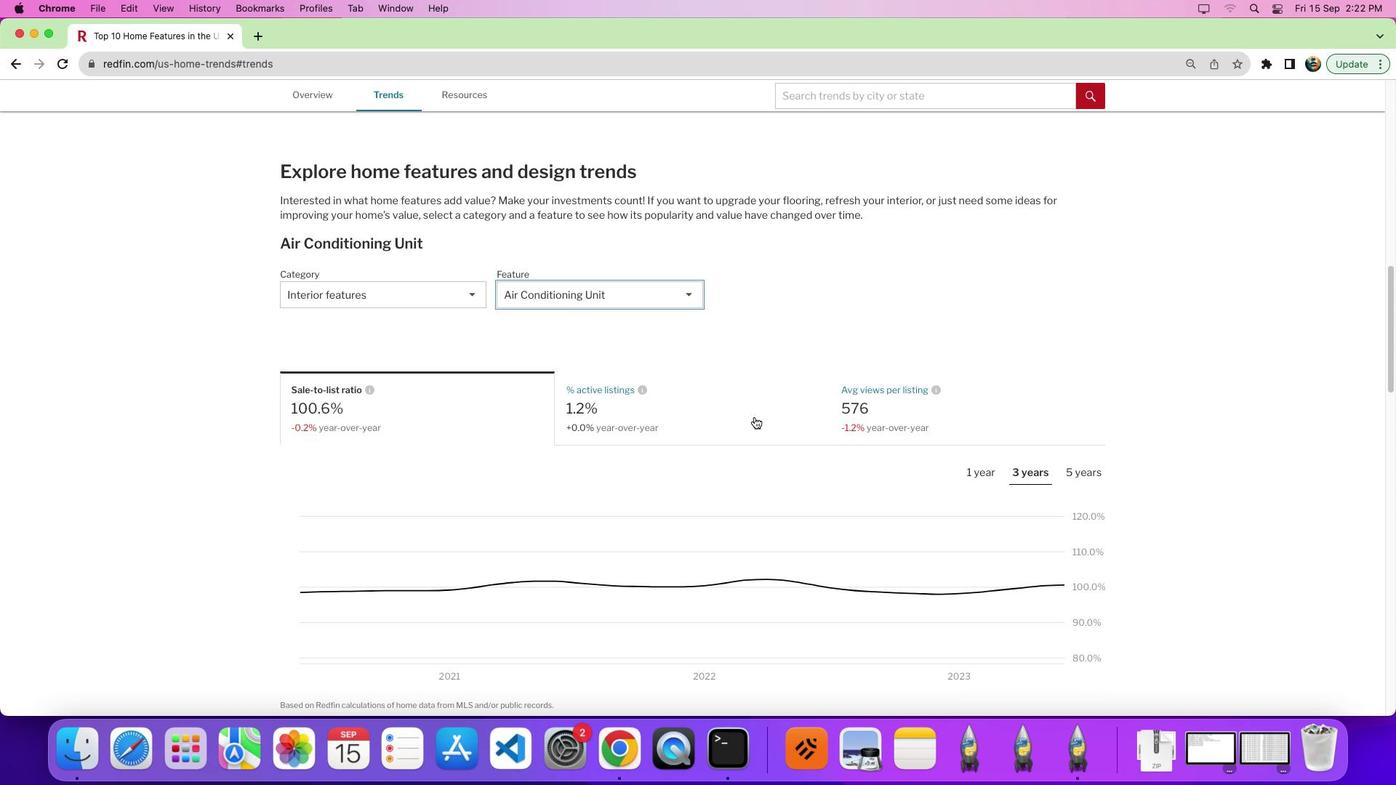 
Action: Mouse scrolled (758, 421) with delta (3, 2)
Screenshot: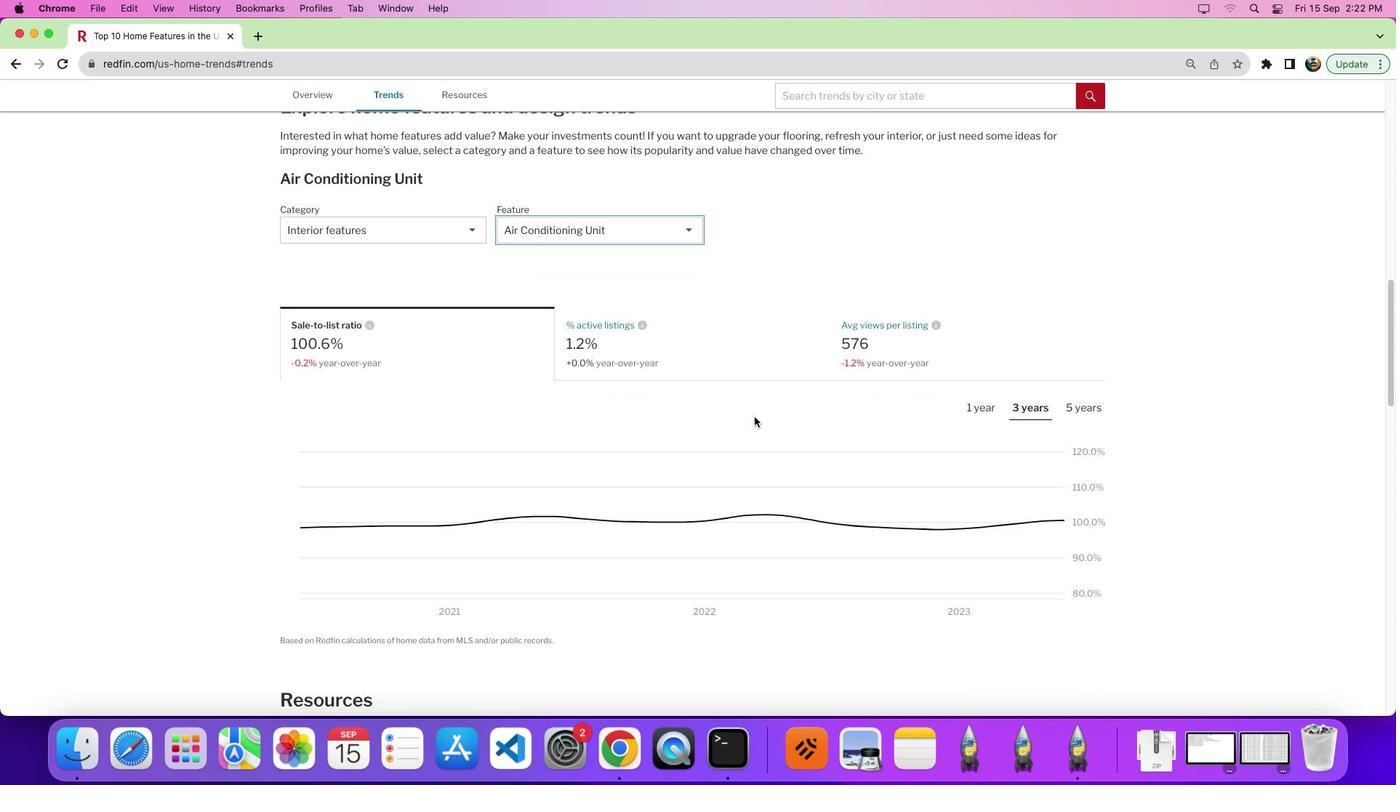 
Action: Mouse scrolled (758, 421) with delta (3, 0)
Screenshot: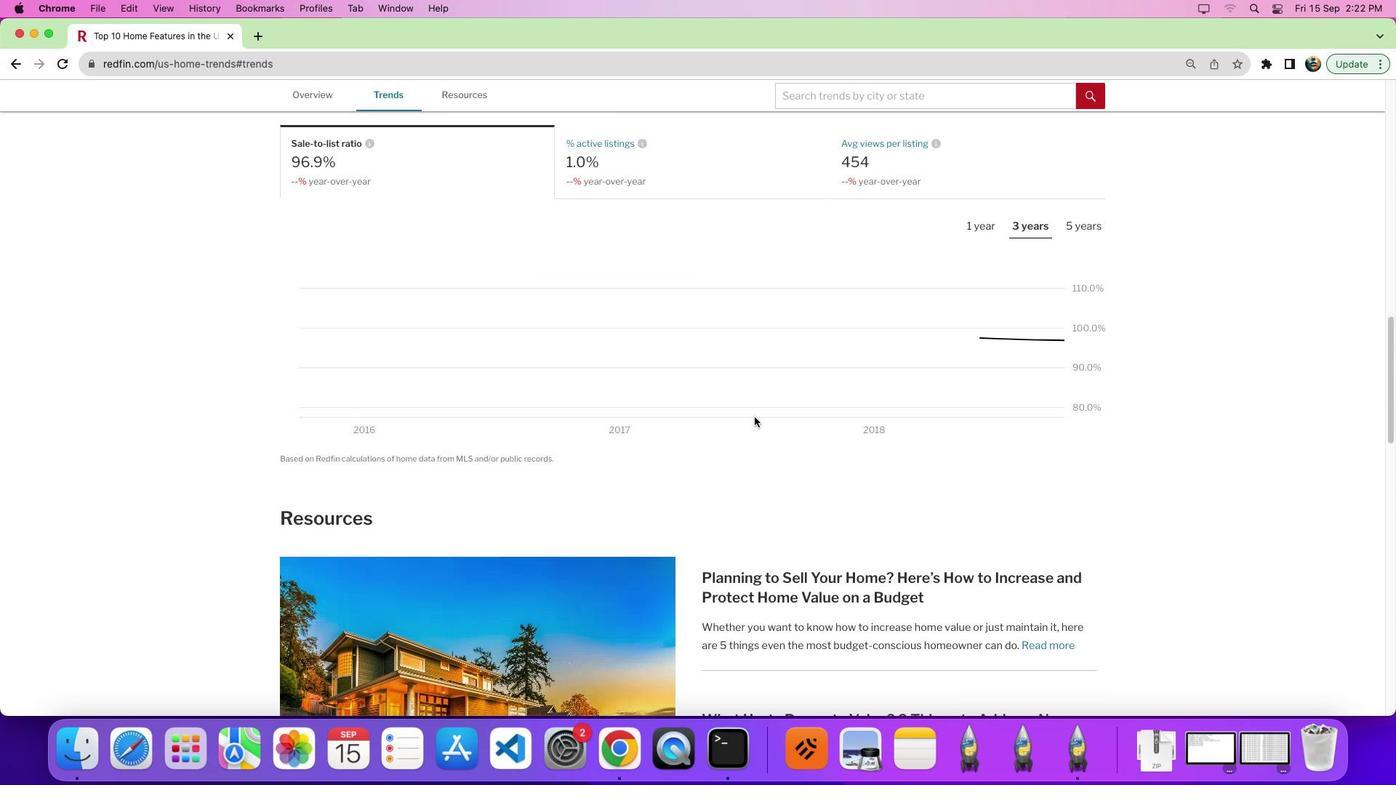 
Action: Mouse moved to (1067, 231)
Screenshot: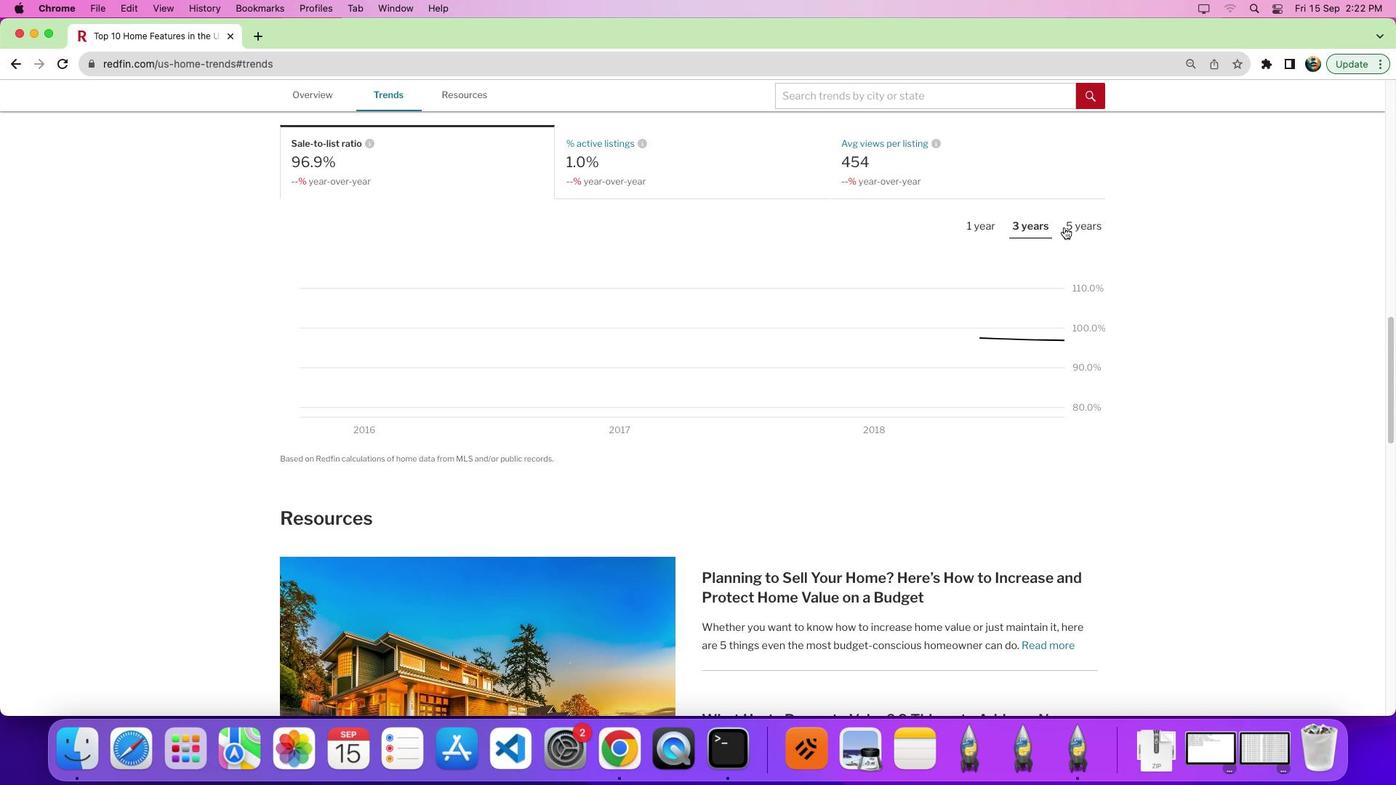 
Action: Mouse pressed left at (1067, 231)
Screenshot: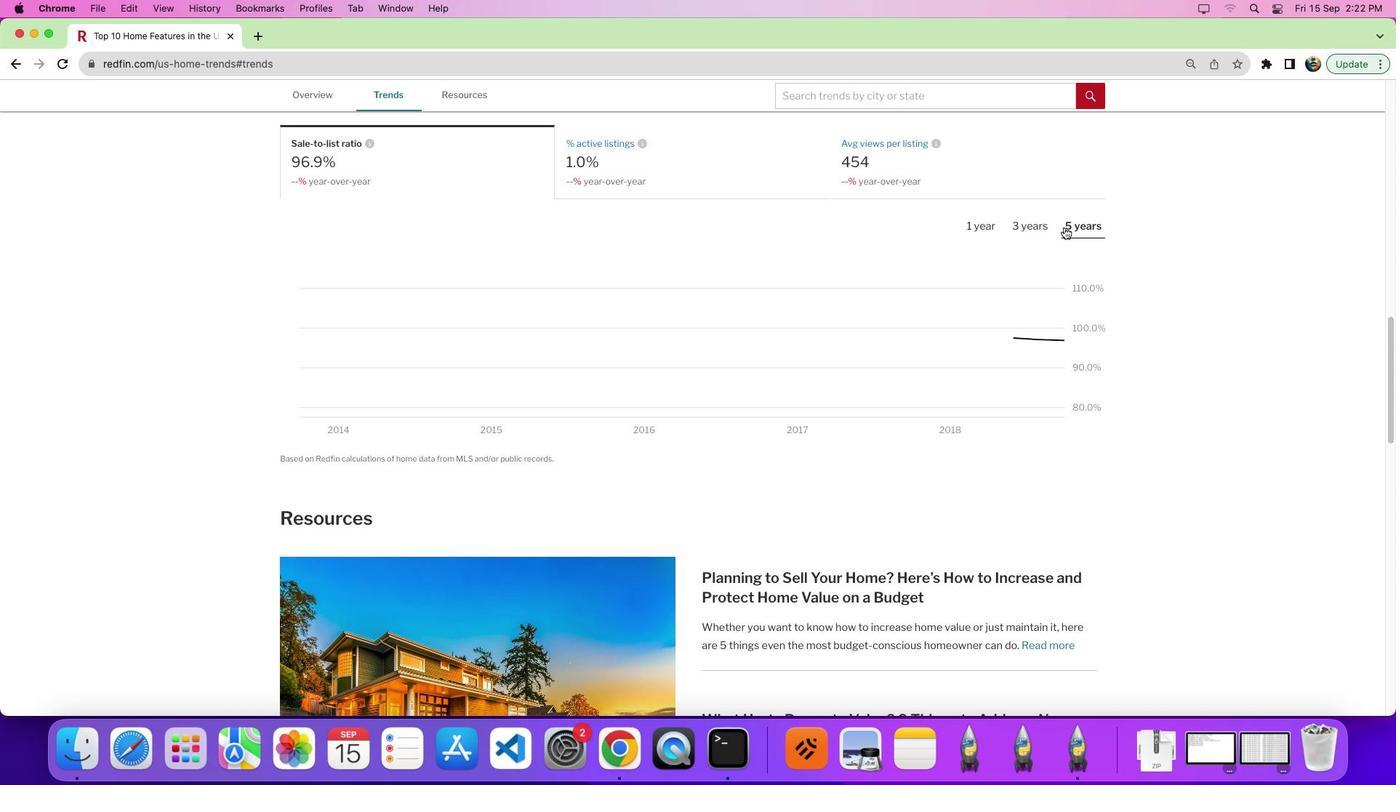 
Action: Mouse pressed left at (1067, 231)
Screenshot: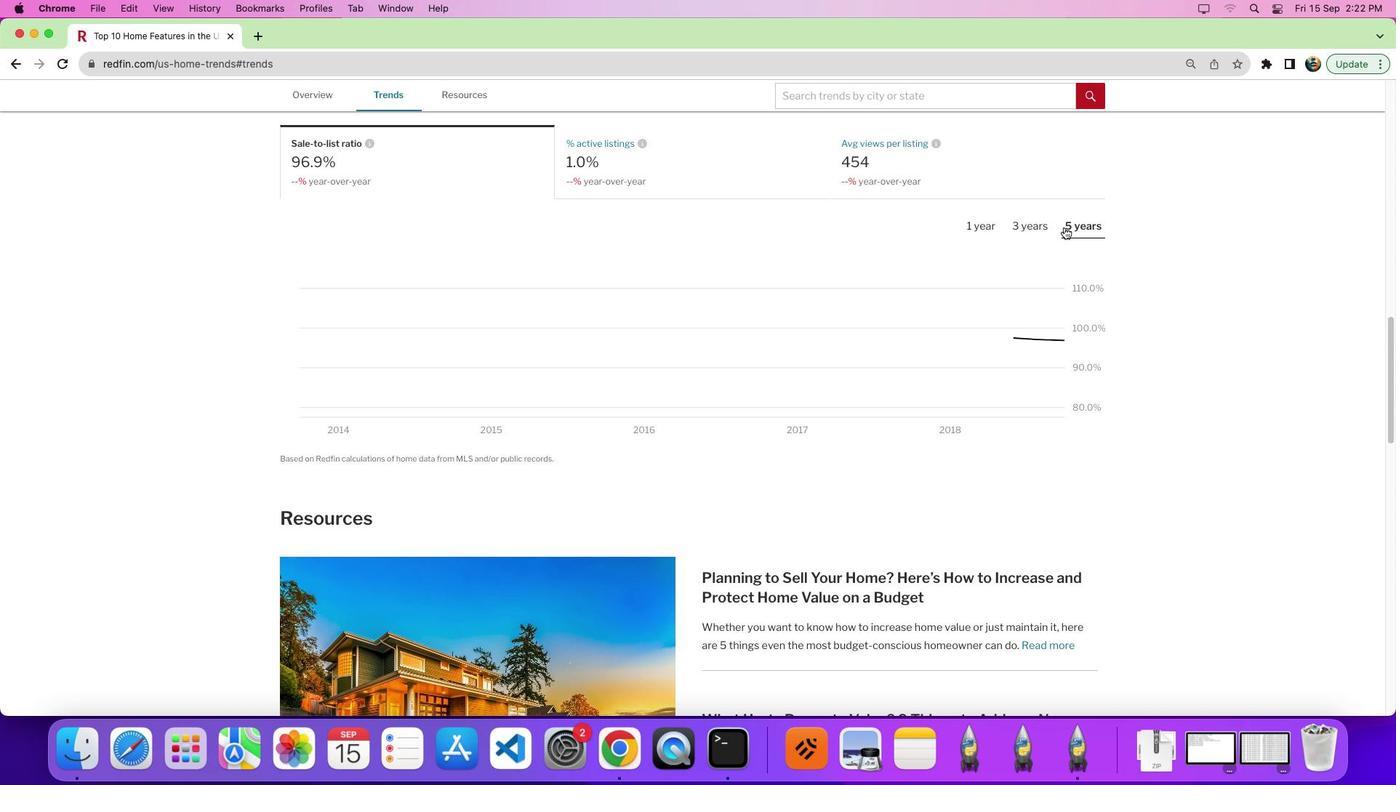 
Action: Mouse moved to (789, 337)
Screenshot: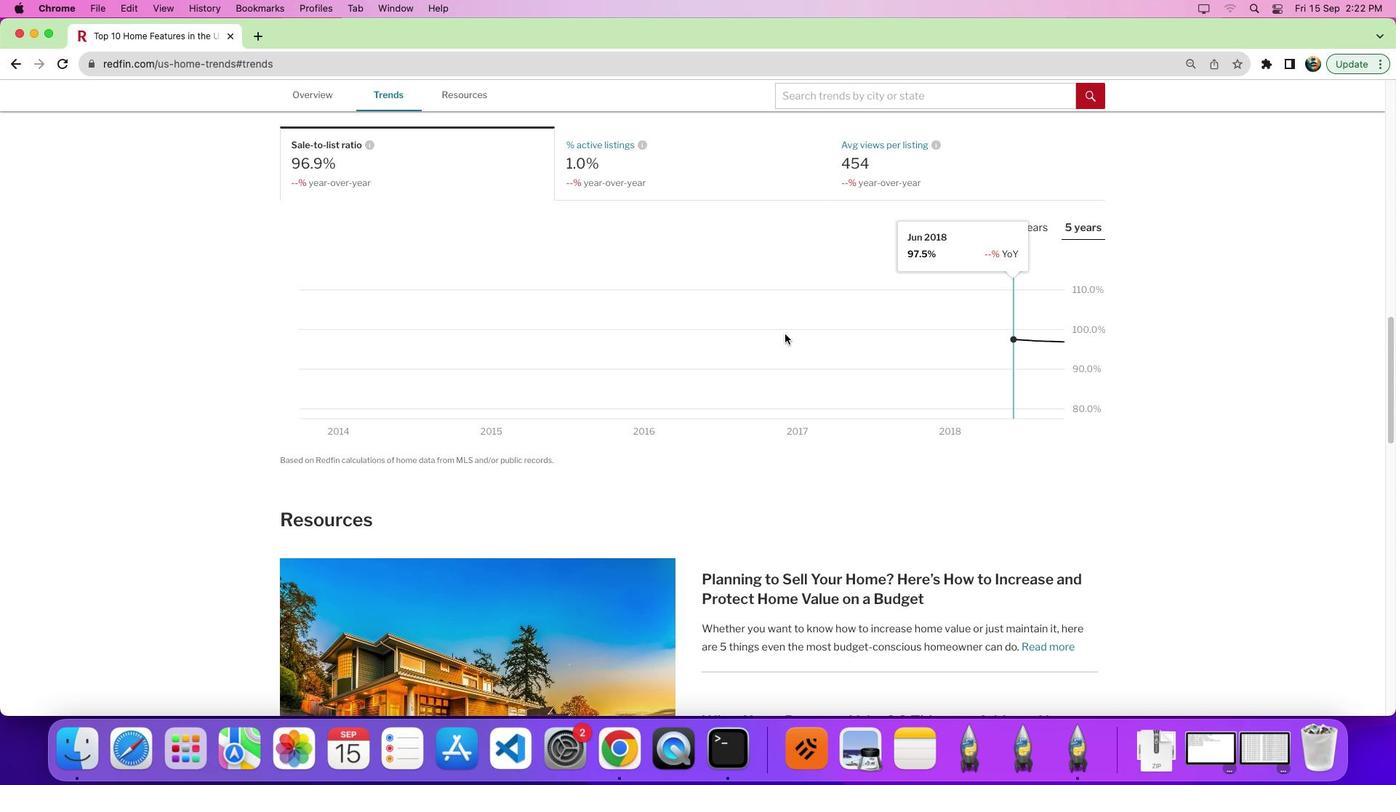
Action: Mouse scrolled (789, 337) with delta (3, 4)
Screenshot: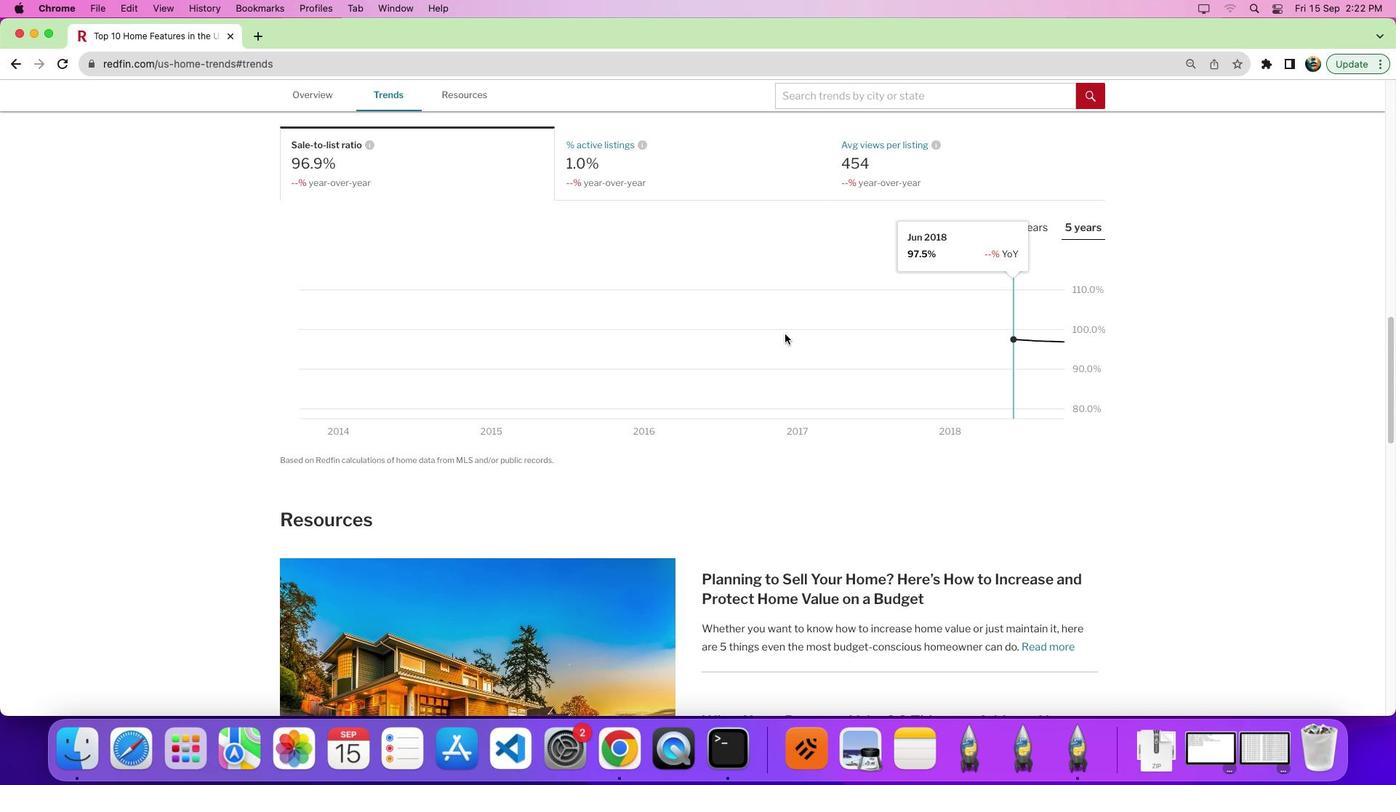 
Action: Mouse moved to (789, 338)
Screenshot: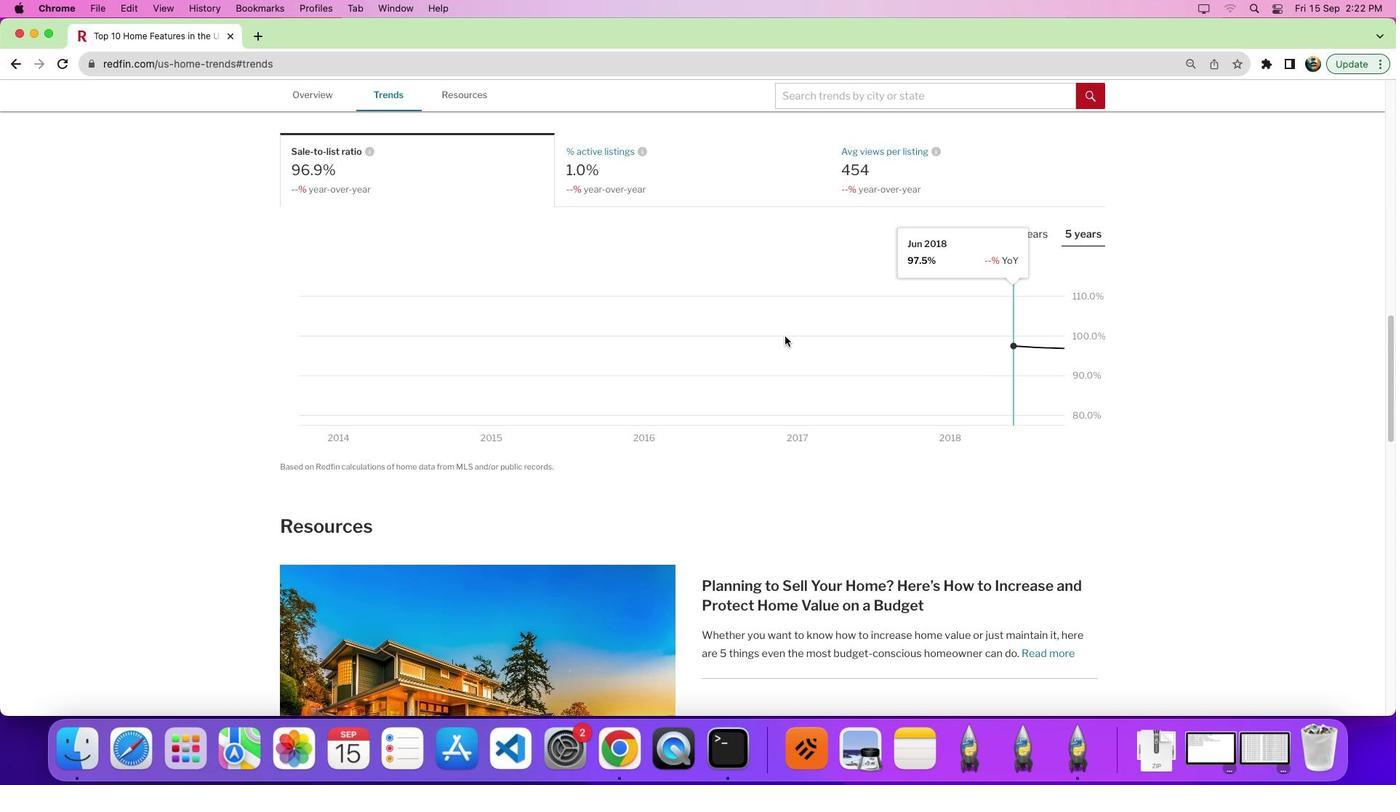
Action: Mouse scrolled (789, 338) with delta (3, 4)
Screenshot: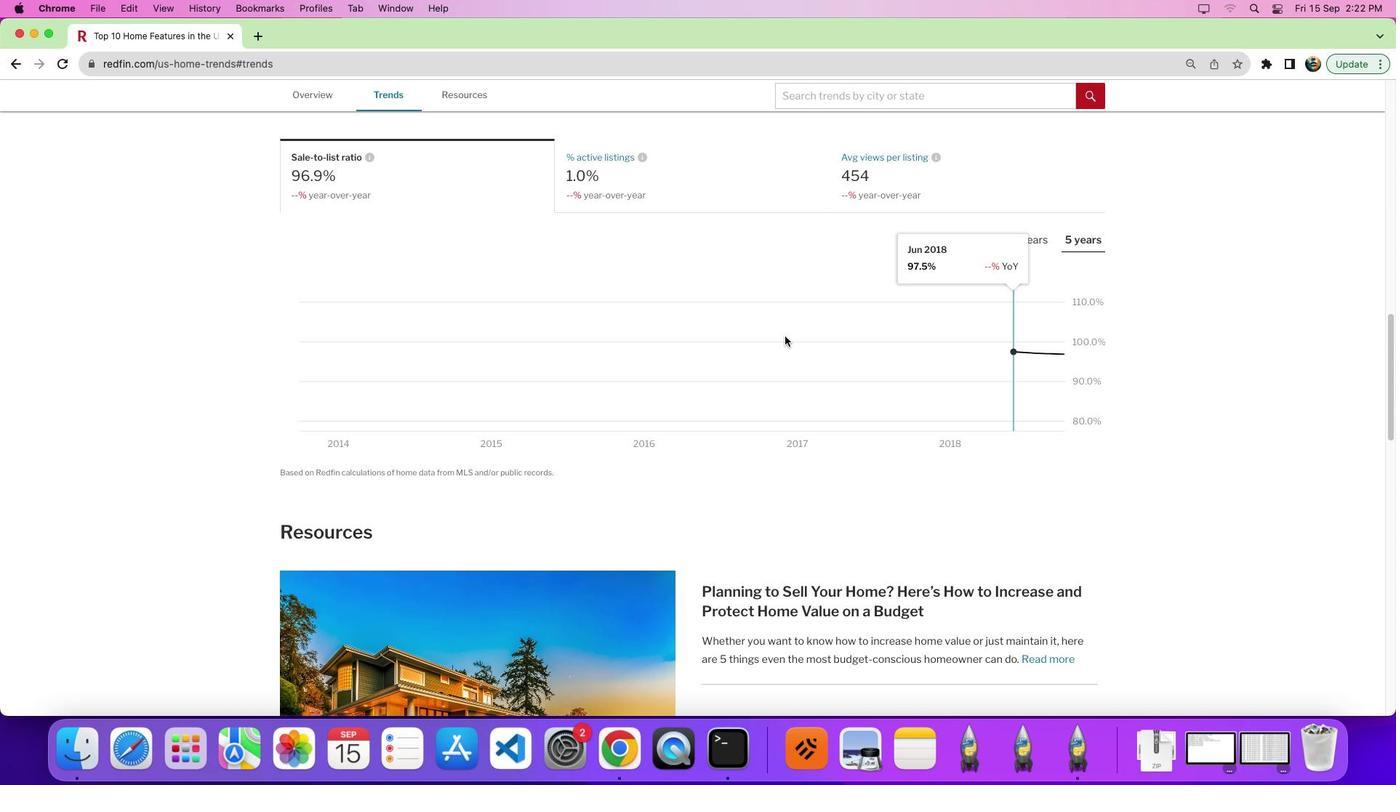 
Action: Mouse moved to (789, 340)
Screenshot: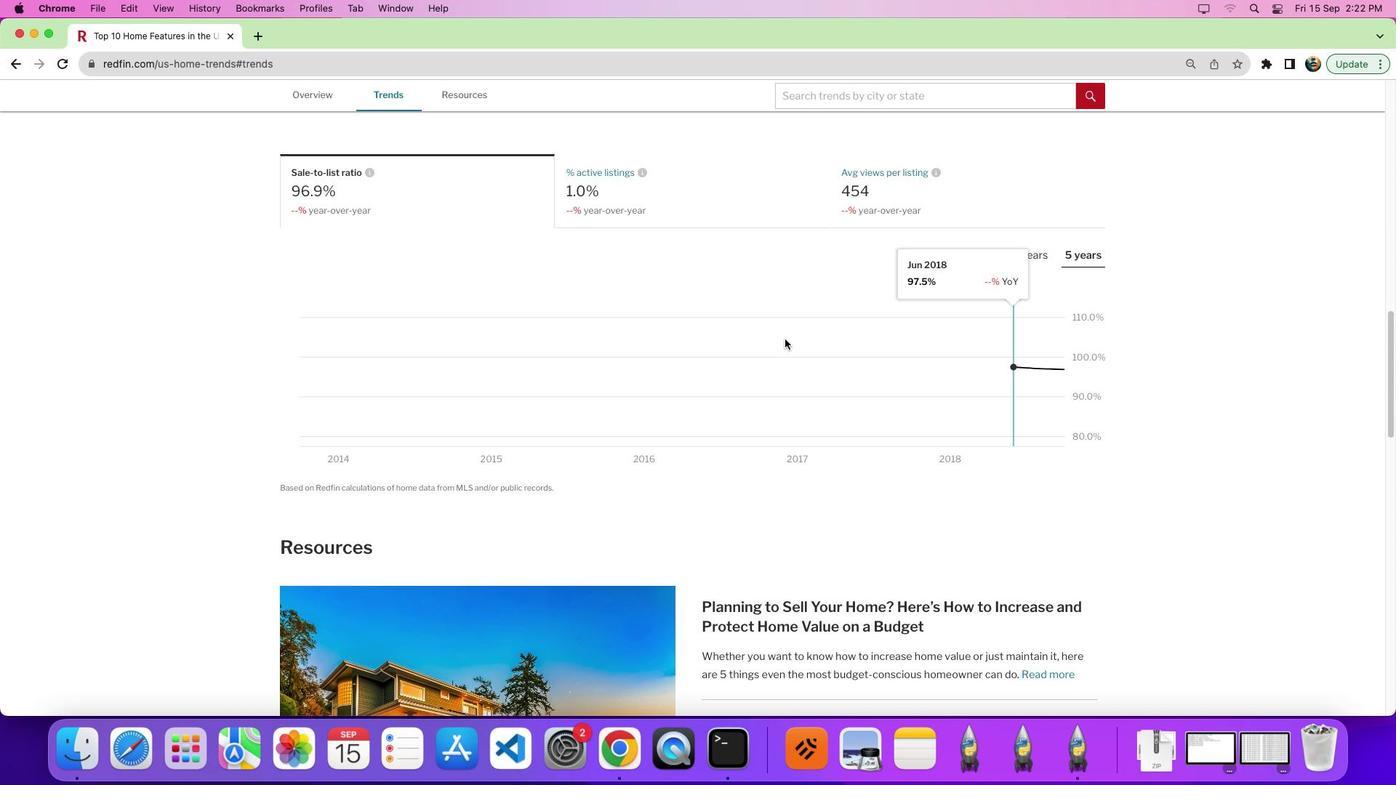 
Action: Mouse scrolled (789, 340) with delta (3, 4)
Screenshot: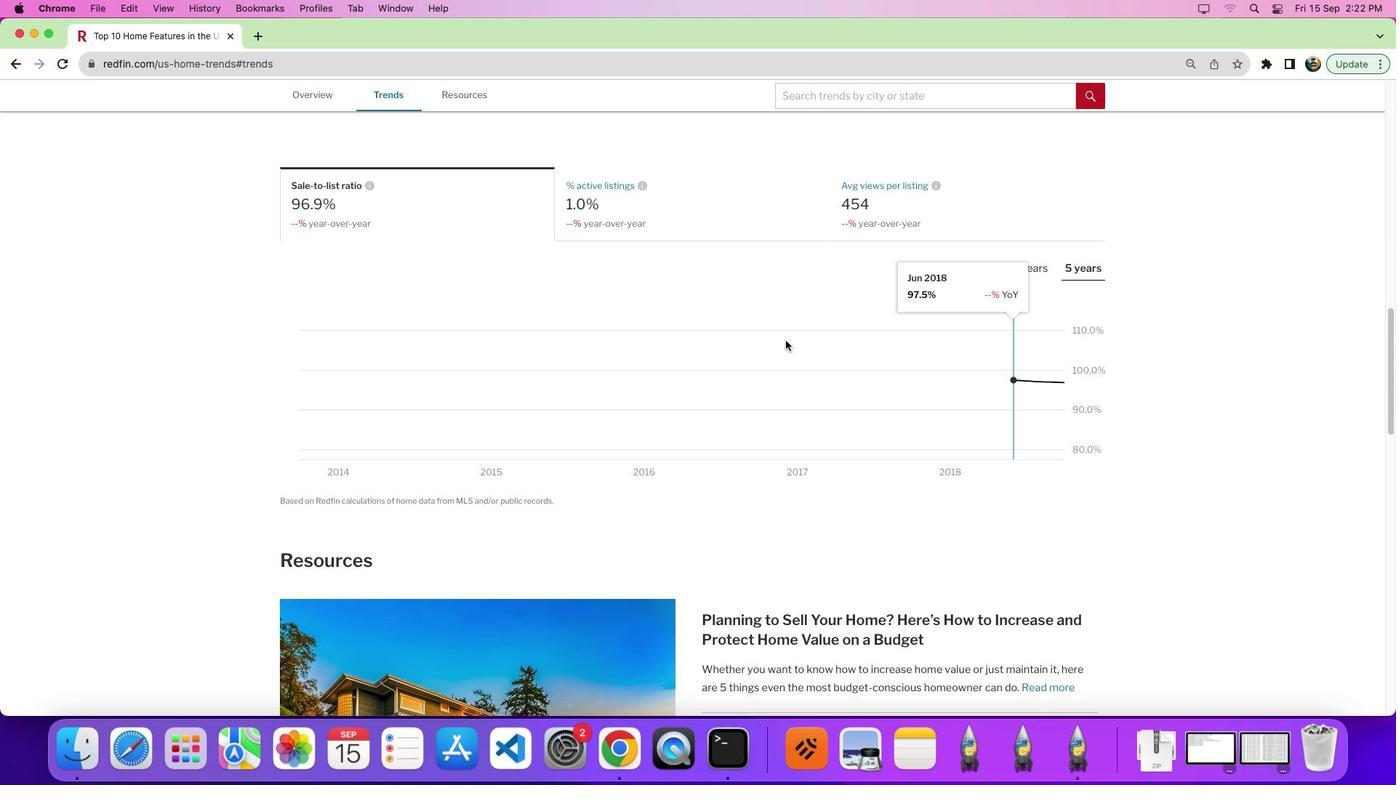 
Action: Mouse moved to (790, 344)
Screenshot: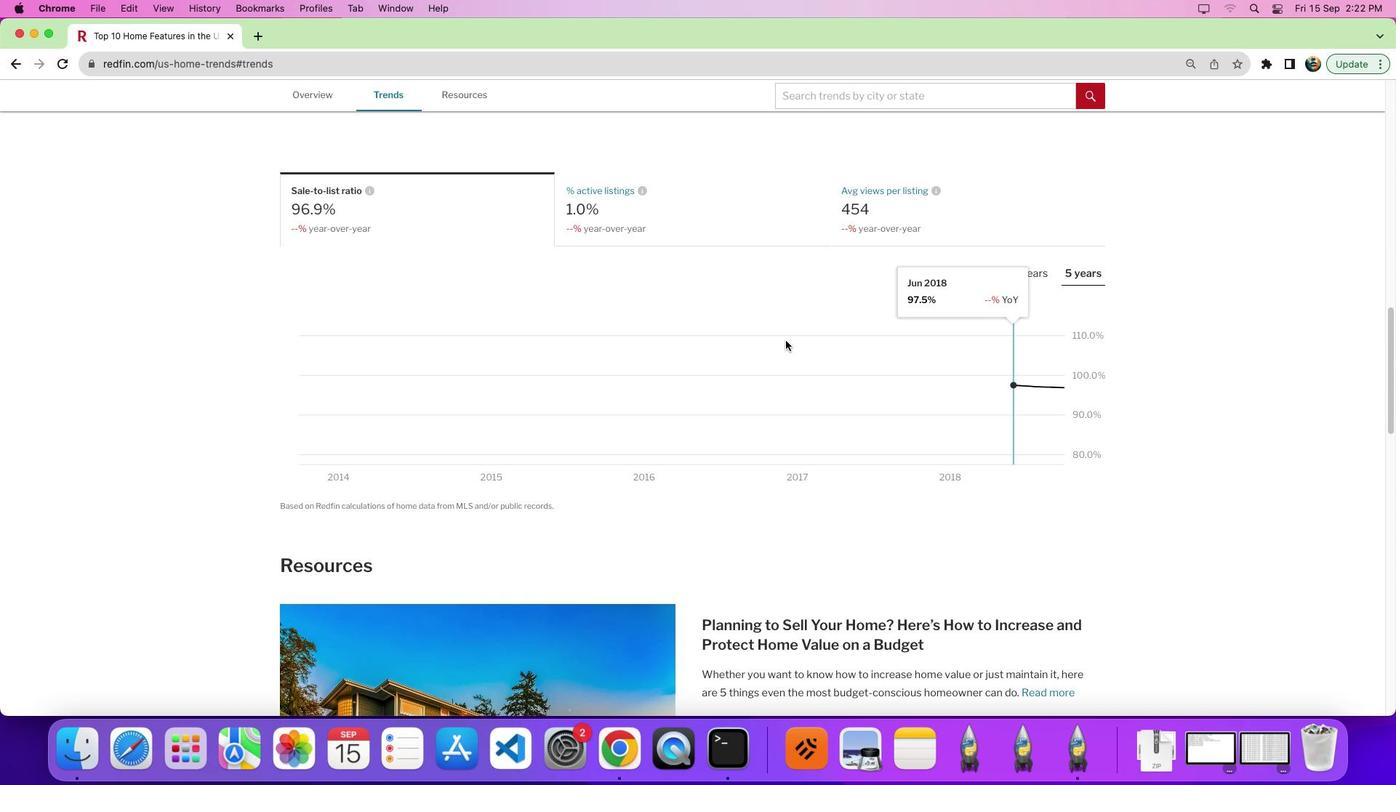 
Action: Mouse scrolled (790, 344) with delta (3, 4)
Screenshot: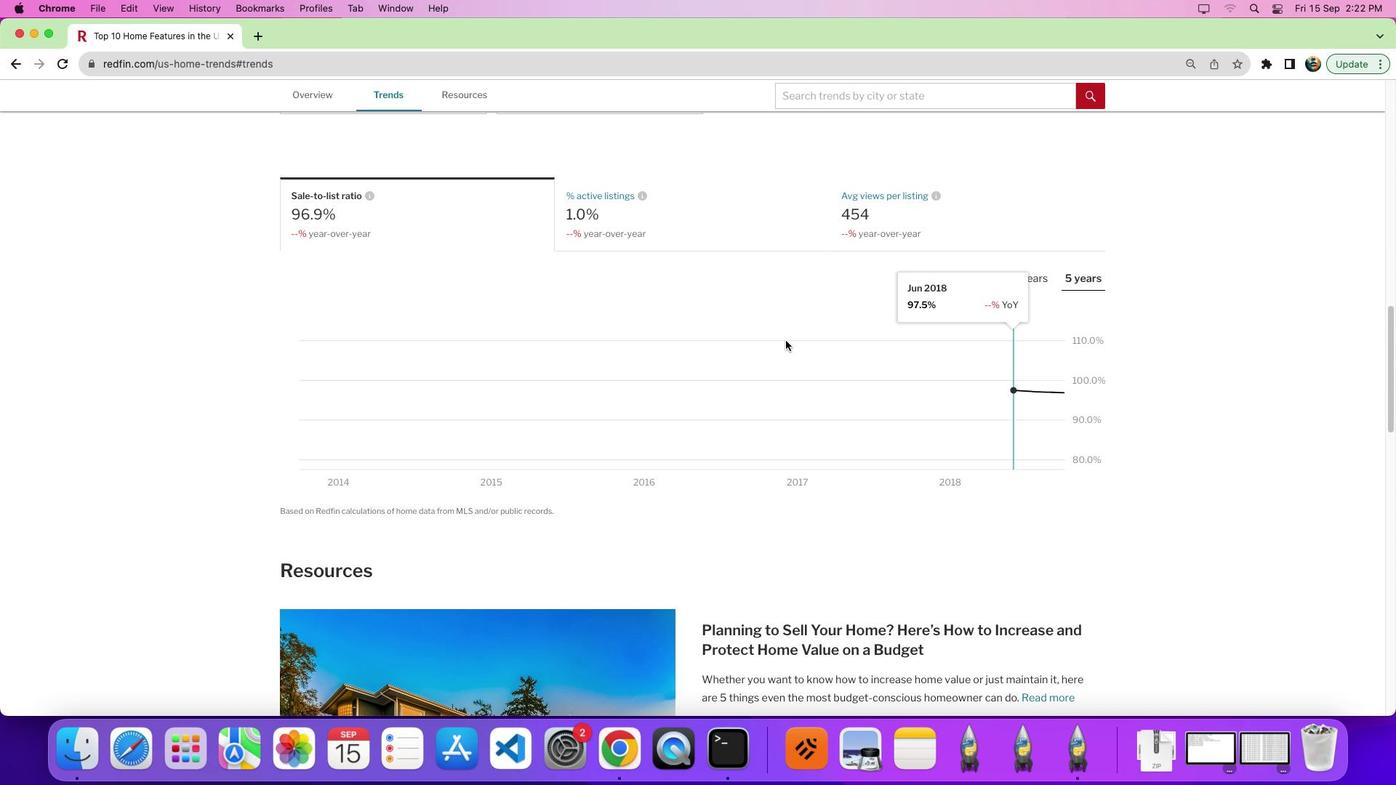 
Action: Mouse scrolled (790, 344) with delta (3, 4)
Screenshot: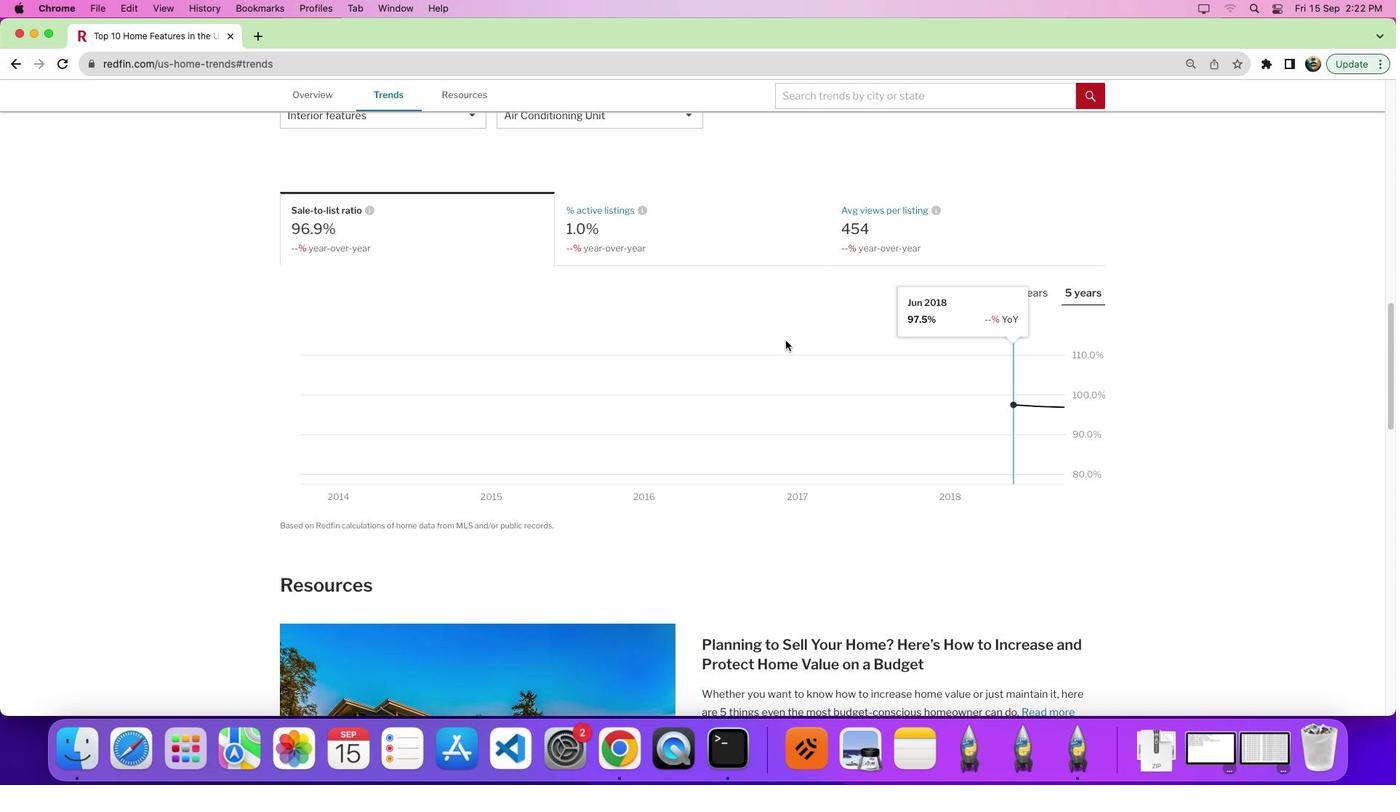 
Action: Mouse moved to (715, 432)
Screenshot: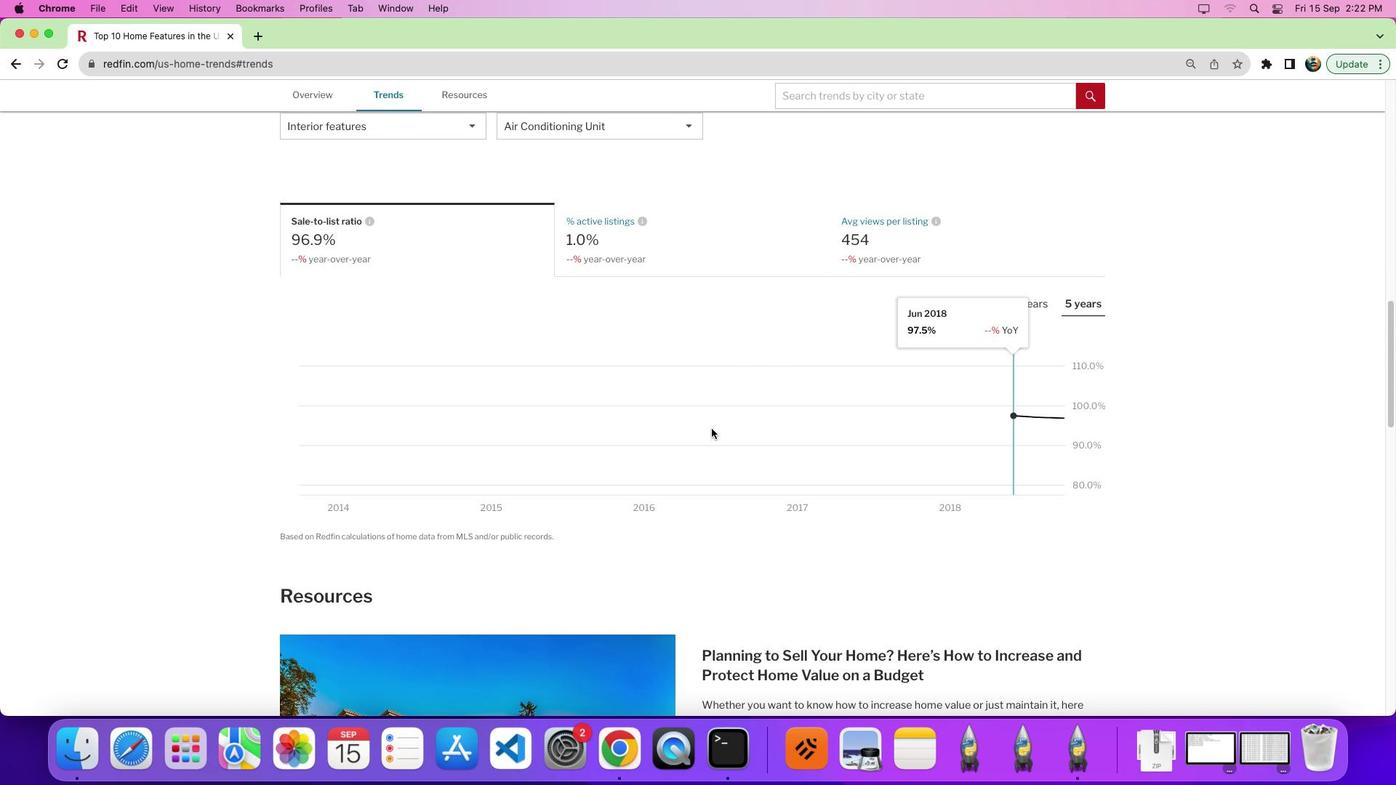 
